 Task: Look for space in Alafaya, United States from 5th September, 2023 to 12th September, 2023 for 2 adults in price range Rs.10000 to Rs.15000.  With 1  bedroom having 1 bed and 1 bathroom. Property type can be house, flat, guest house, hotel. Booking option can be shelf check-in. Required host language is English.
Action: Mouse moved to (488, 108)
Screenshot: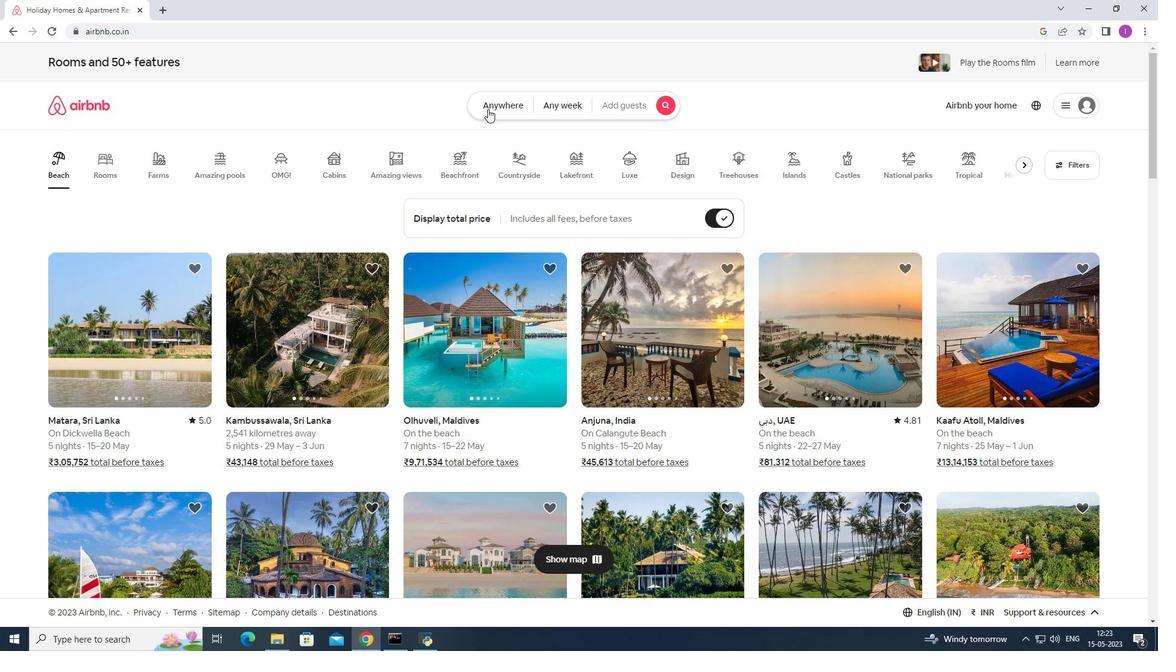 
Action: Mouse pressed left at (488, 108)
Screenshot: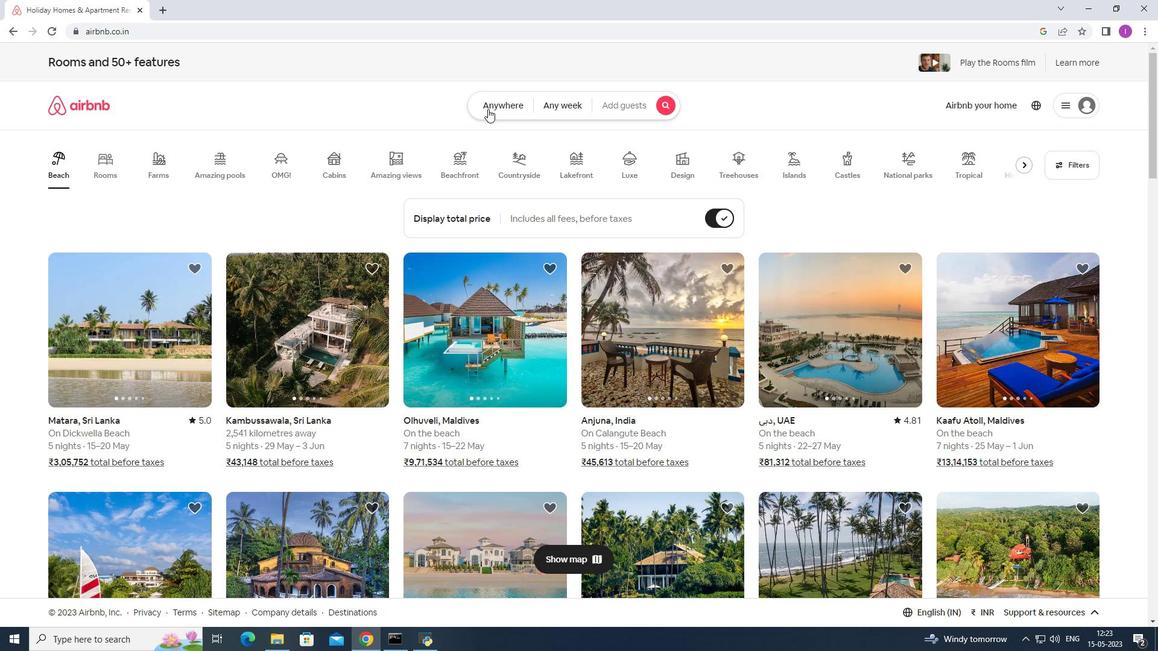 
Action: Mouse moved to (356, 158)
Screenshot: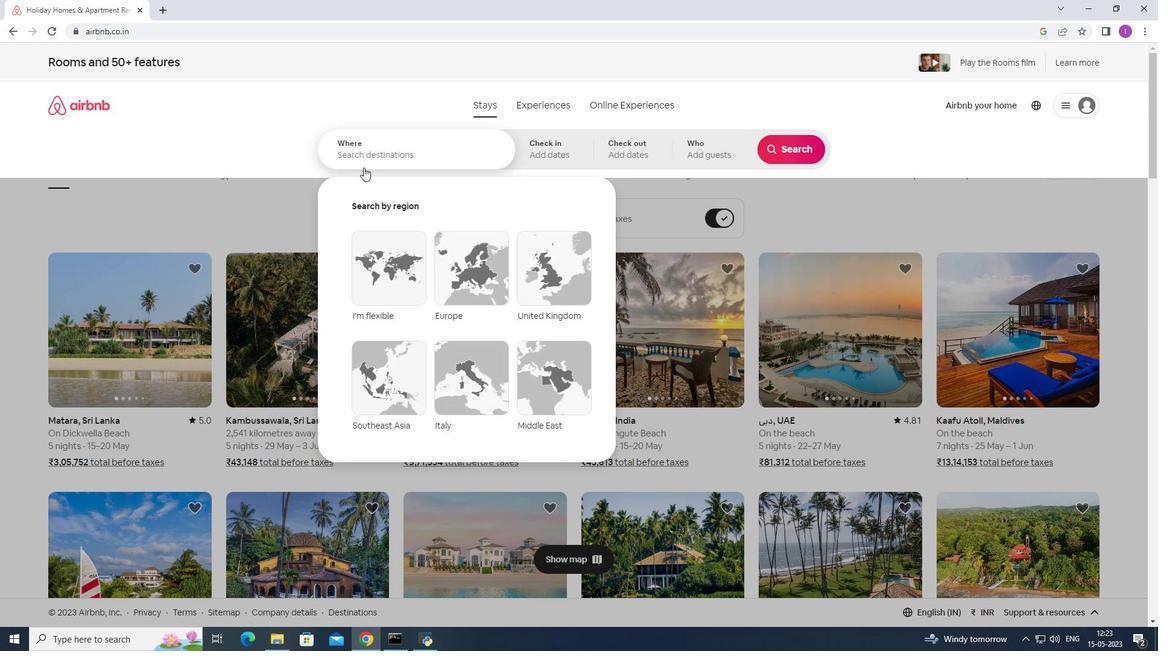 
Action: Mouse pressed left at (356, 158)
Screenshot: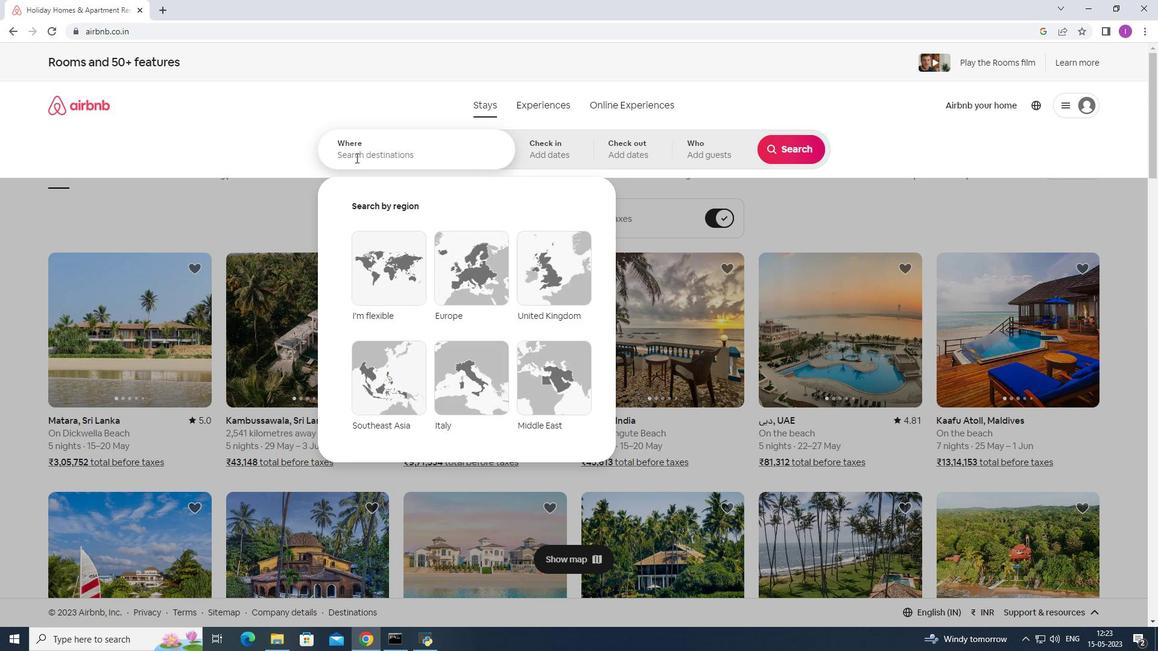 
Action: Mouse moved to (358, 155)
Screenshot: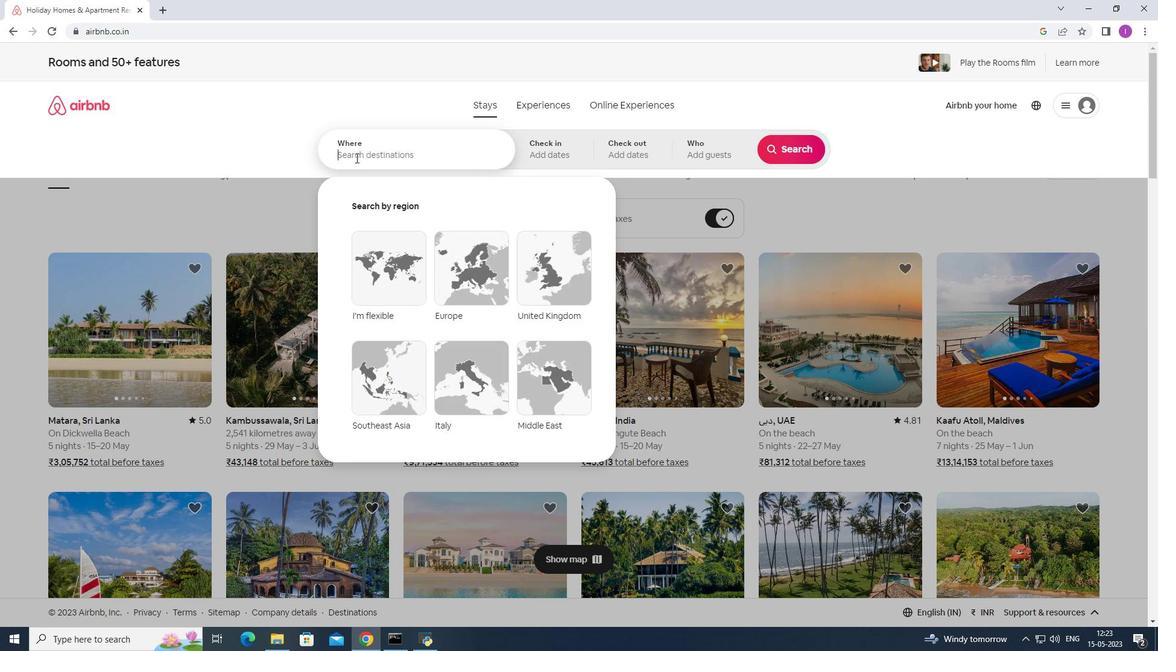 
Action: Key pressed <Key.shift>Alafaya,<Key.shift>United<Key.space>states
Screenshot: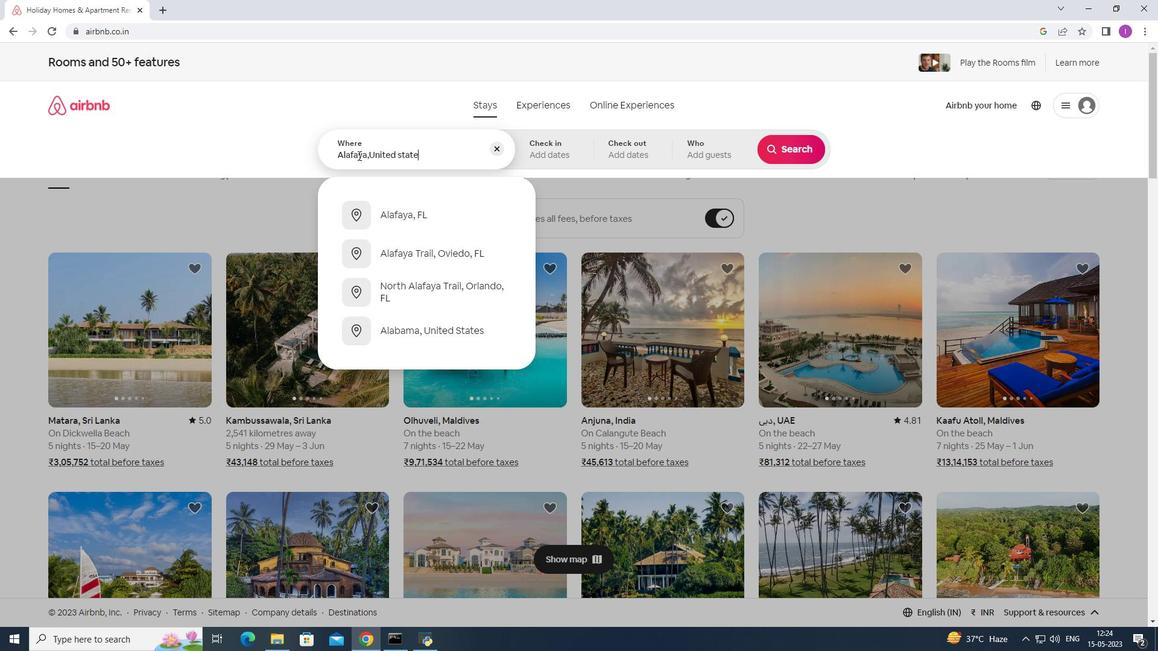 
Action: Mouse moved to (529, 152)
Screenshot: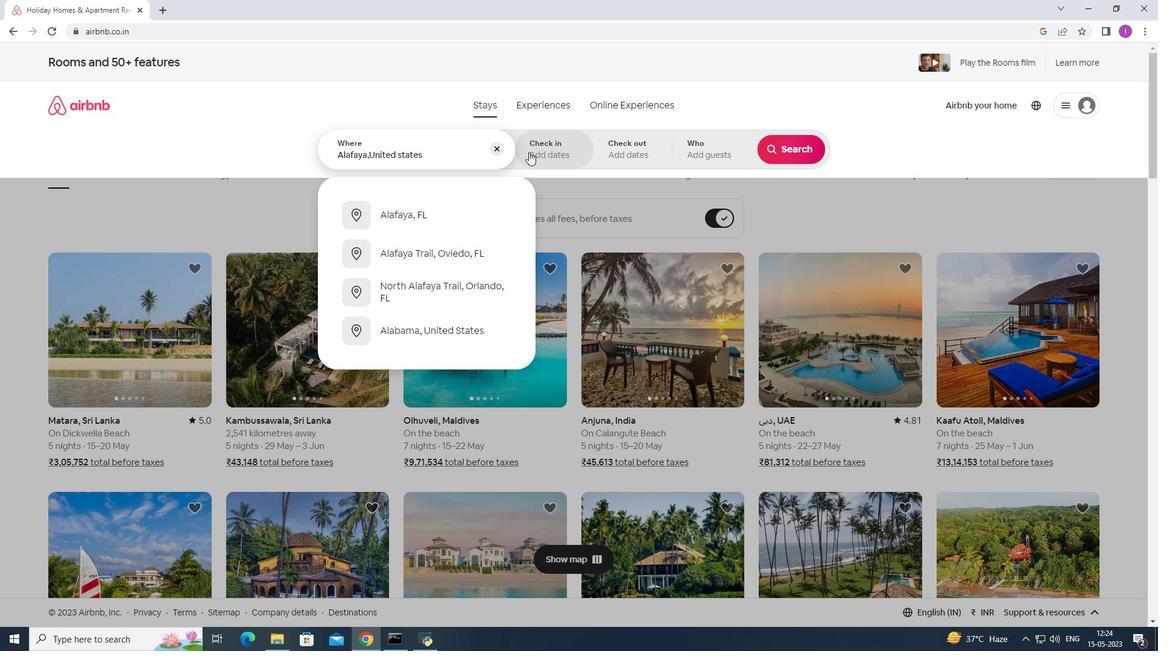 
Action: Mouse pressed left at (529, 152)
Screenshot: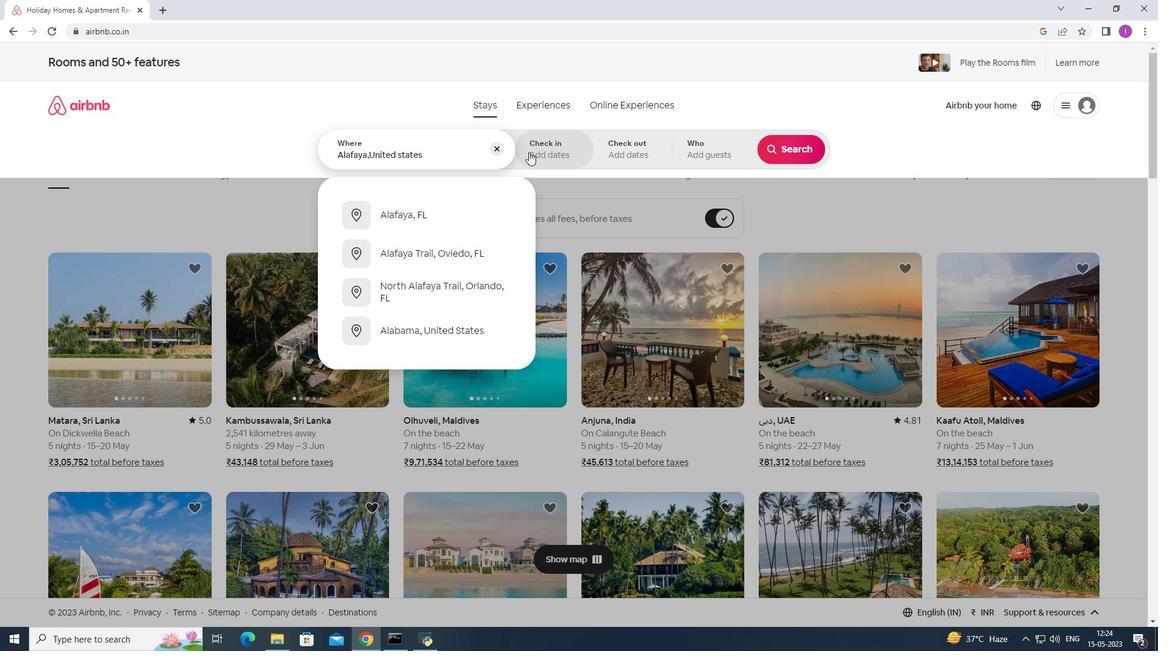 
Action: Mouse moved to (793, 240)
Screenshot: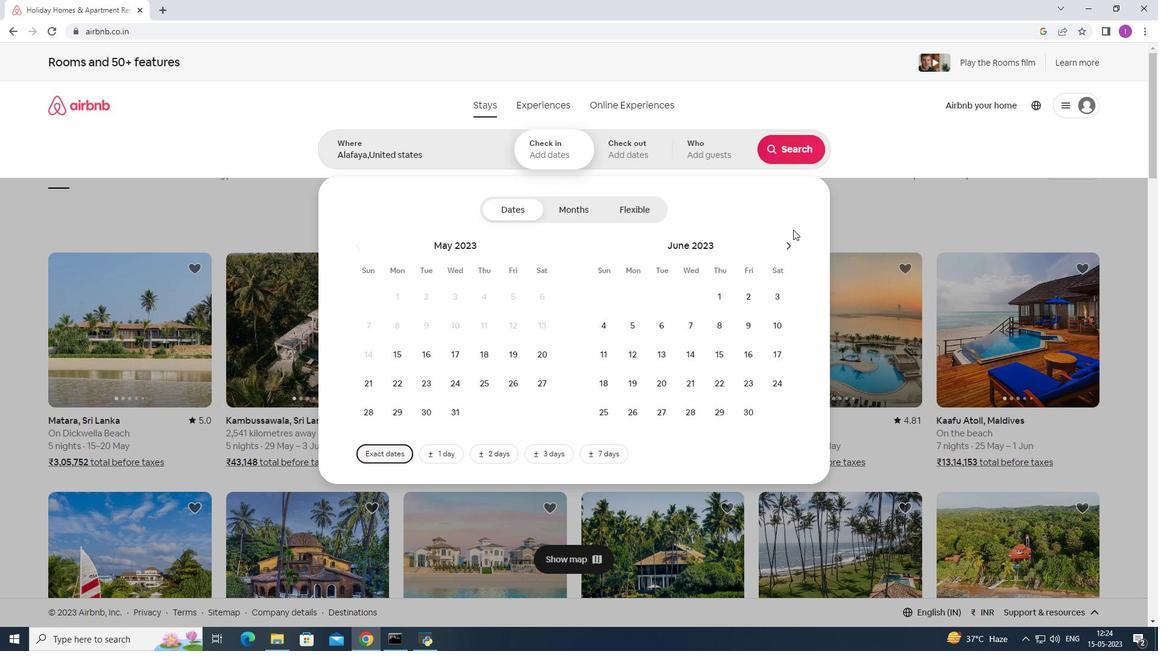 
Action: Mouse pressed left at (793, 240)
Screenshot: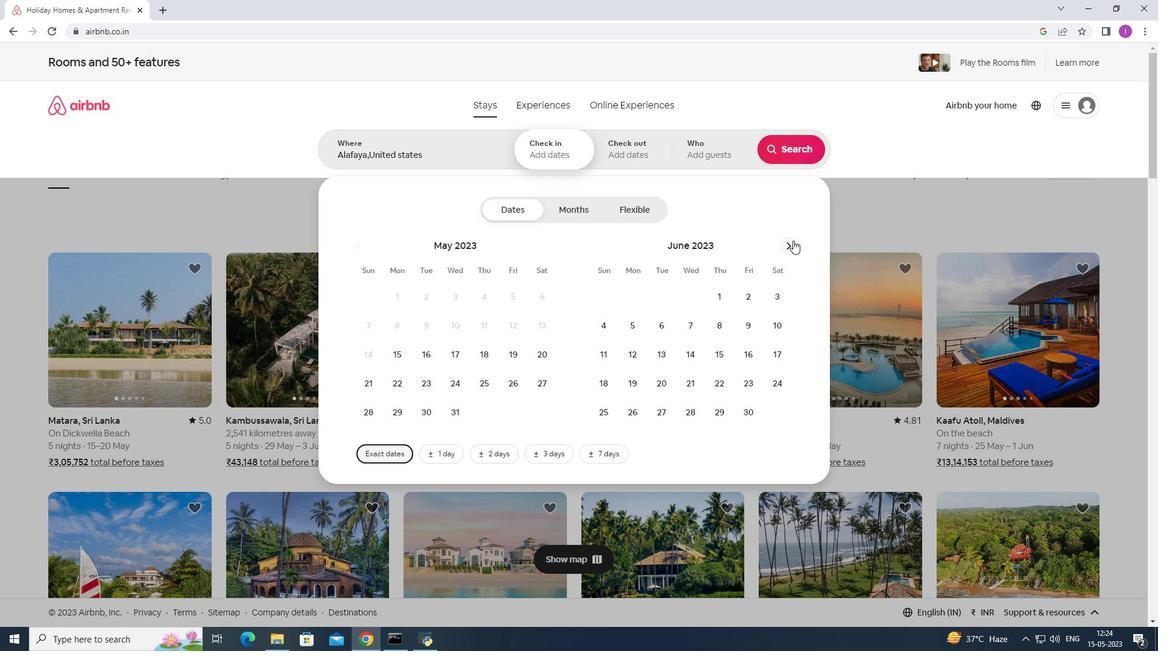 
Action: Mouse pressed left at (793, 240)
Screenshot: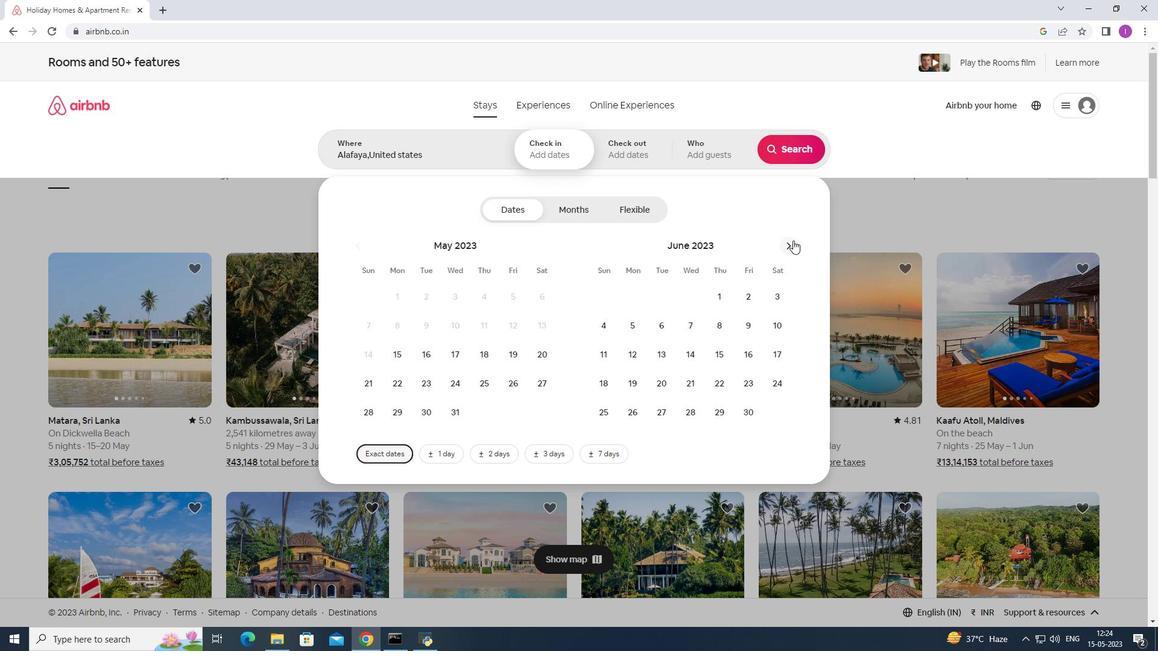 
Action: Mouse pressed left at (793, 240)
Screenshot: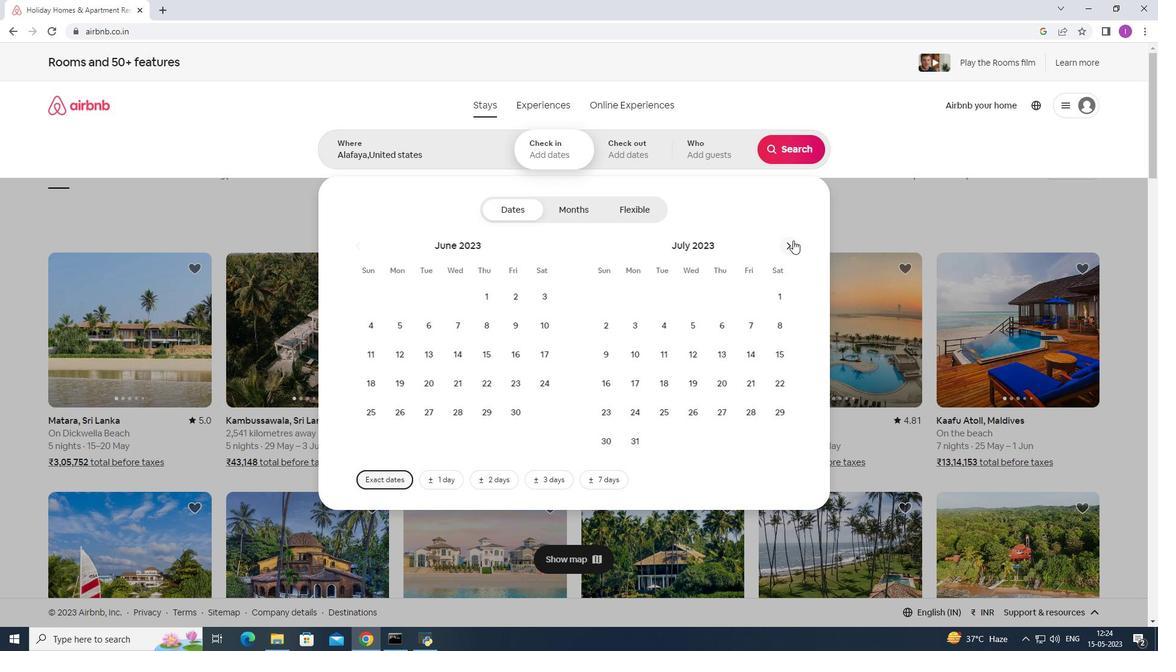 
Action: Mouse moved to (658, 331)
Screenshot: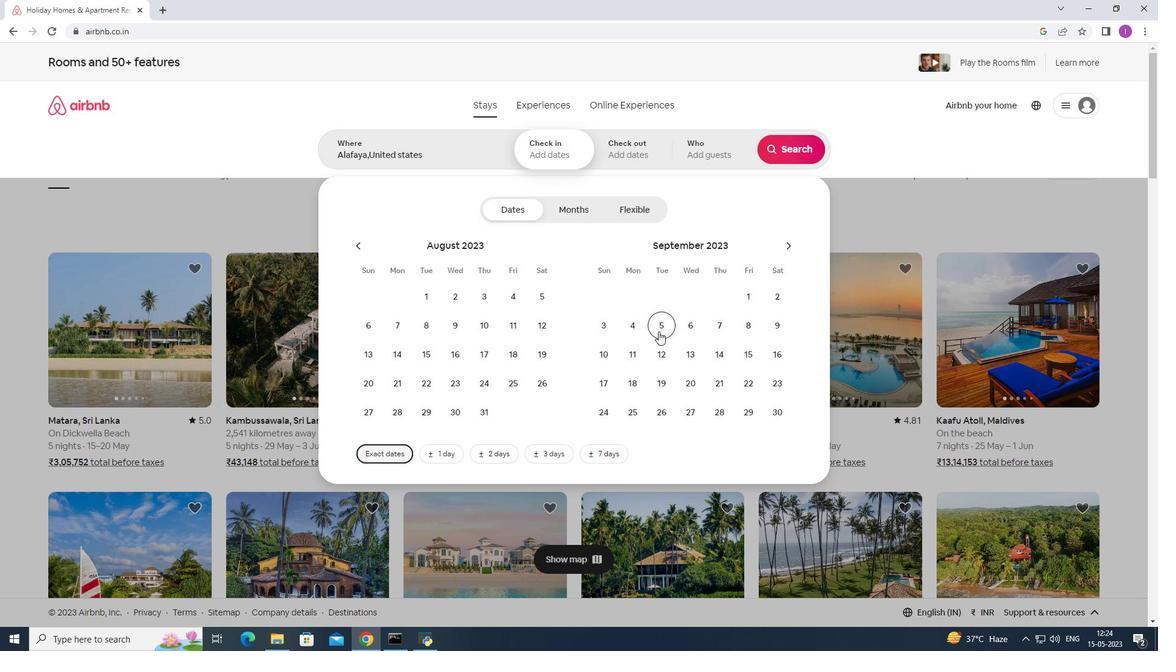 
Action: Mouse pressed left at (658, 331)
Screenshot: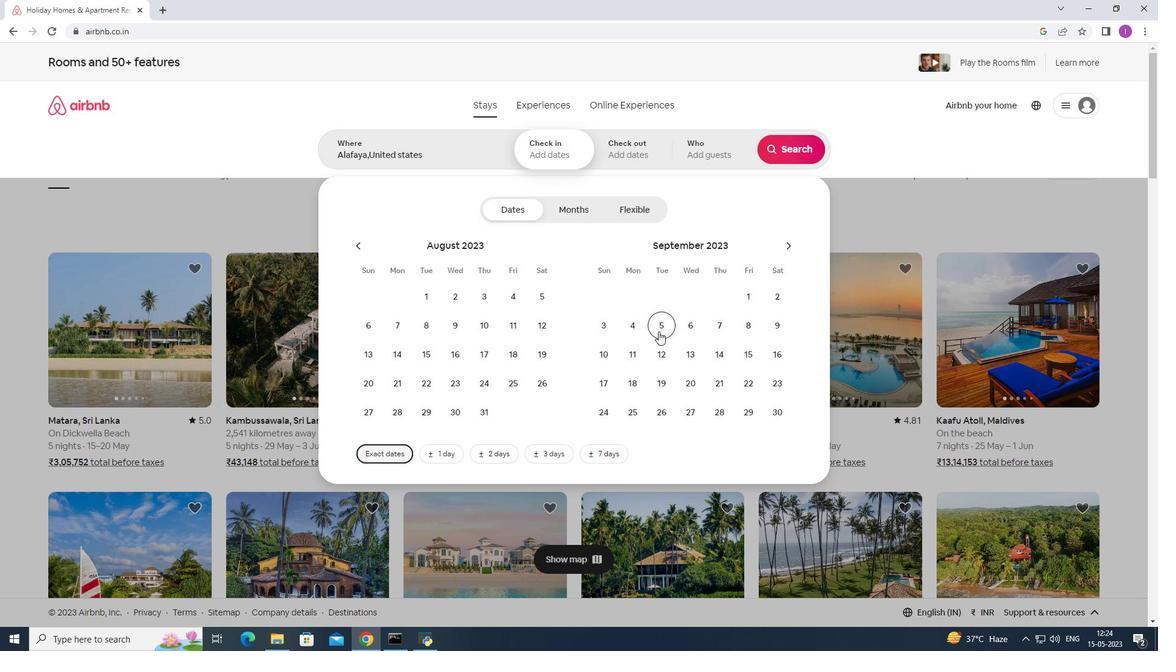 
Action: Mouse moved to (655, 357)
Screenshot: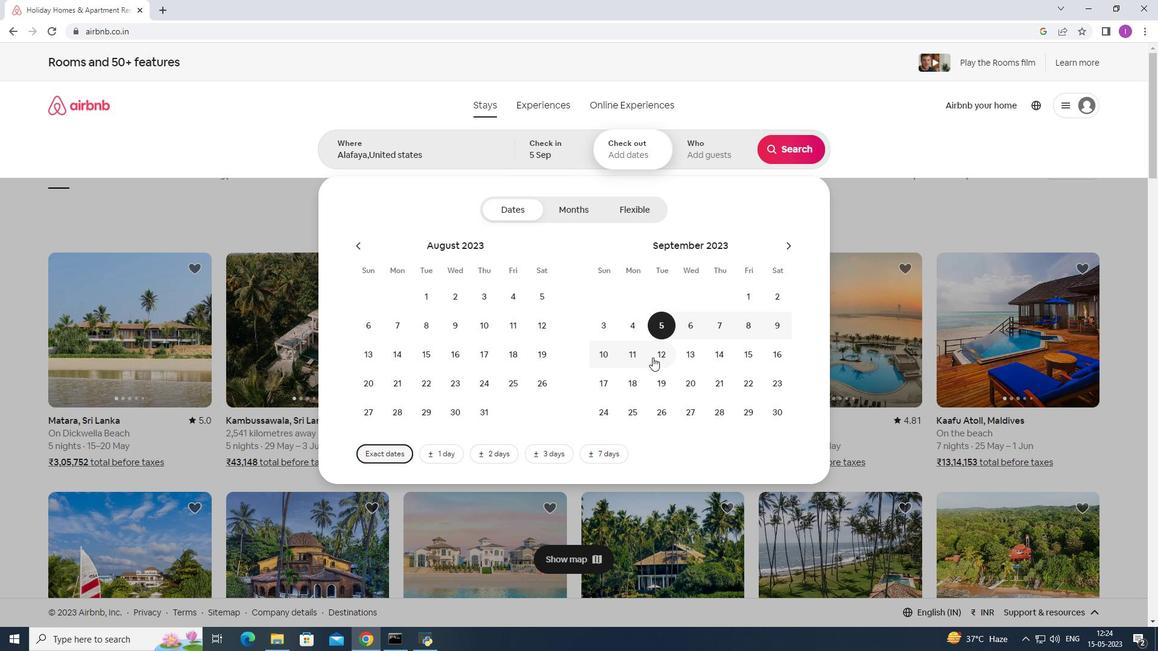
Action: Mouse pressed left at (655, 357)
Screenshot: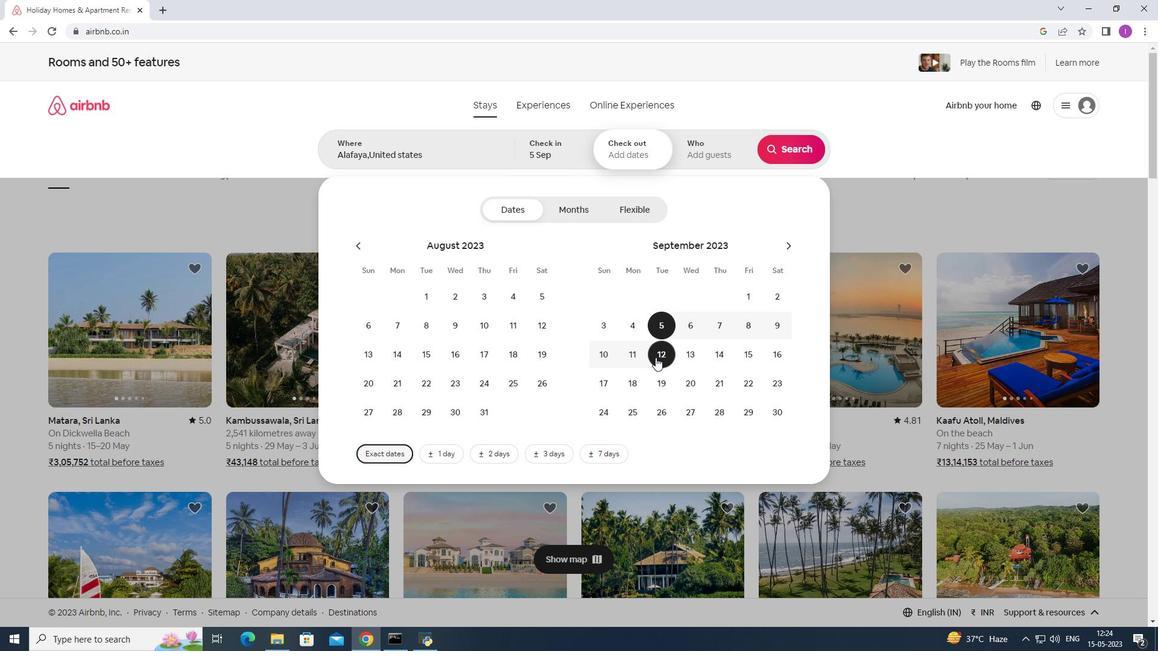 
Action: Mouse moved to (713, 152)
Screenshot: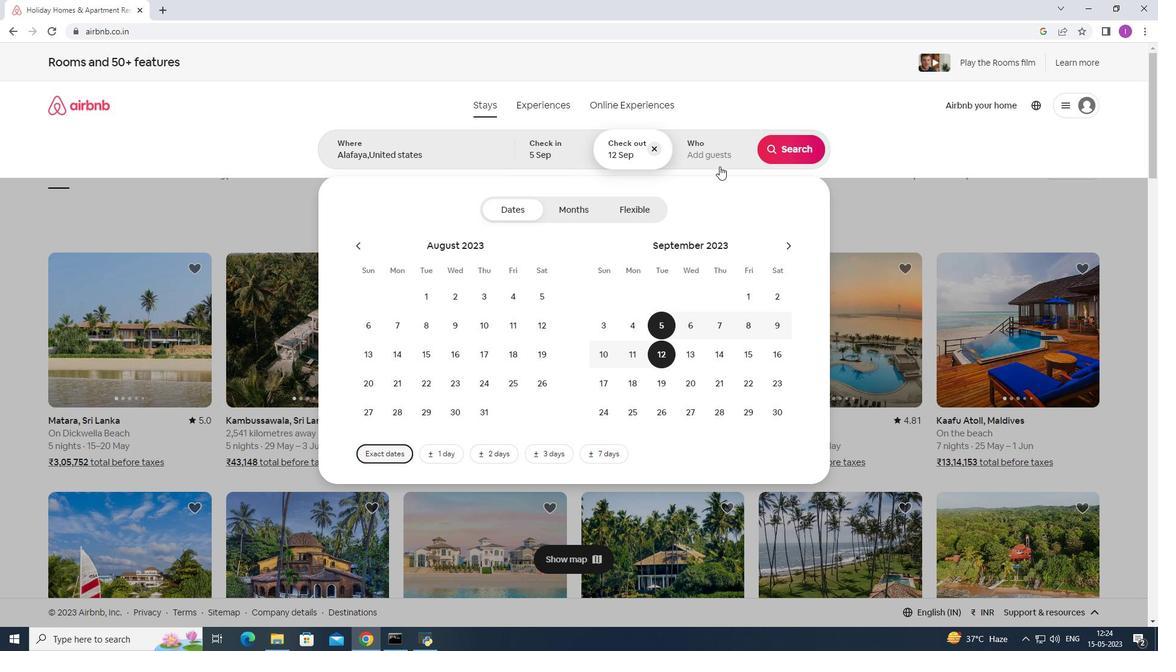 
Action: Mouse pressed left at (713, 152)
Screenshot: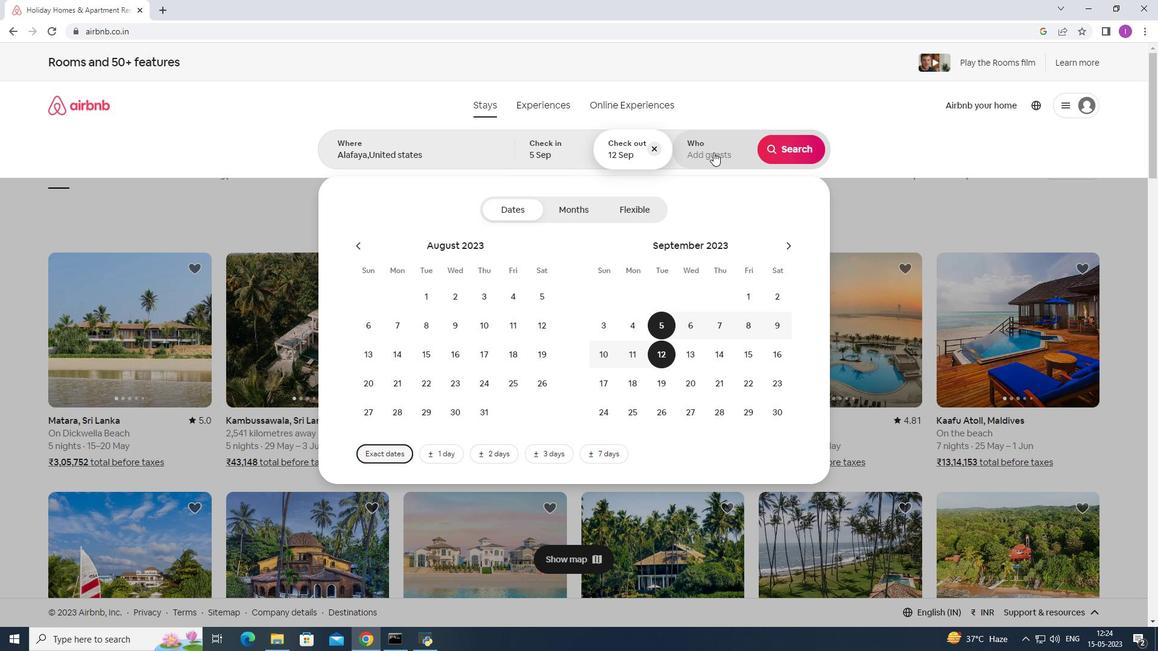 
Action: Mouse moved to (797, 211)
Screenshot: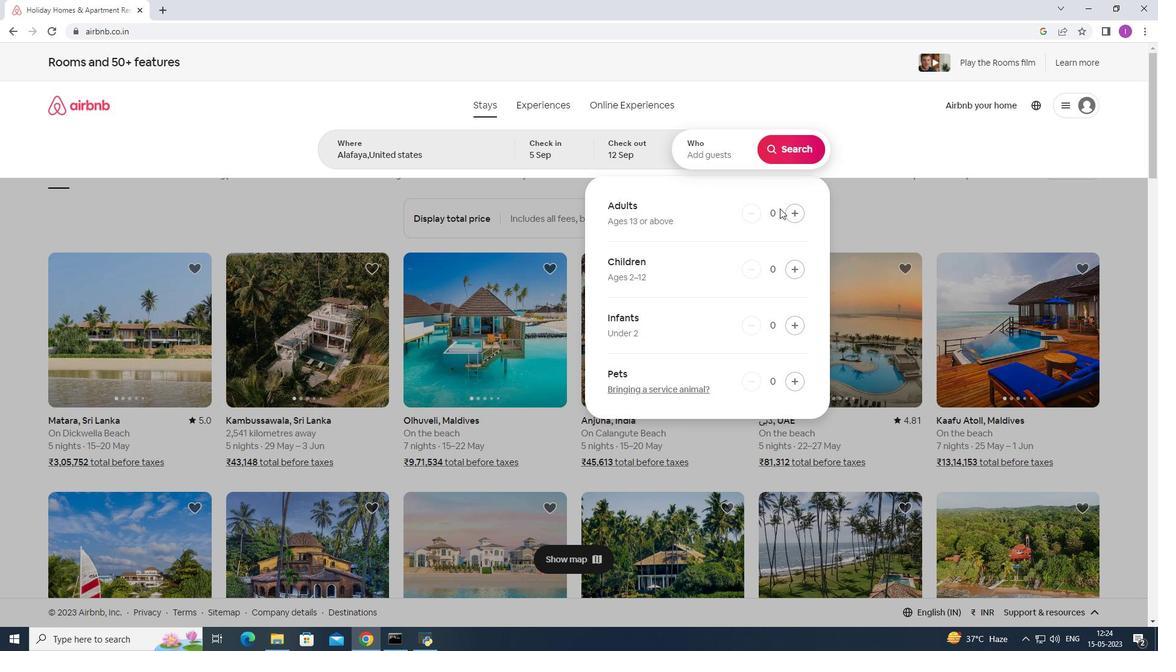 
Action: Mouse pressed left at (797, 211)
Screenshot: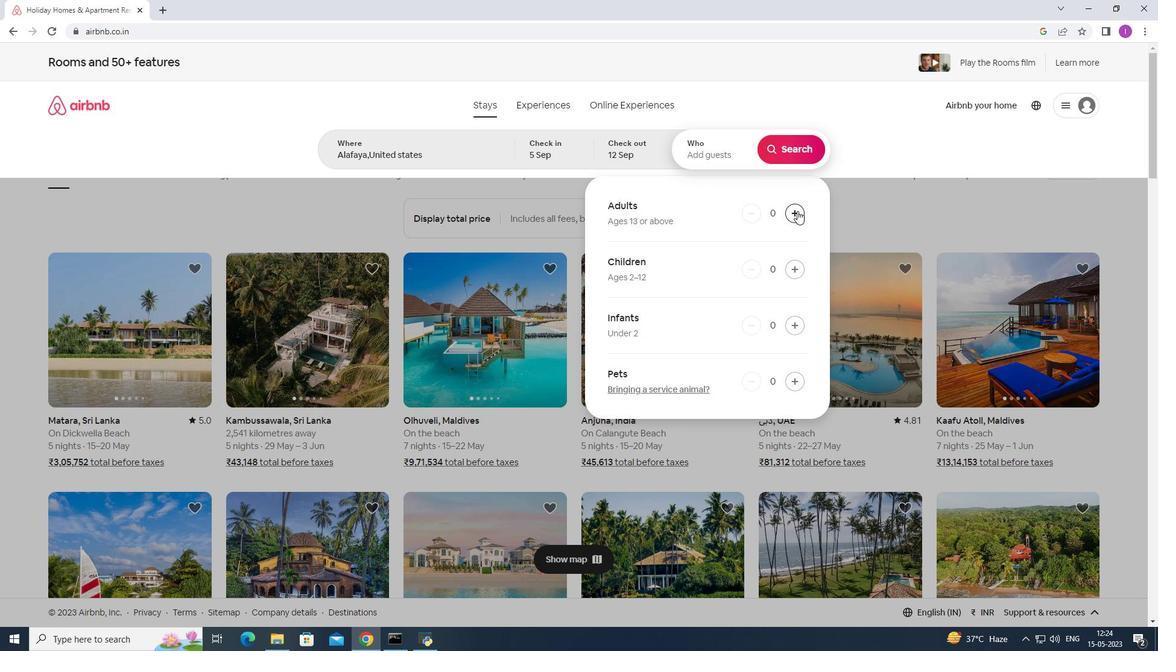 
Action: Mouse moved to (798, 211)
Screenshot: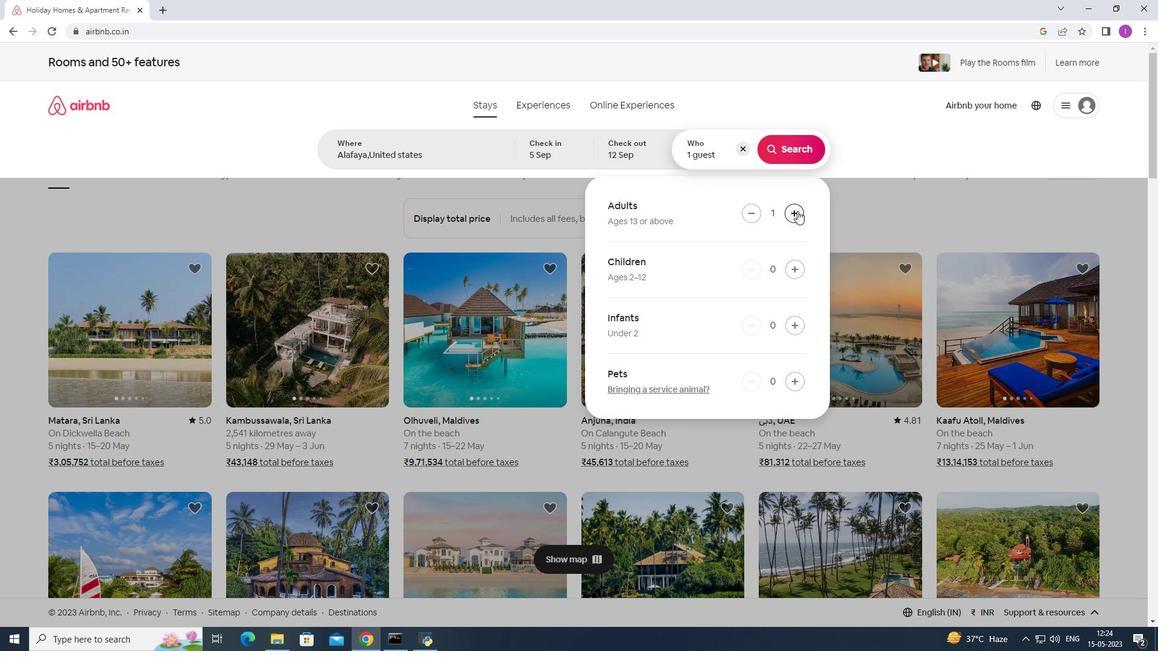 
Action: Mouse pressed left at (798, 211)
Screenshot: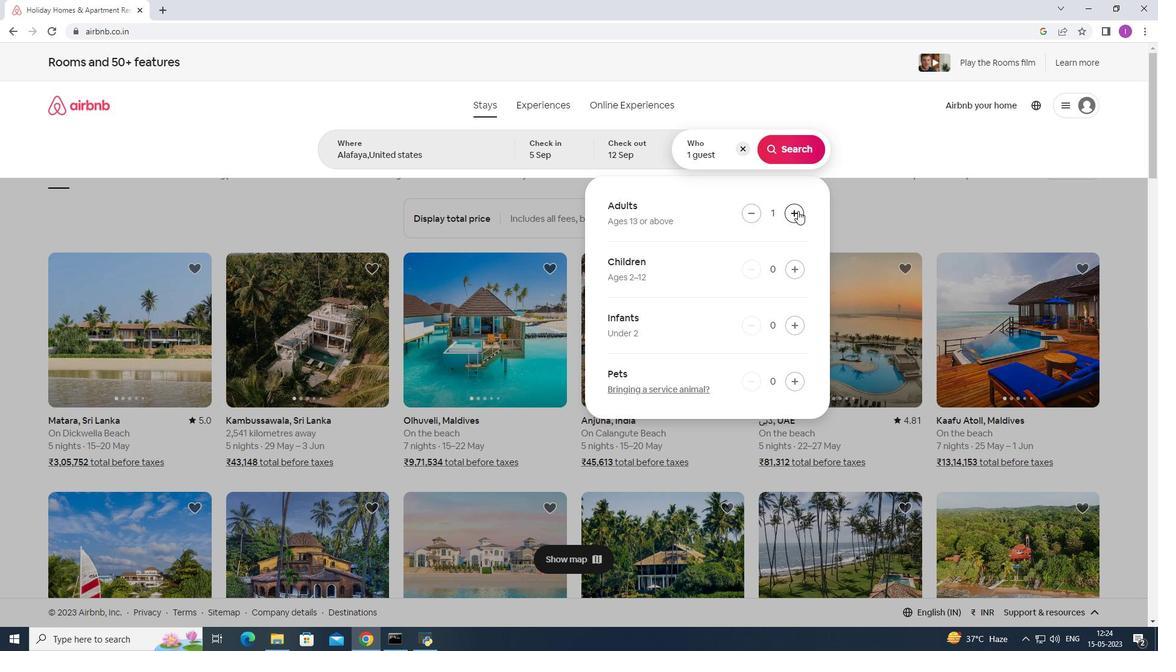 
Action: Mouse moved to (785, 144)
Screenshot: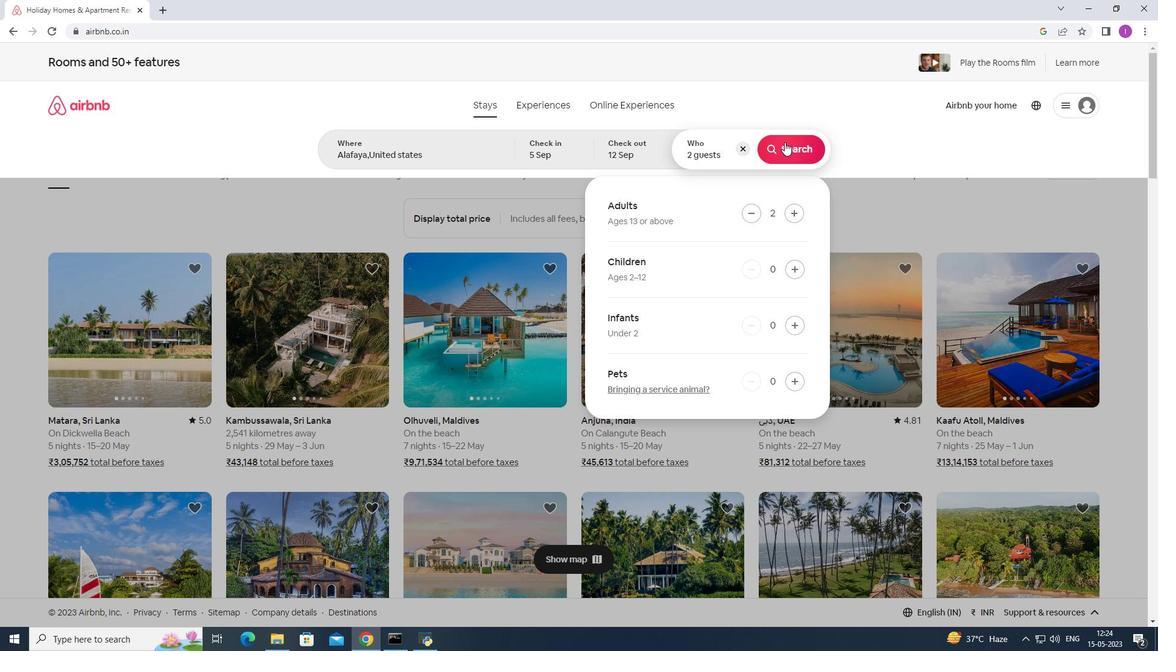 
Action: Mouse pressed left at (785, 144)
Screenshot: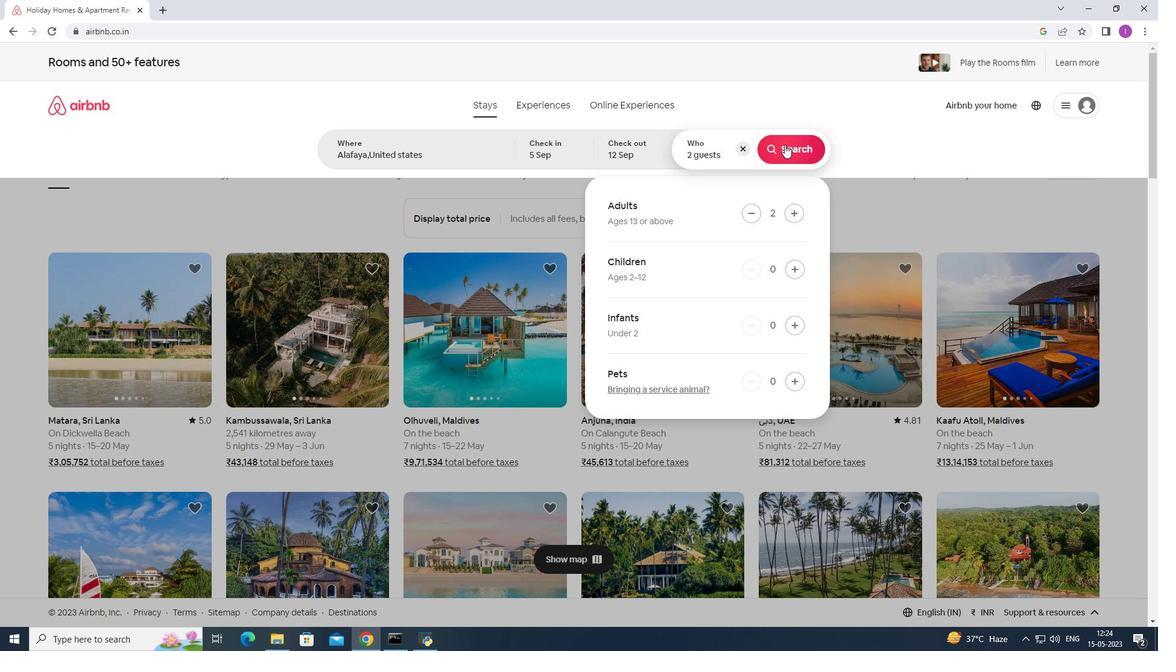 
Action: Mouse moved to (1110, 113)
Screenshot: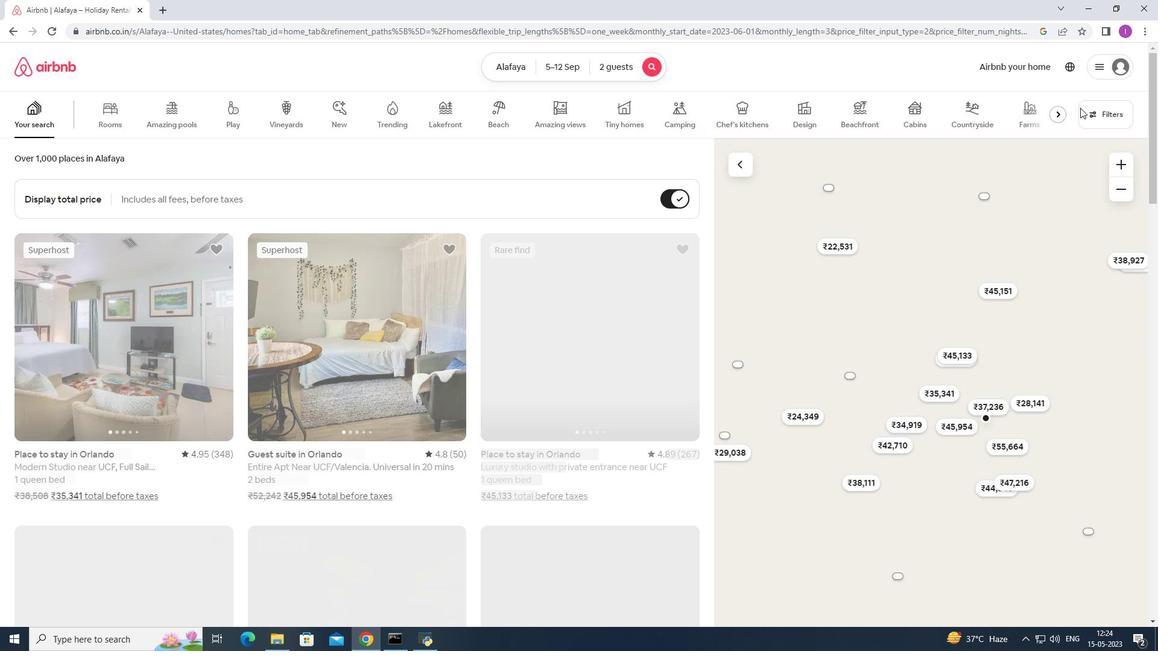 
Action: Mouse pressed left at (1110, 113)
Screenshot: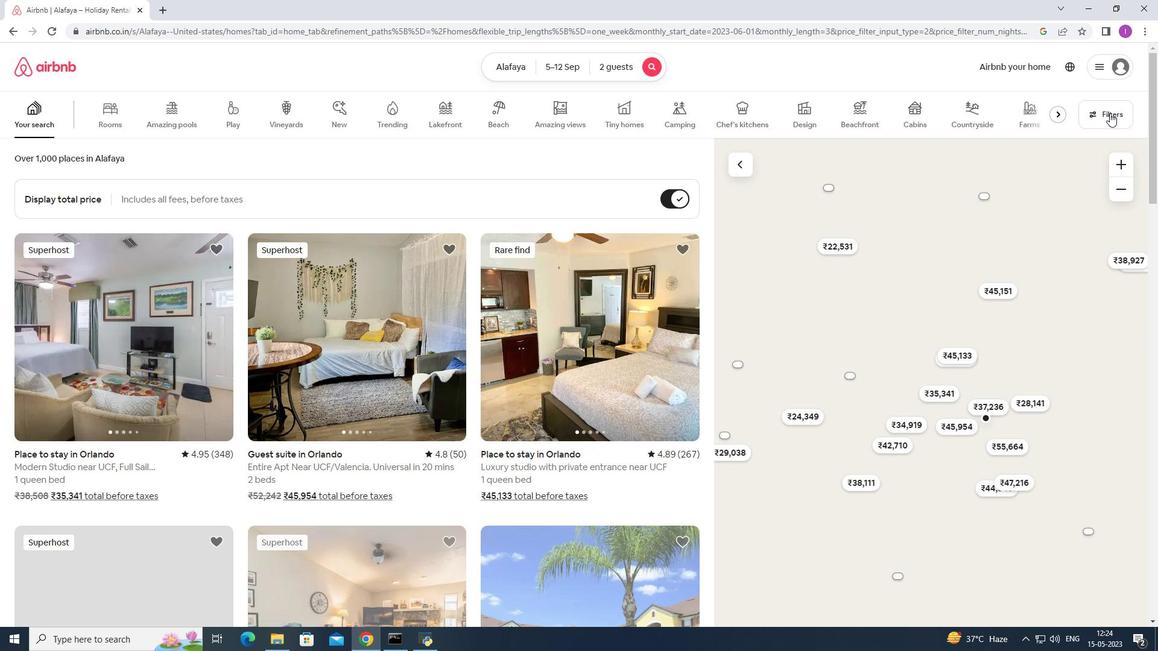 
Action: Mouse moved to (660, 409)
Screenshot: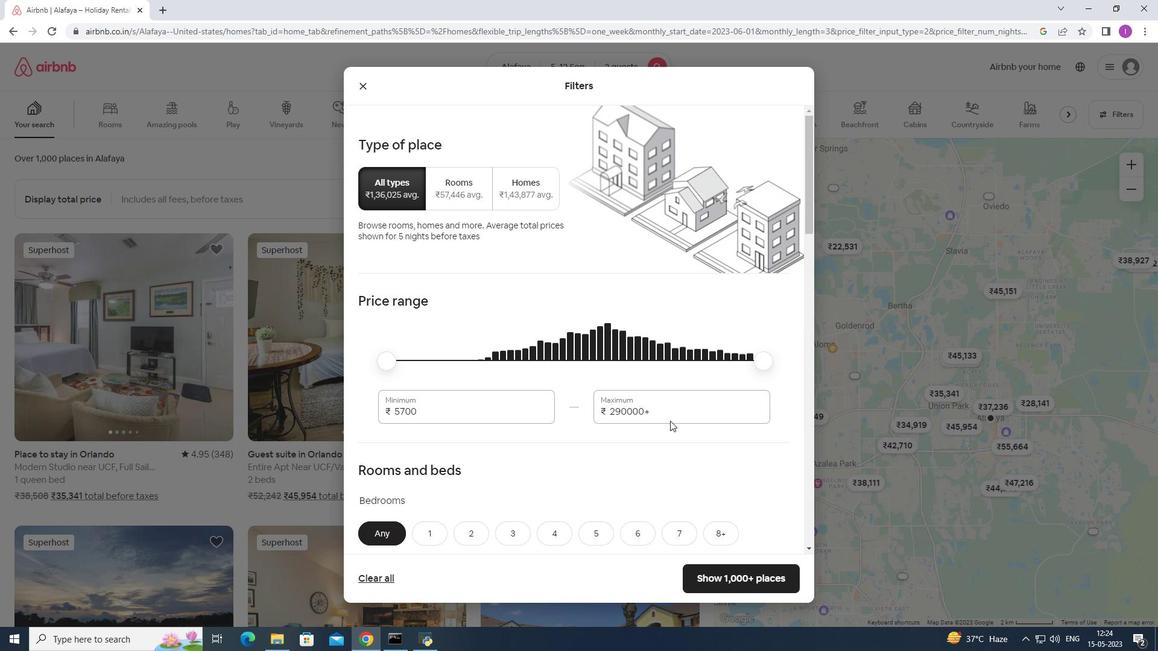 
Action: Mouse pressed left at (660, 409)
Screenshot: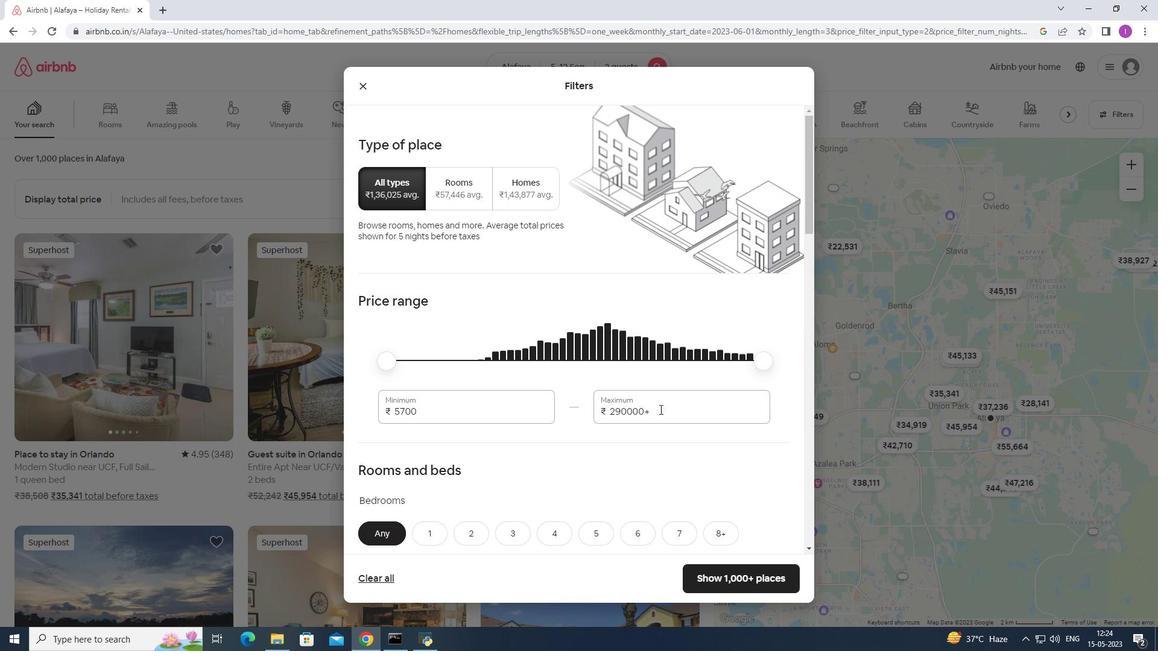
Action: Mouse moved to (580, 425)
Screenshot: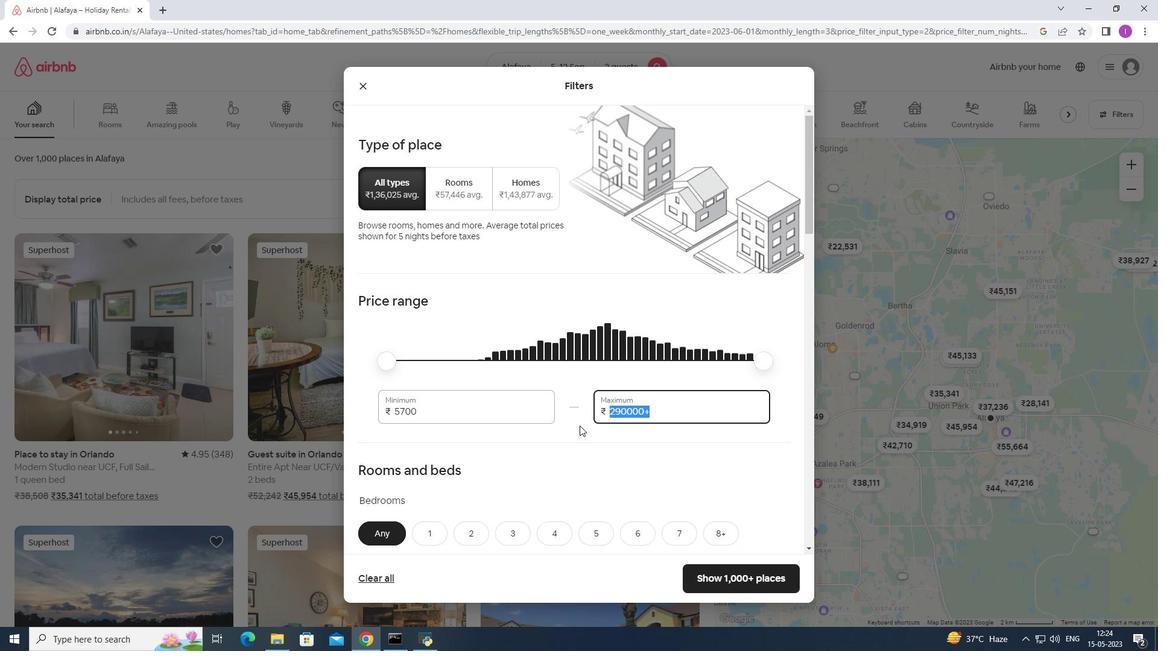 
Action: Key pressed 15000
Screenshot: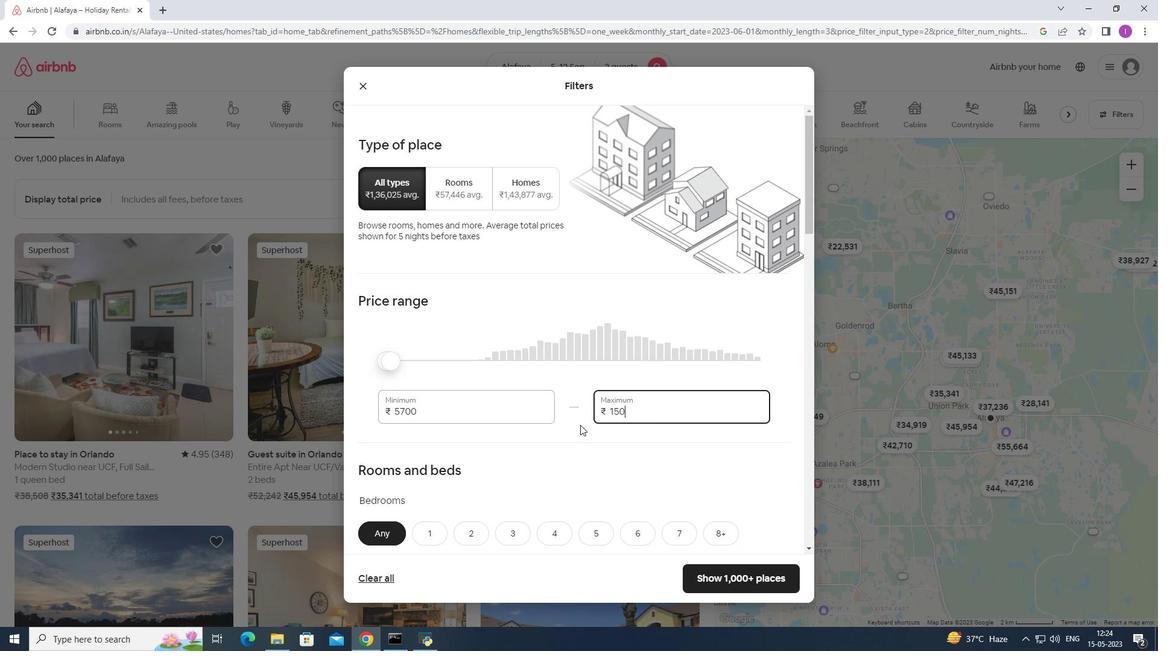 
Action: Mouse moved to (441, 412)
Screenshot: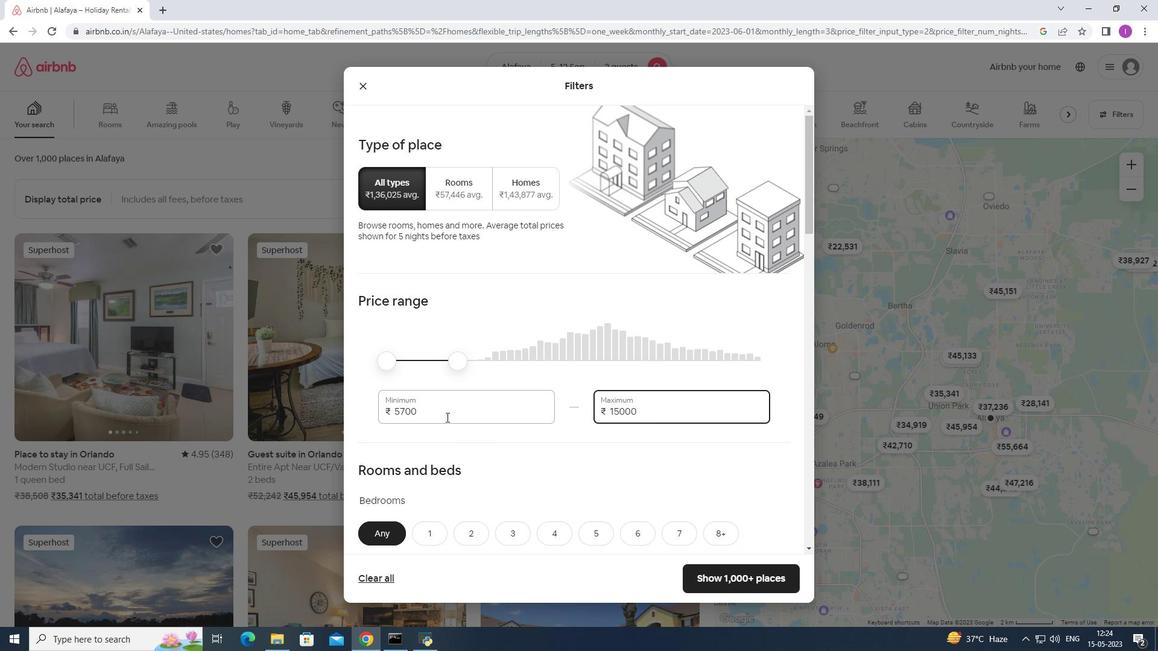 
Action: Mouse pressed left at (441, 412)
Screenshot: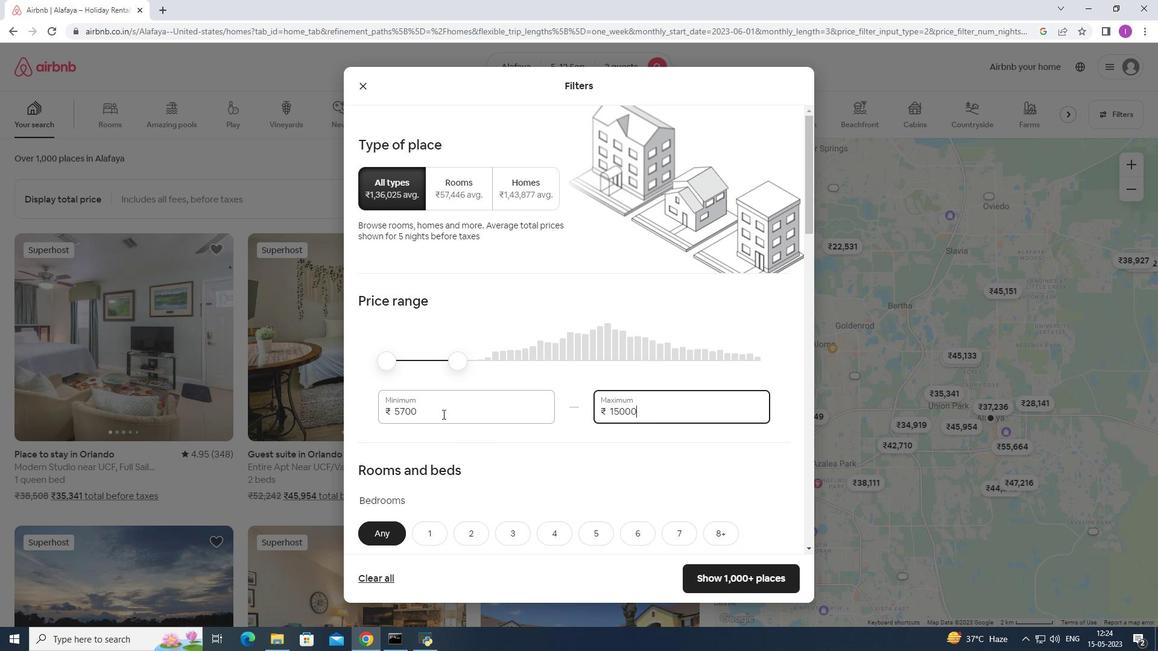 
Action: Mouse moved to (504, 416)
Screenshot: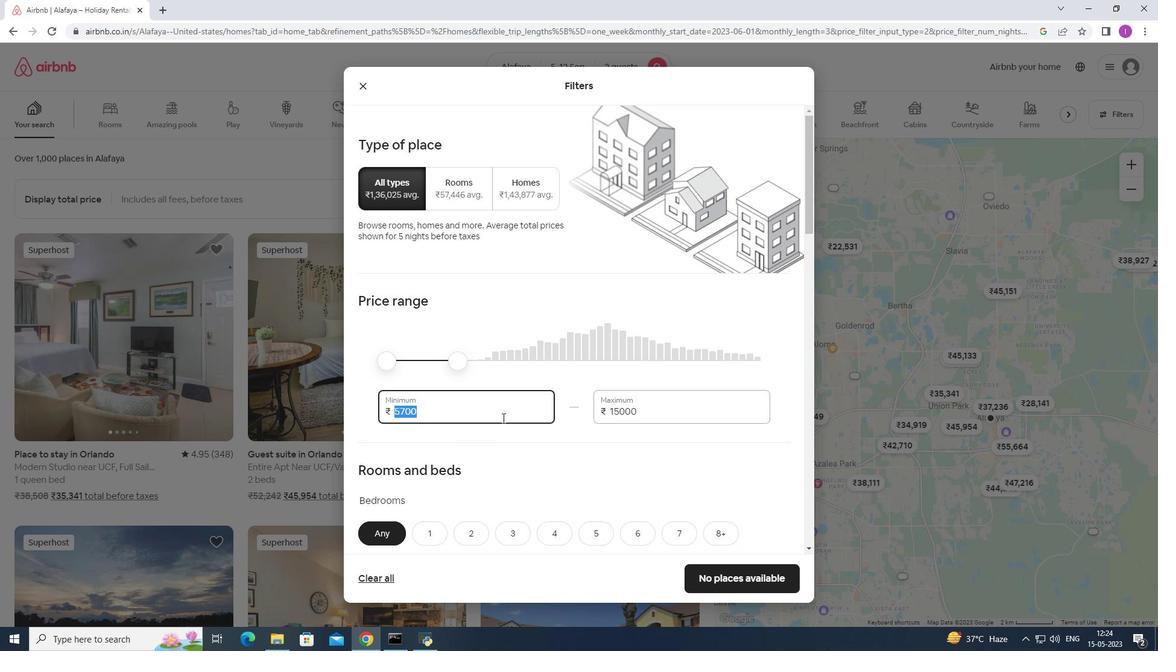 
Action: Key pressed 10000
Screenshot: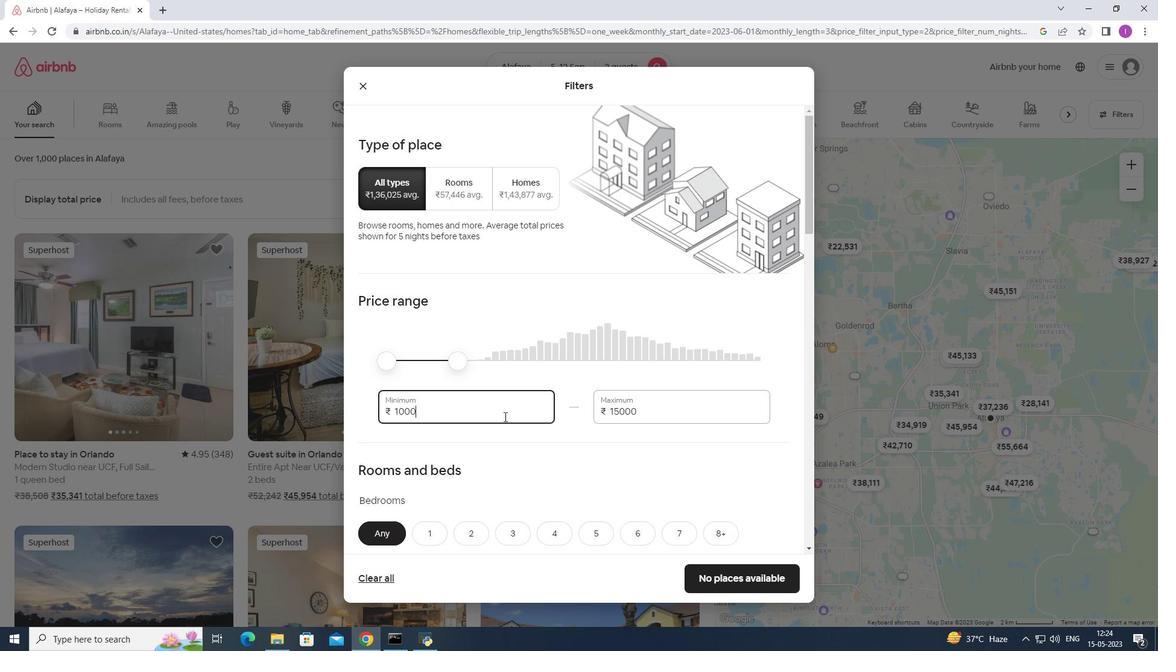 
Action: Mouse moved to (466, 456)
Screenshot: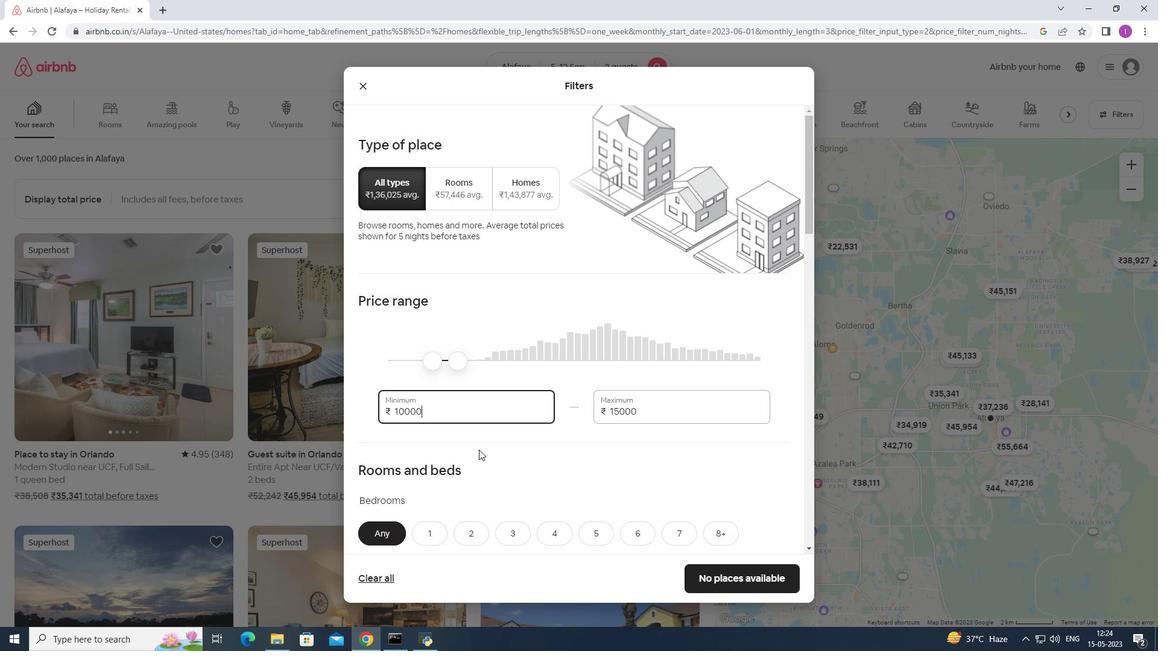 
Action: Mouse scrolled (466, 456) with delta (0, 0)
Screenshot: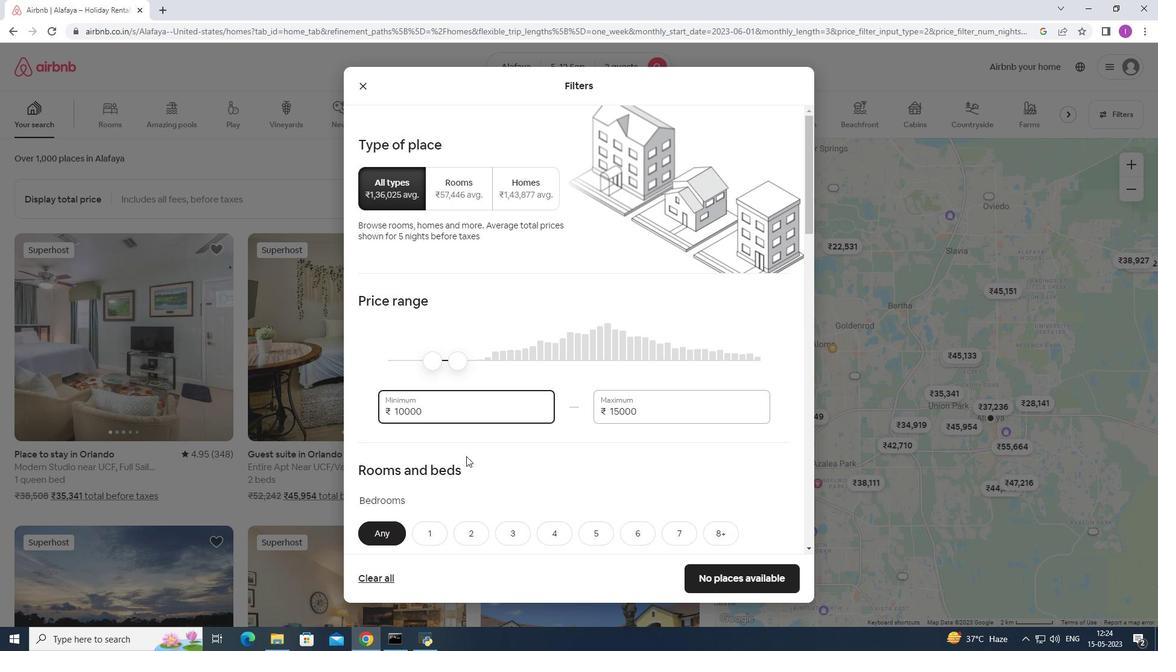 
Action: Mouse moved to (465, 453)
Screenshot: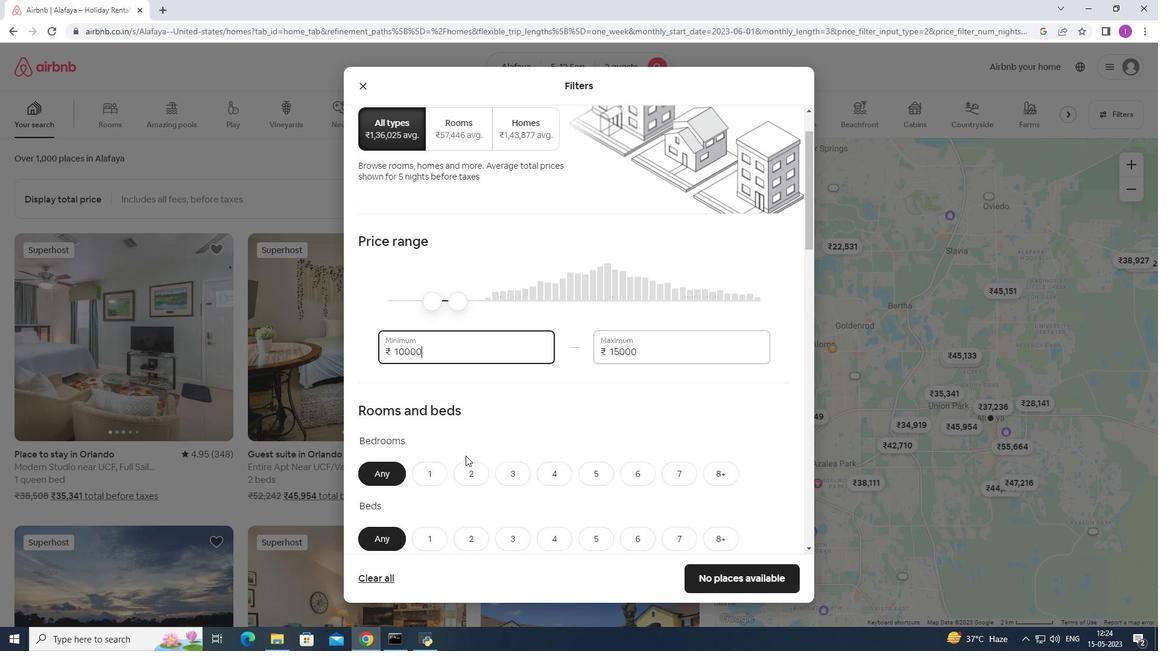 
Action: Mouse scrolled (465, 452) with delta (0, 0)
Screenshot: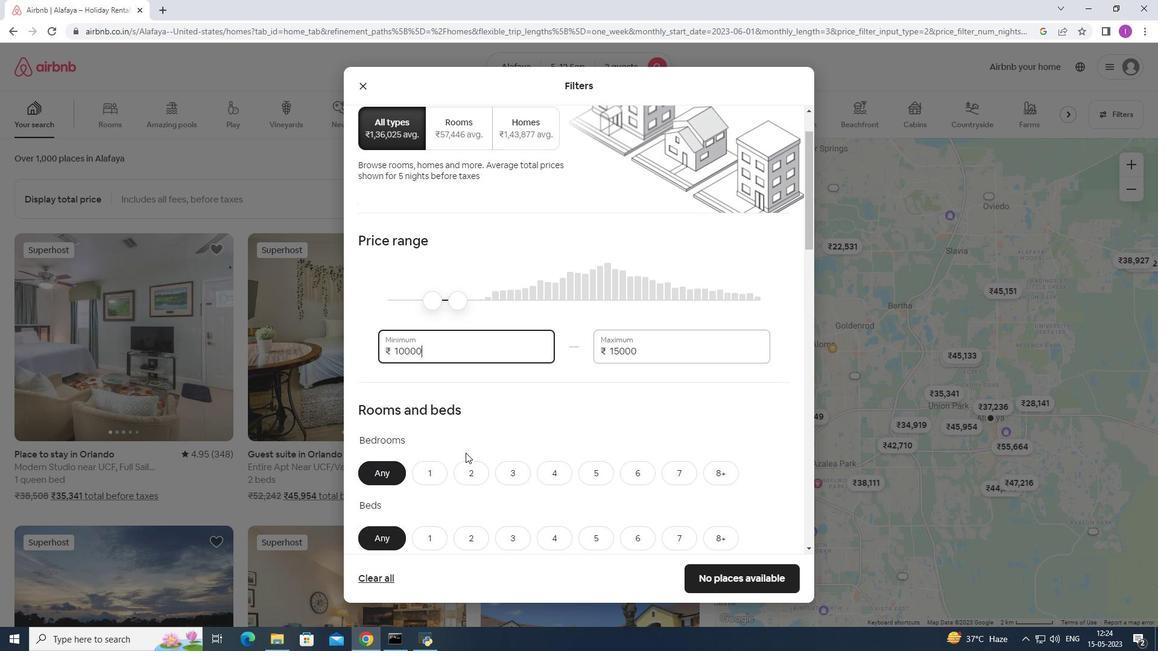 
Action: Mouse moved to (465, 438)
Screenshot: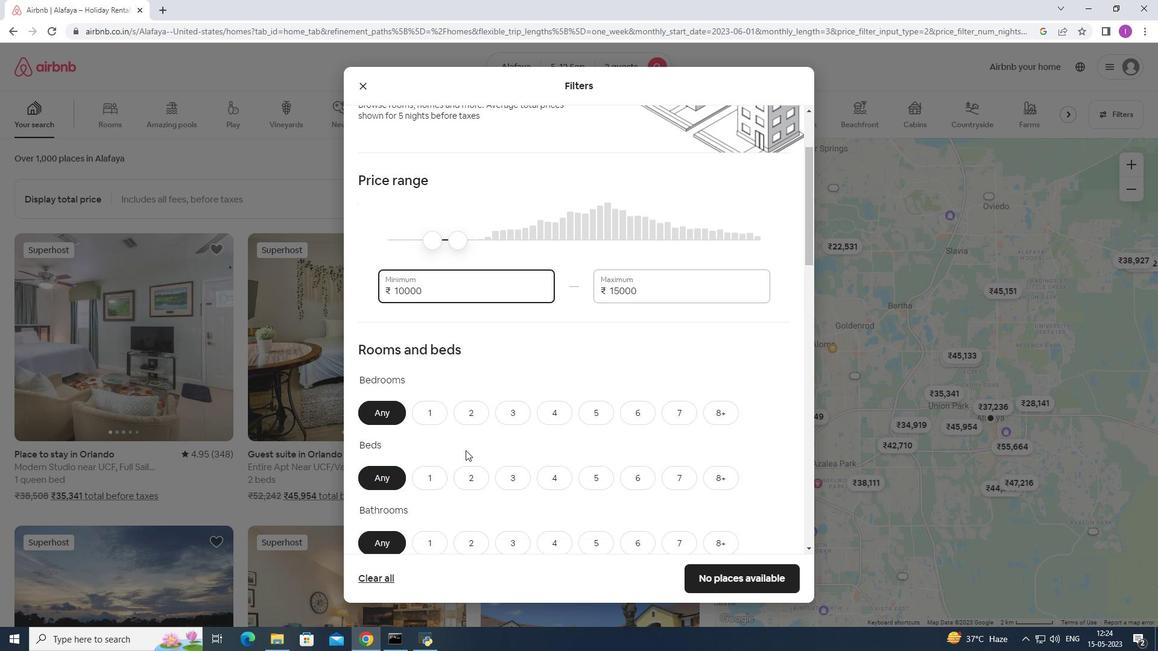 
Action: Mouse scrolled (465, 437) with delta (0, 0)
Screenshot: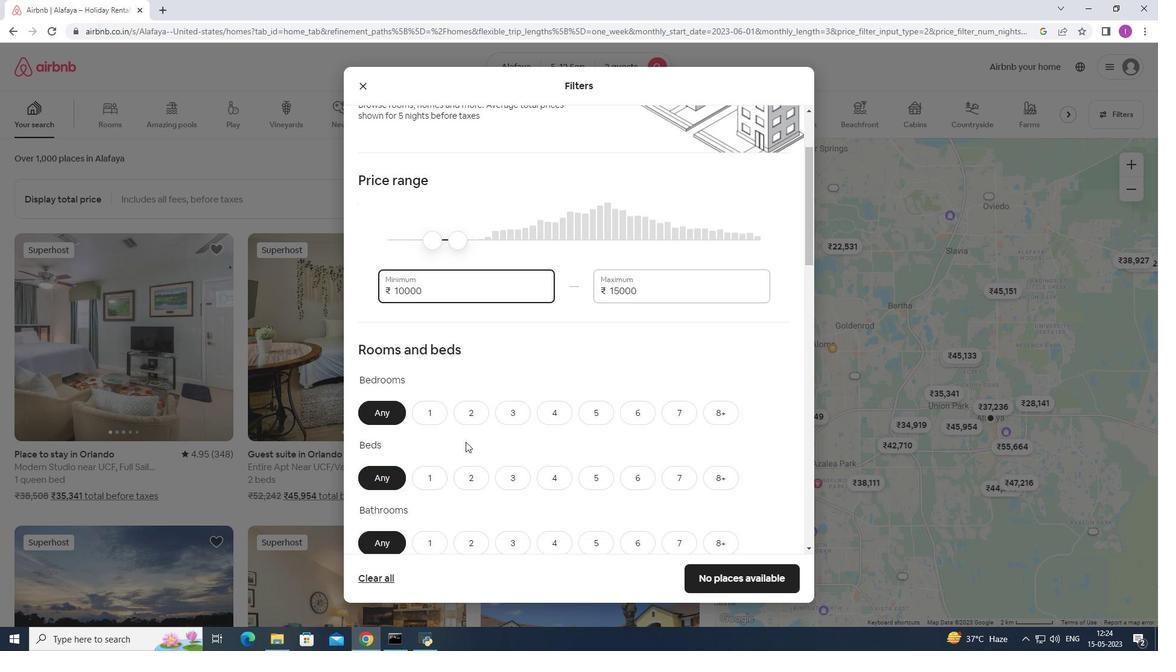 
Action: Mouse scrolled (465, 437) with delta (0, 0)
Screenshot: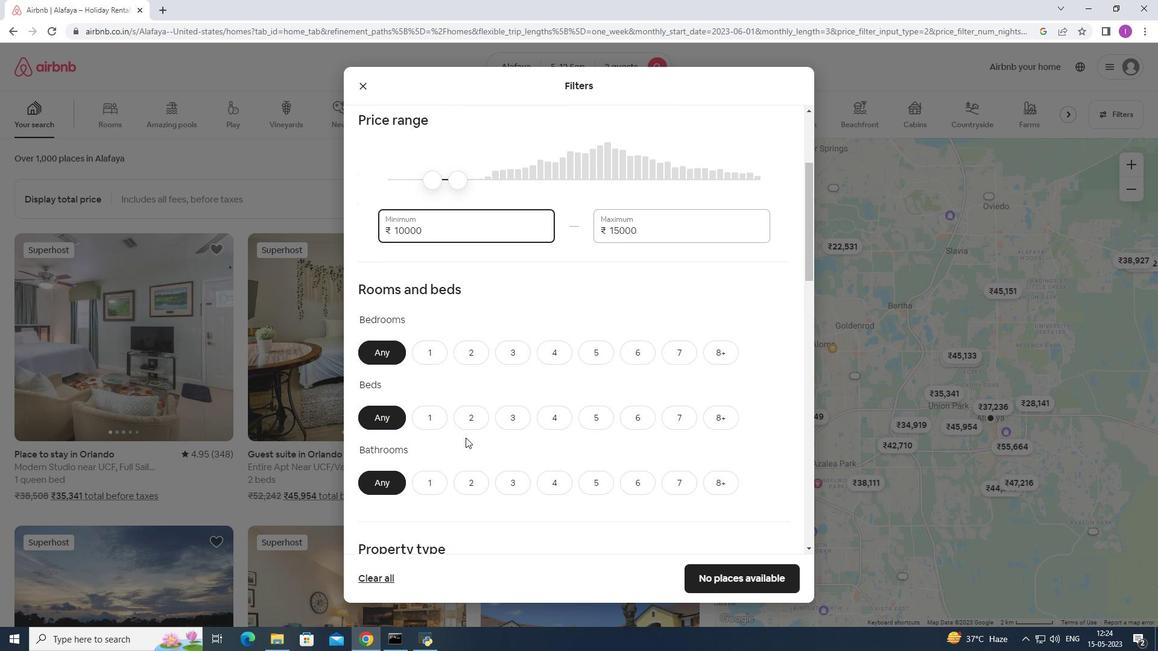 
Action: Mouse moved to (442, 292)
Screenshot: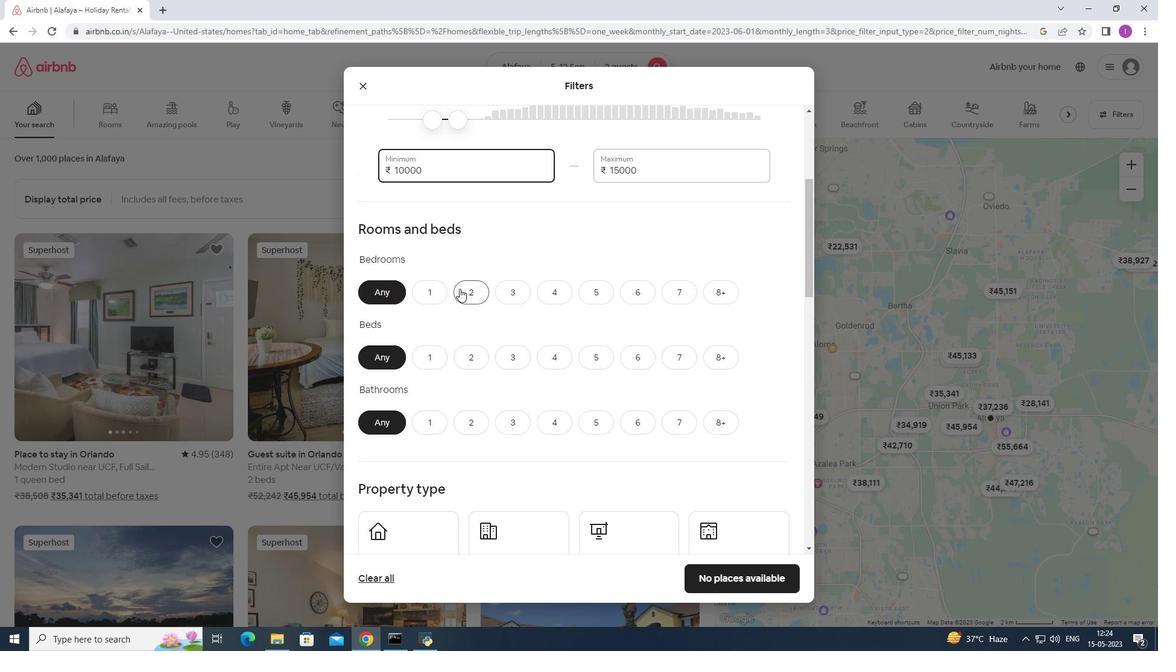 
Action: Mouse pressed left at (442, 292)
Screenshot: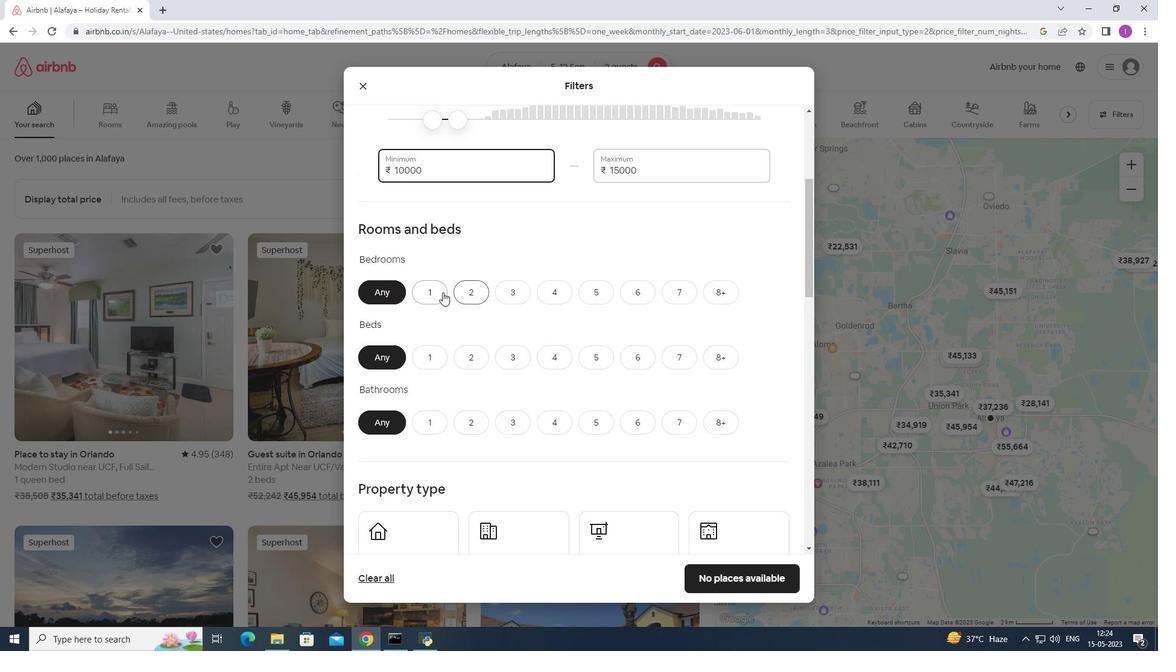 
Action: Mouse moved to (436, 357)
Screenshot: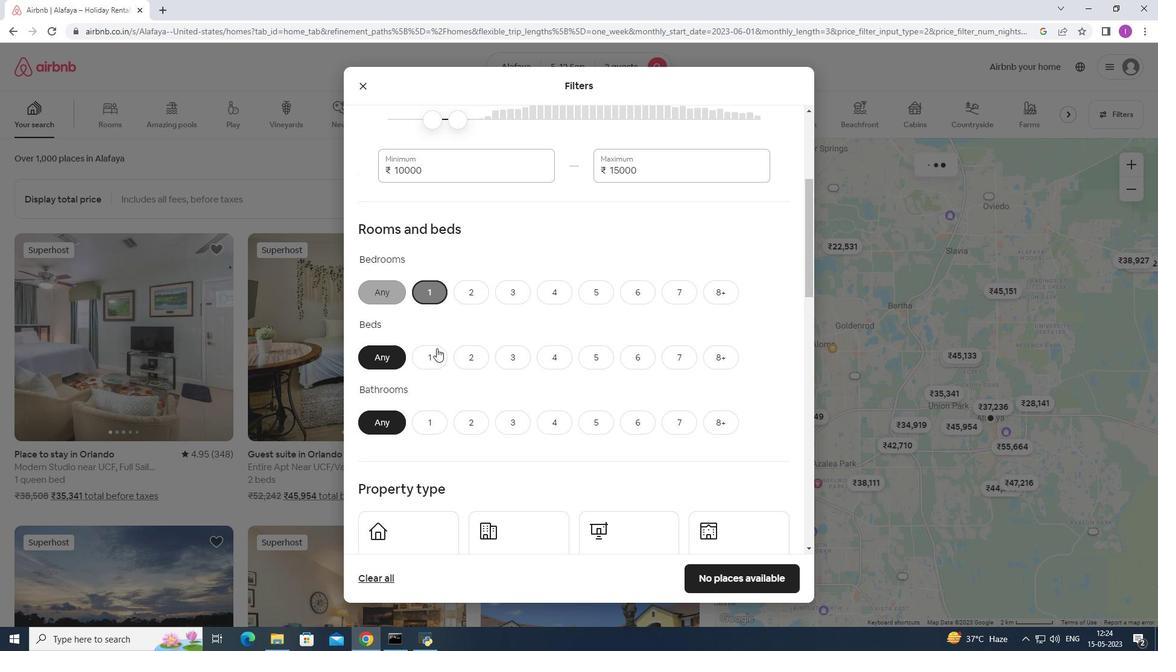 
Action: Mouse pressed left at (436, 357)
Screenshot: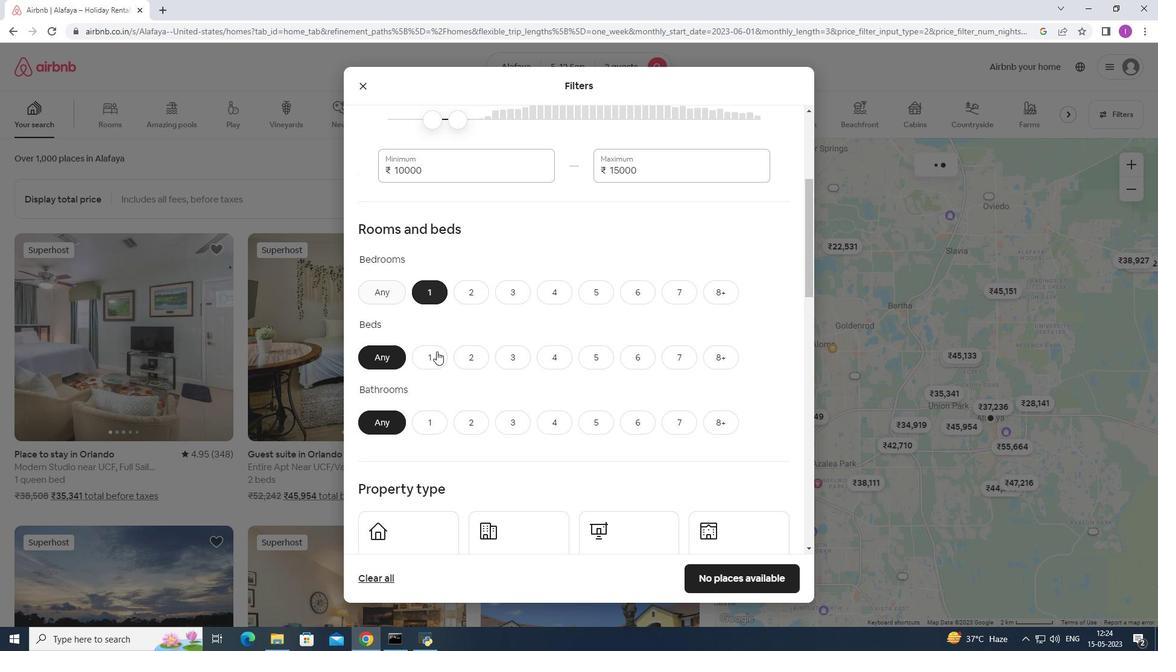 
Action: Mouse moved to (439, 420)
Screenshot: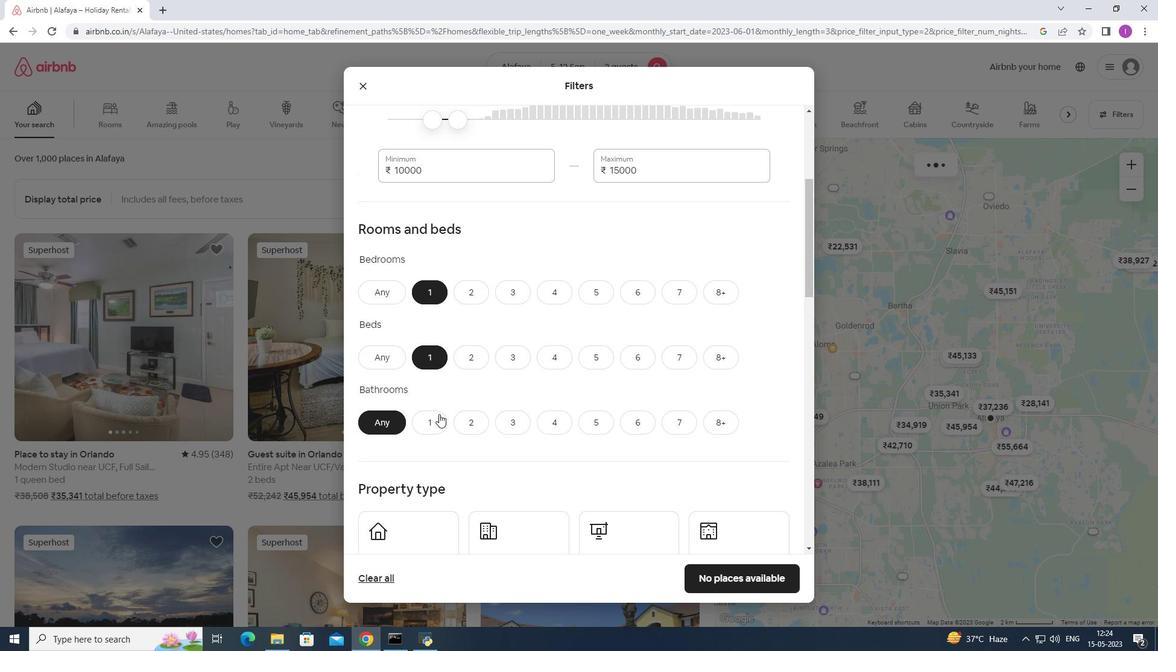 
Action: Mouse pressed left at (439, 420)
Screenshot: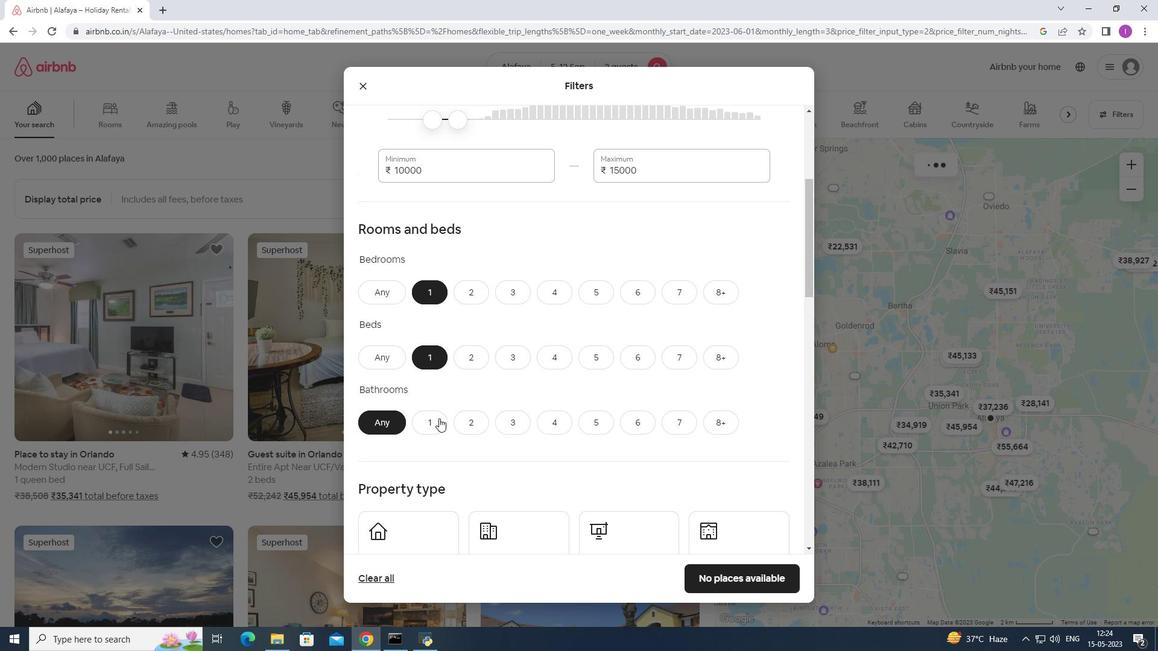 
Action: Mouse moved to (487, 383)
Screenshot: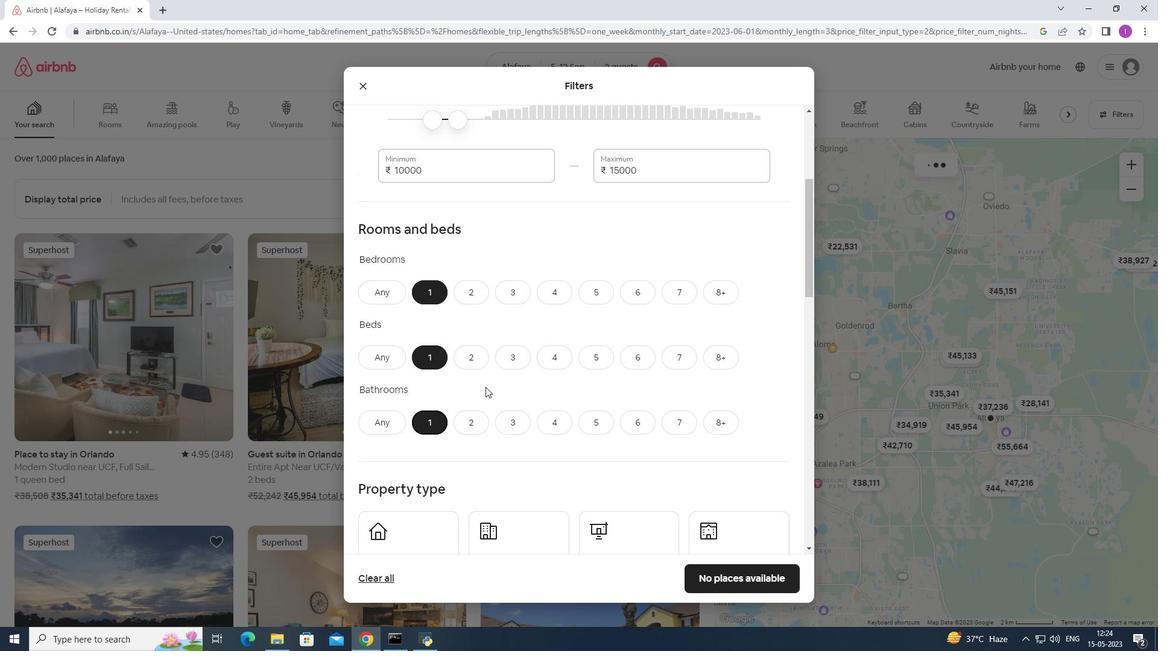 
Action: Mouse scrolled (487, 382) with delta (0, 0)
Screenshot: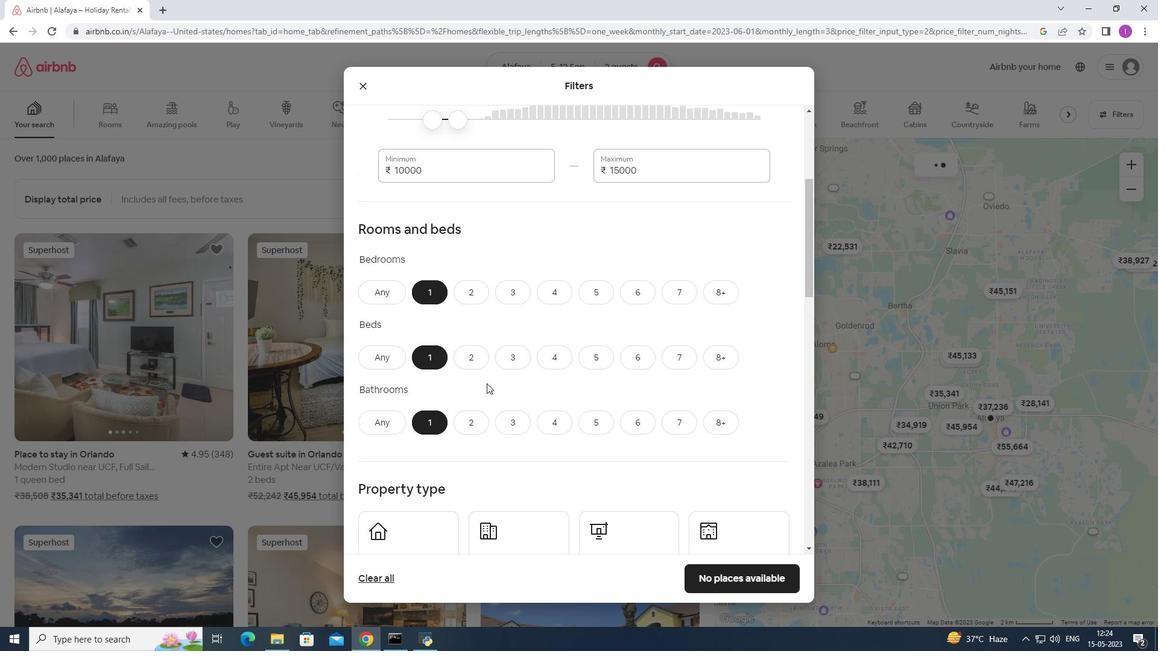 
Action: Mouse scrolled (487, 382) with delta (0, 0)
Screenshot: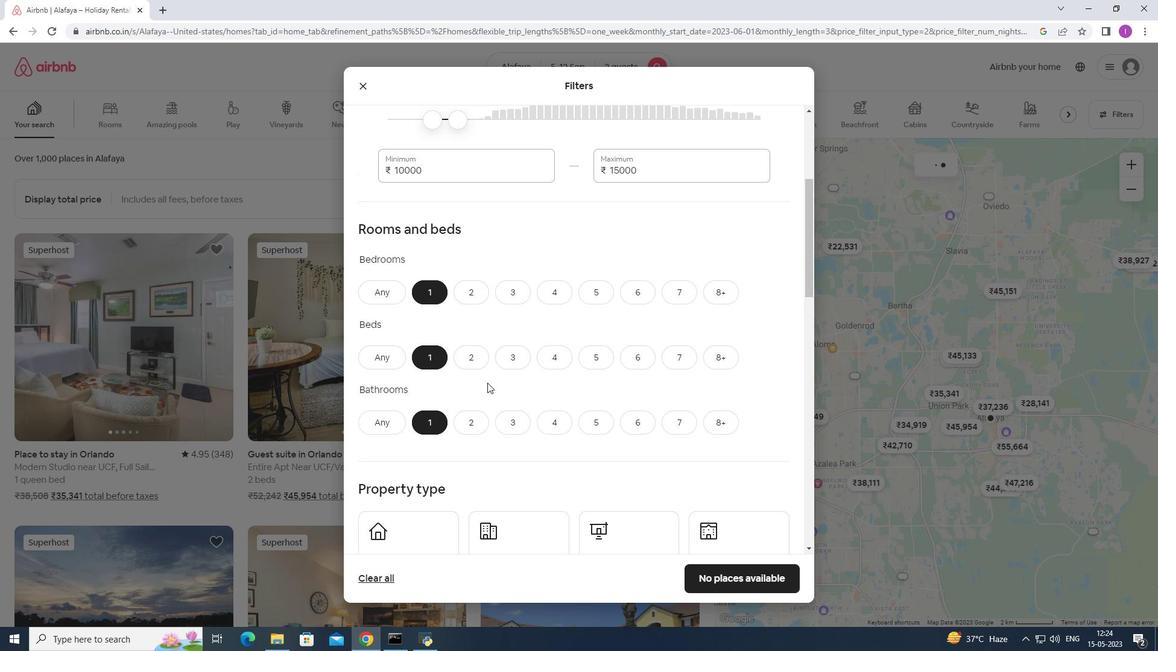 
Action: Mouse scrolled (487, 382) with delta (0, 0)
Screenshot: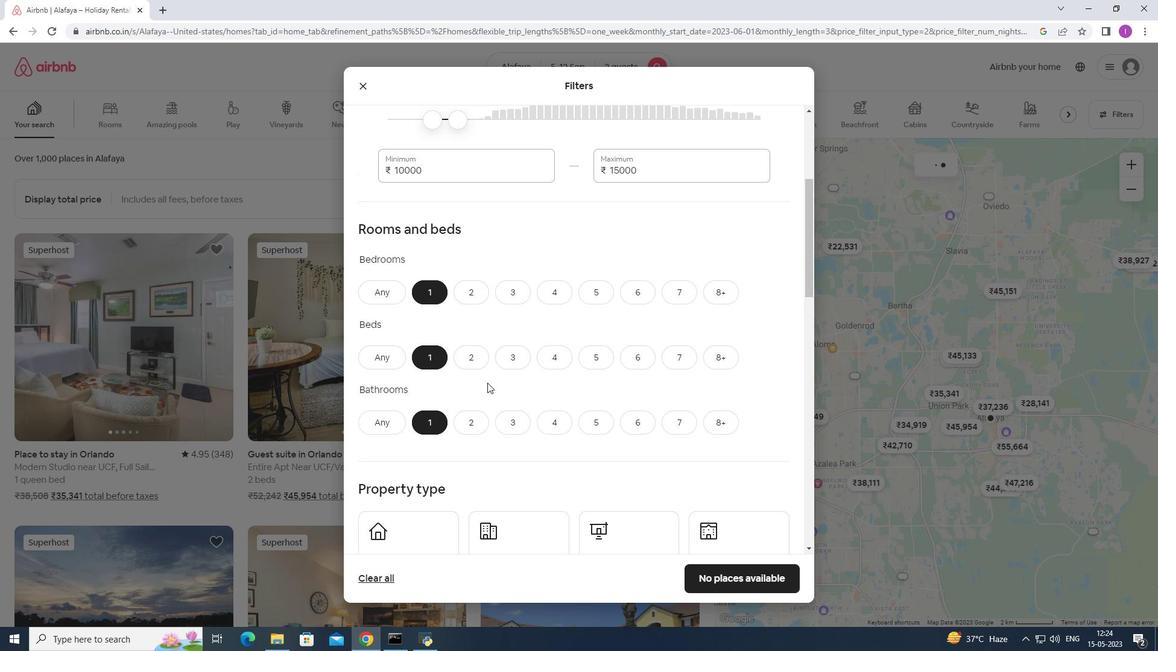 
Action: Mouse moved to (427, 386)
Screenshot: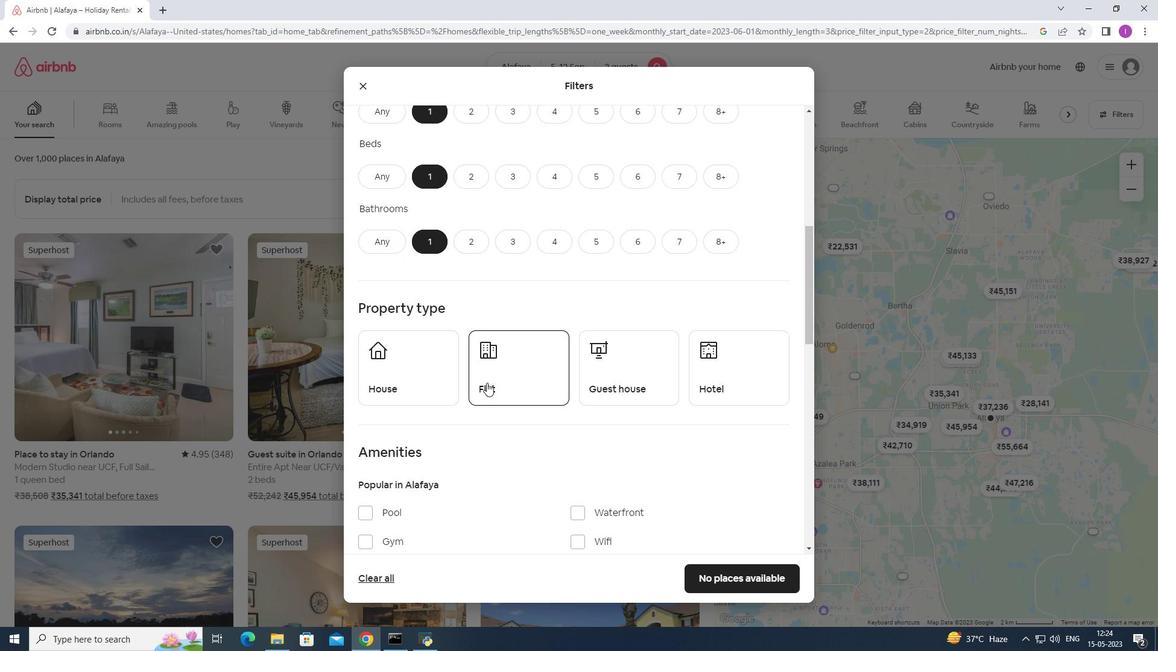 
Action: Mouse pressed left at (427, 386)
Screenshot: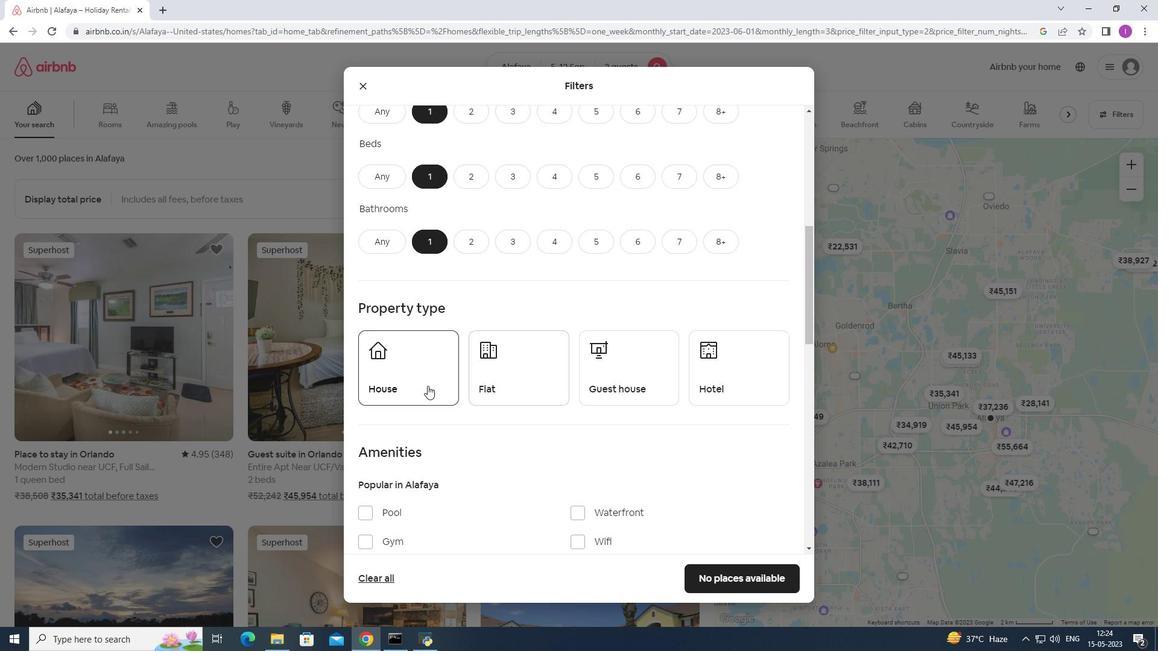 
Action: Mouse moved to (490, 384)
Screenshot: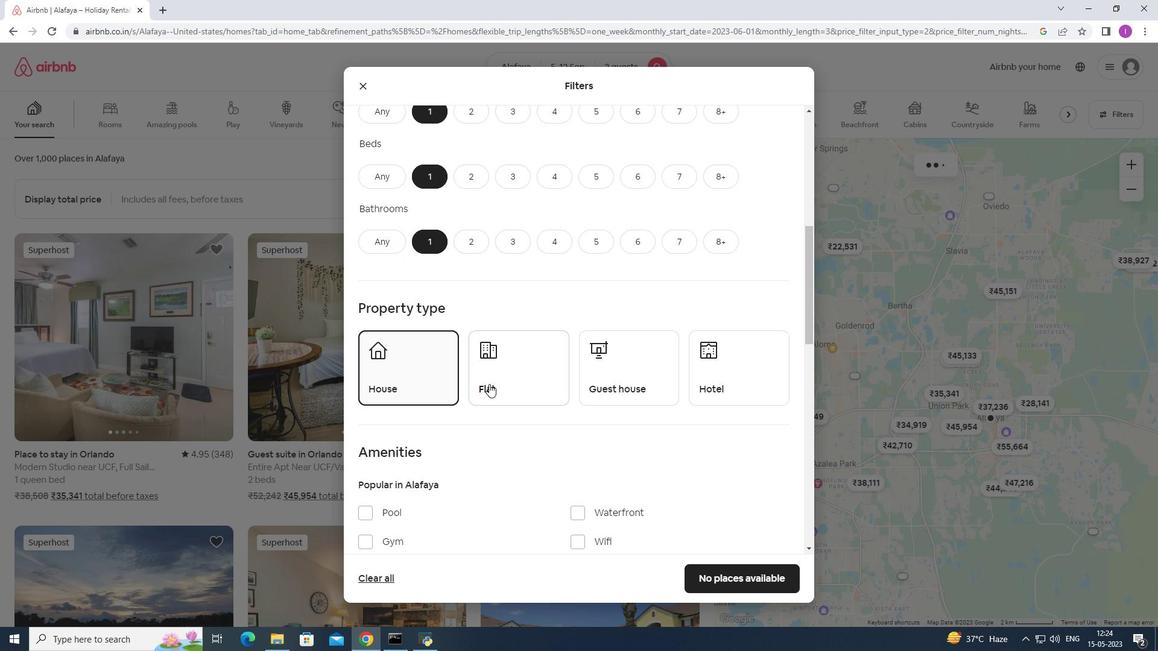 
Action: Mouse pressed left at (490, 384)
Screenshot: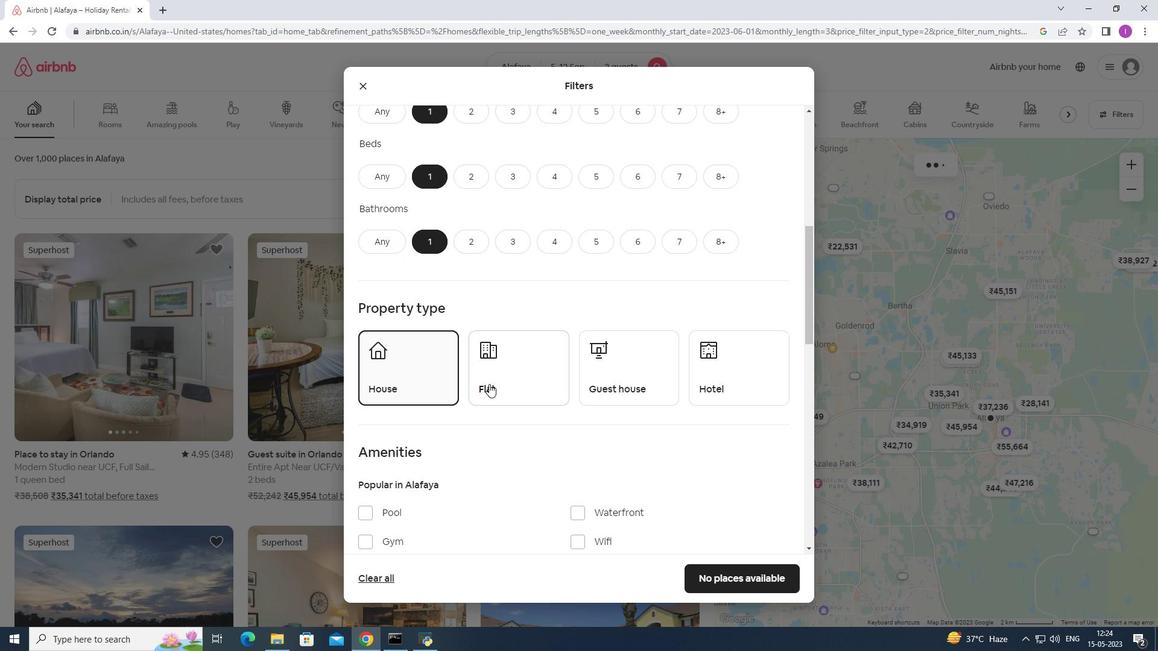 
Action: Mouse moved to (620, 378)
Screenshot: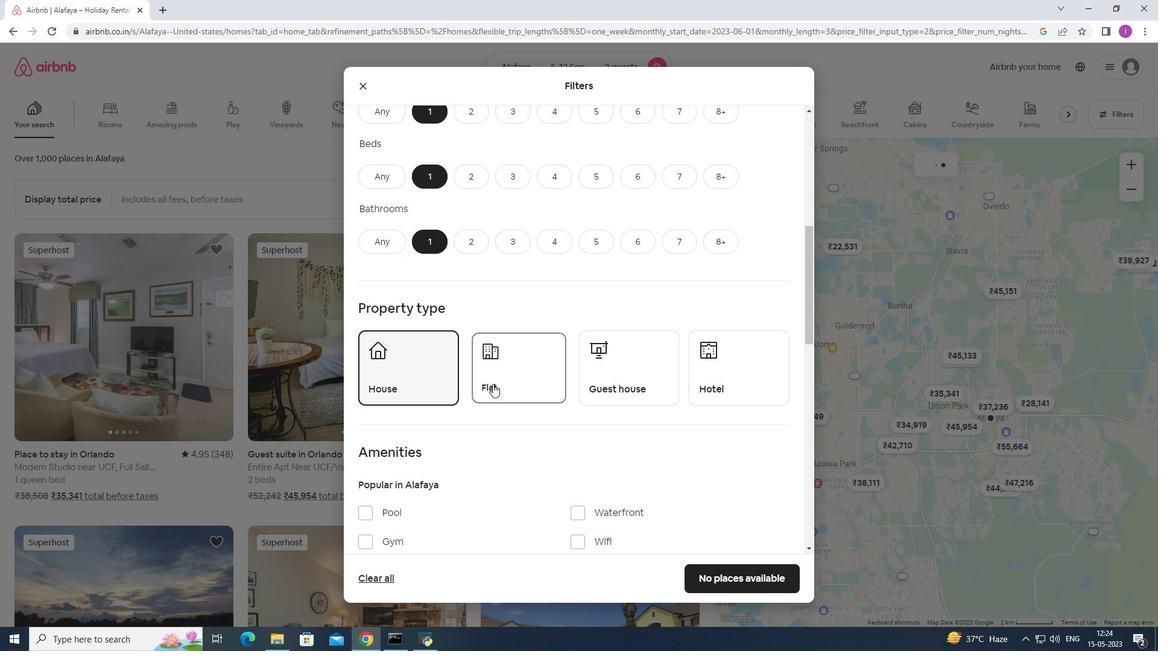 
Action: Mouse pressed left at (620, 378)
Screenshot: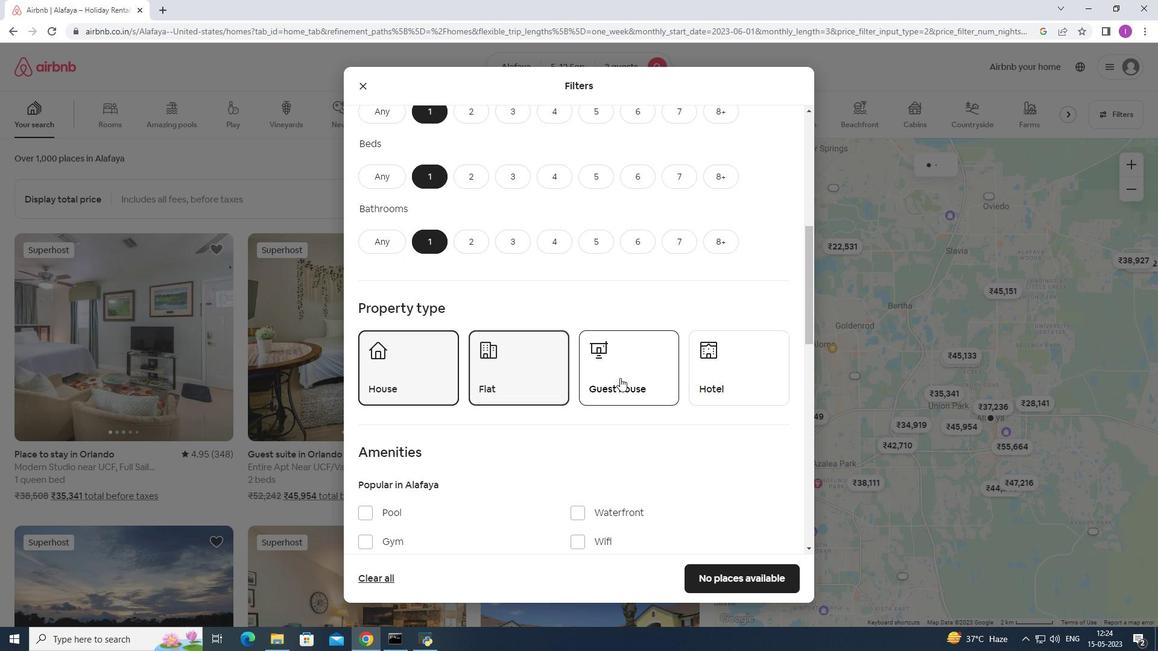 
Action: Mouse scrolled (620, 377) with delta (0, 0)
Screenshot: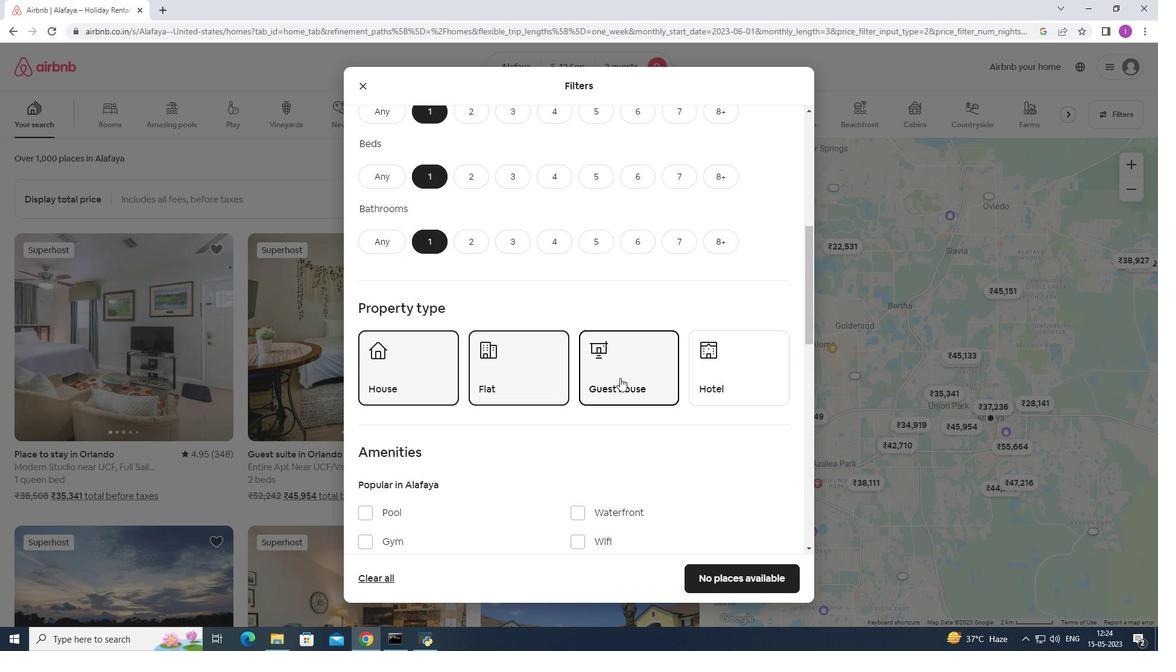 
Action: Mouse moved to (713, 304)
Screenshot: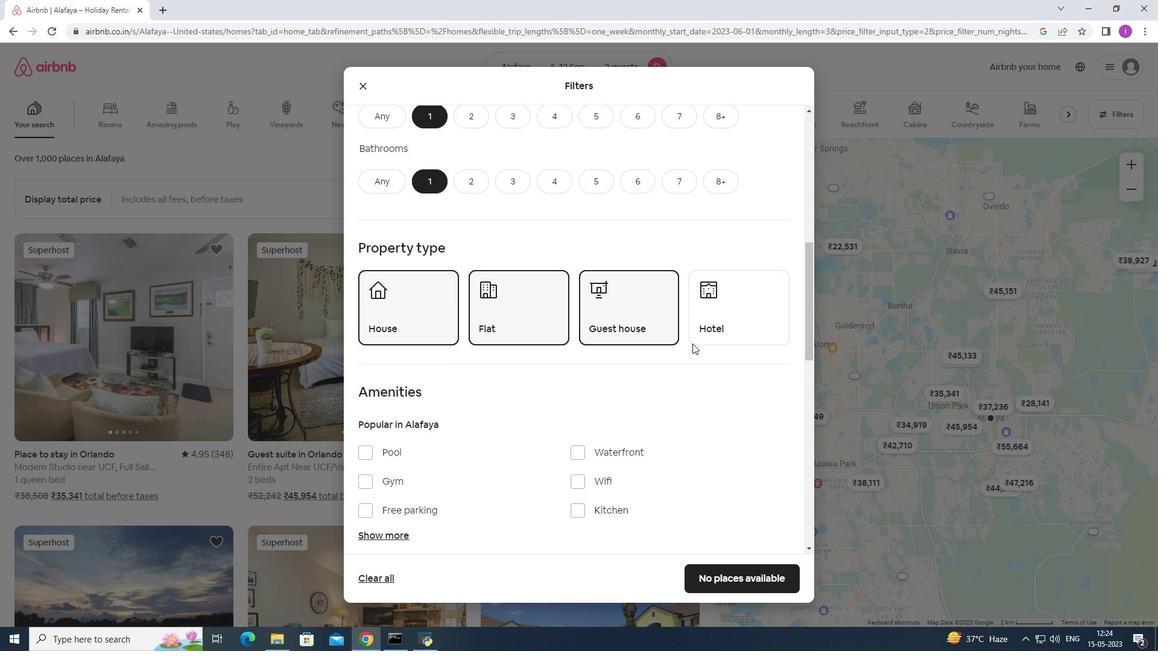 
Action: Mouse pressed left at (713, 304)
Screenshot: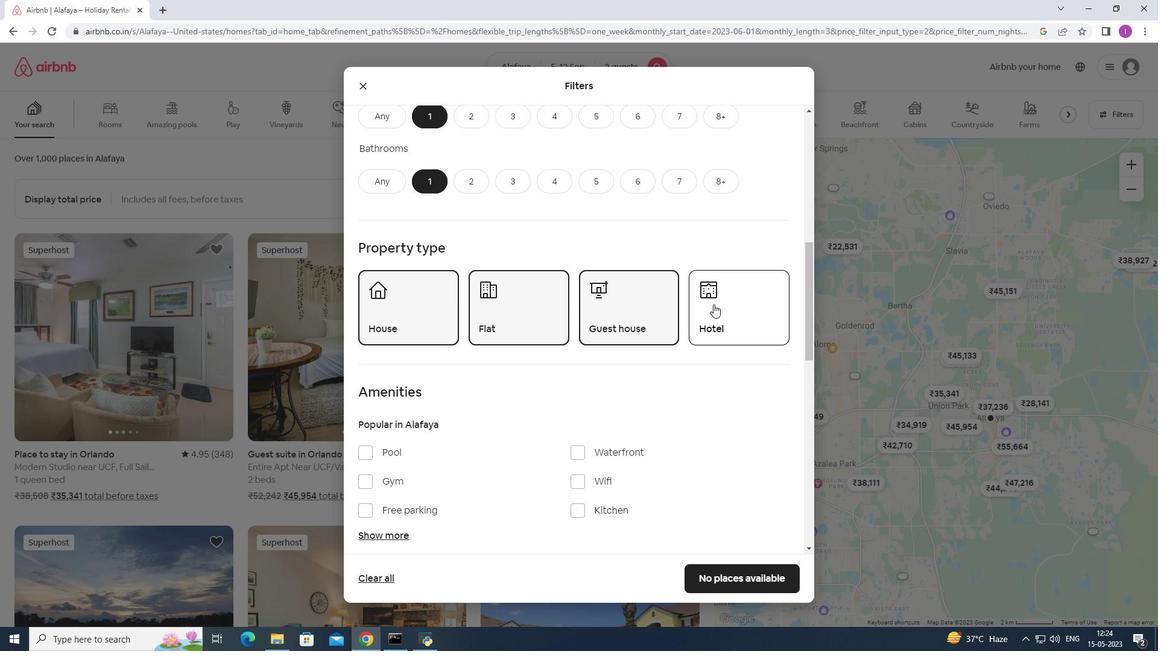 
Action: Mouse moved to (622, 388)
Screenshot: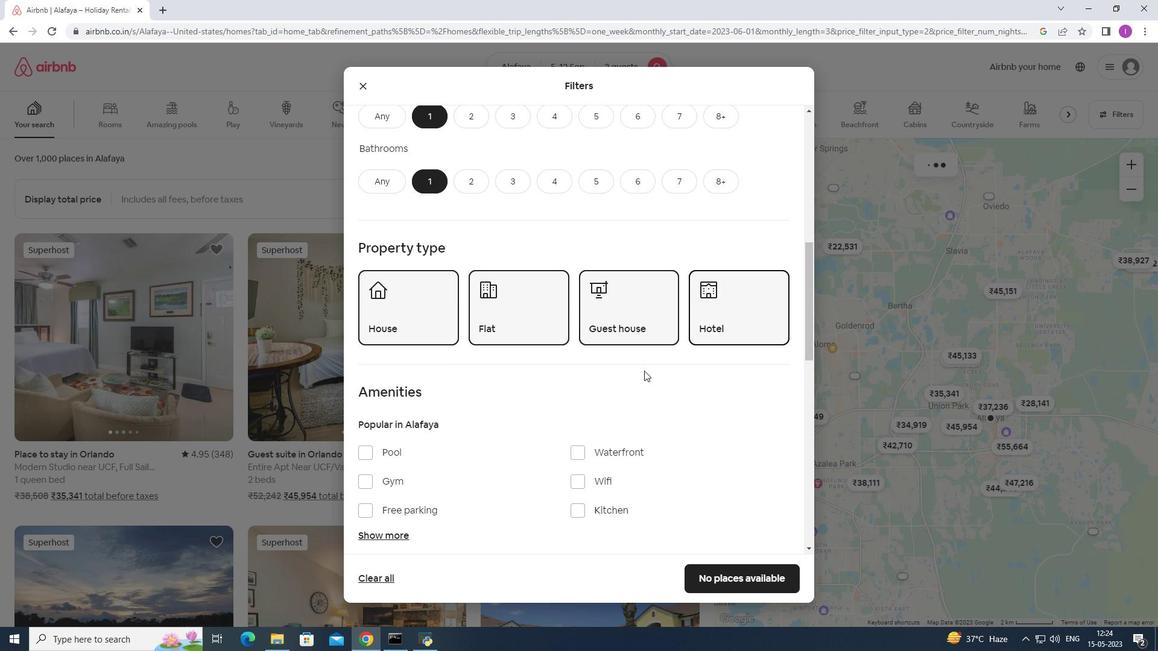
Action: Mouse scrolled (622, 388) with delta (0, 0)
Screenshot: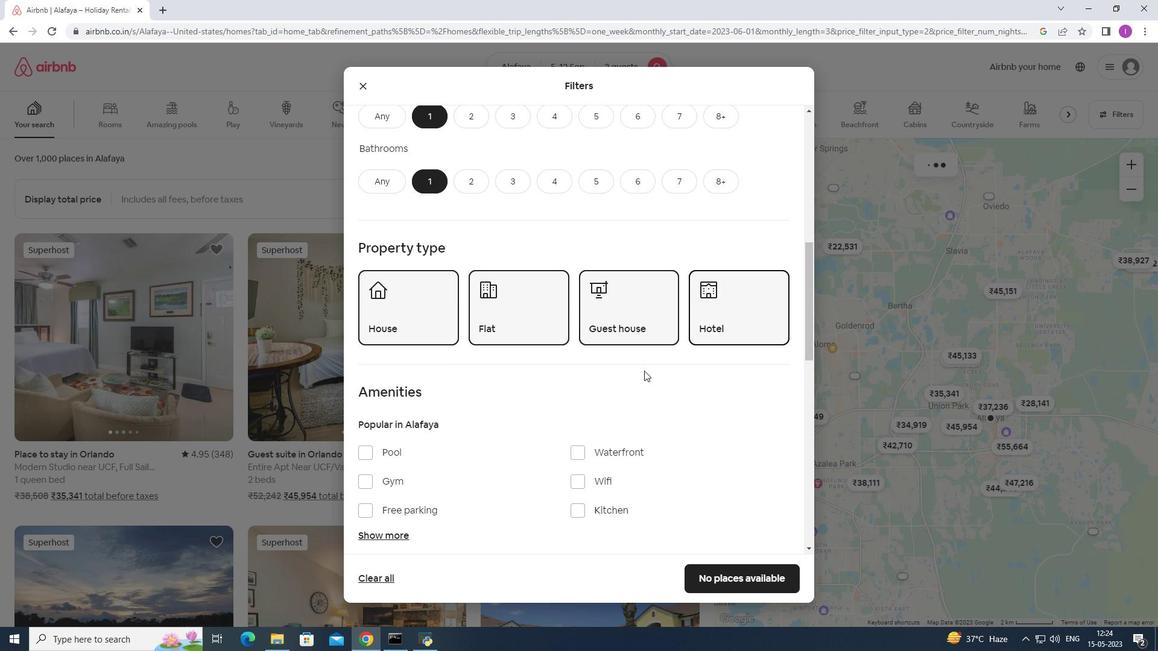 
Action: Mouse moved to (622, 389)
Screenshot: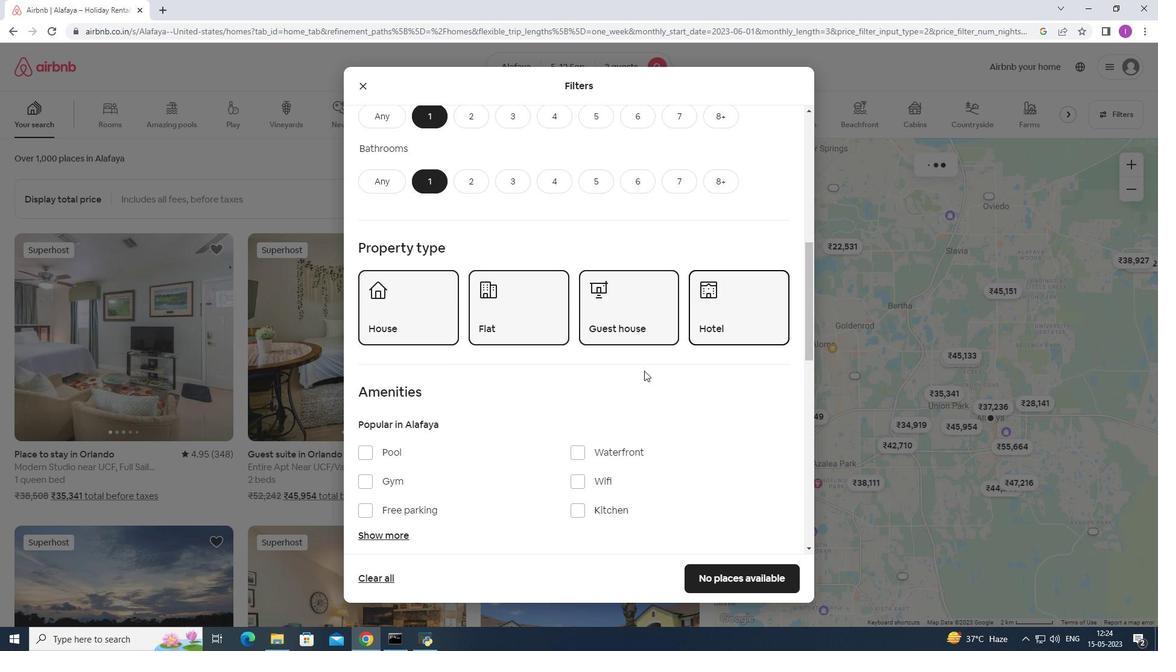 
Action: Mouse scrolled (622, 388) with delta (0, 0)
Screenshot: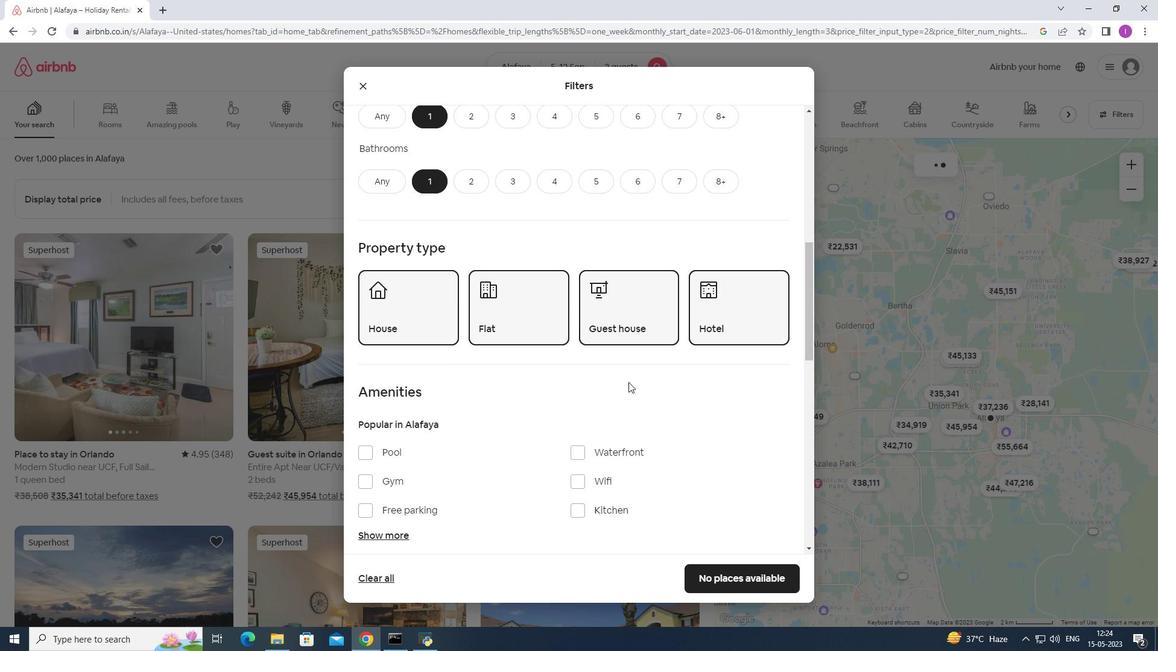 
Action: Mouse moved to (622, 389)
Screenshot: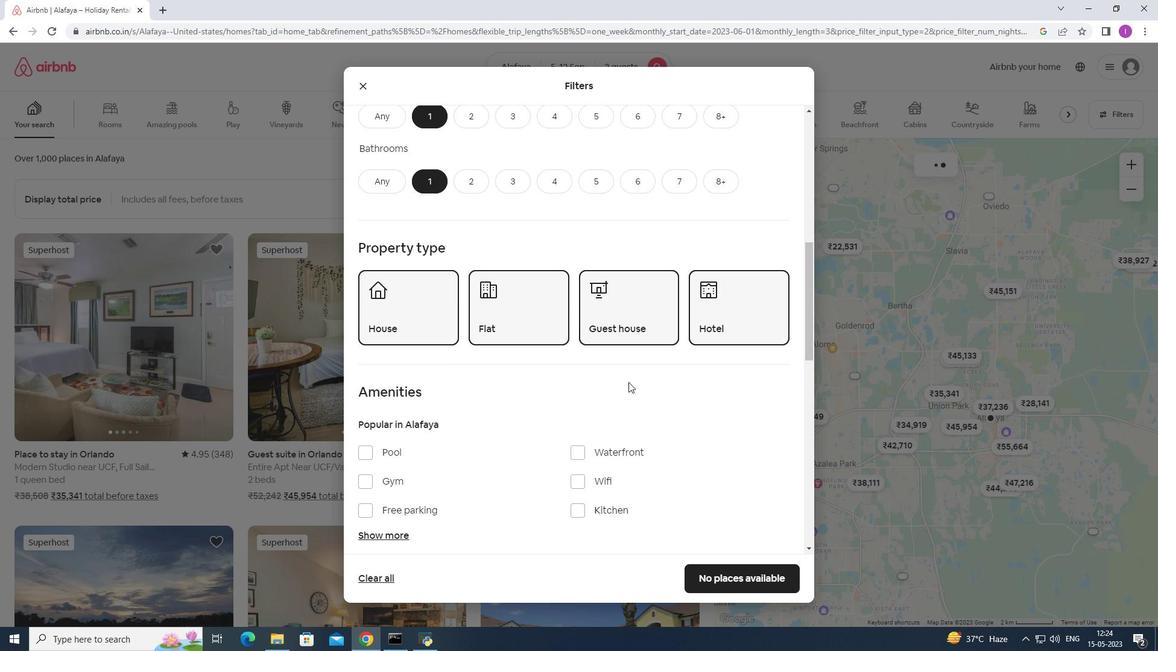 
Action: Mouse scrolled (622, 389) with delta (0, 0)
Screenshot: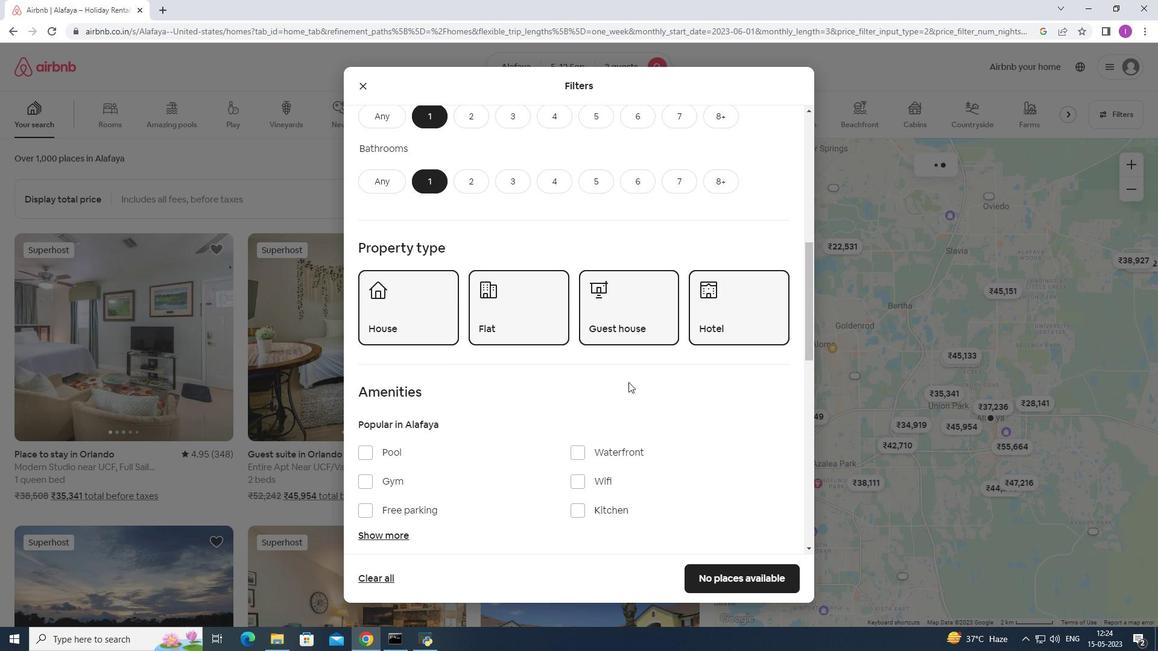 
Action: Mouse moved to (622, 389)
Screenshot: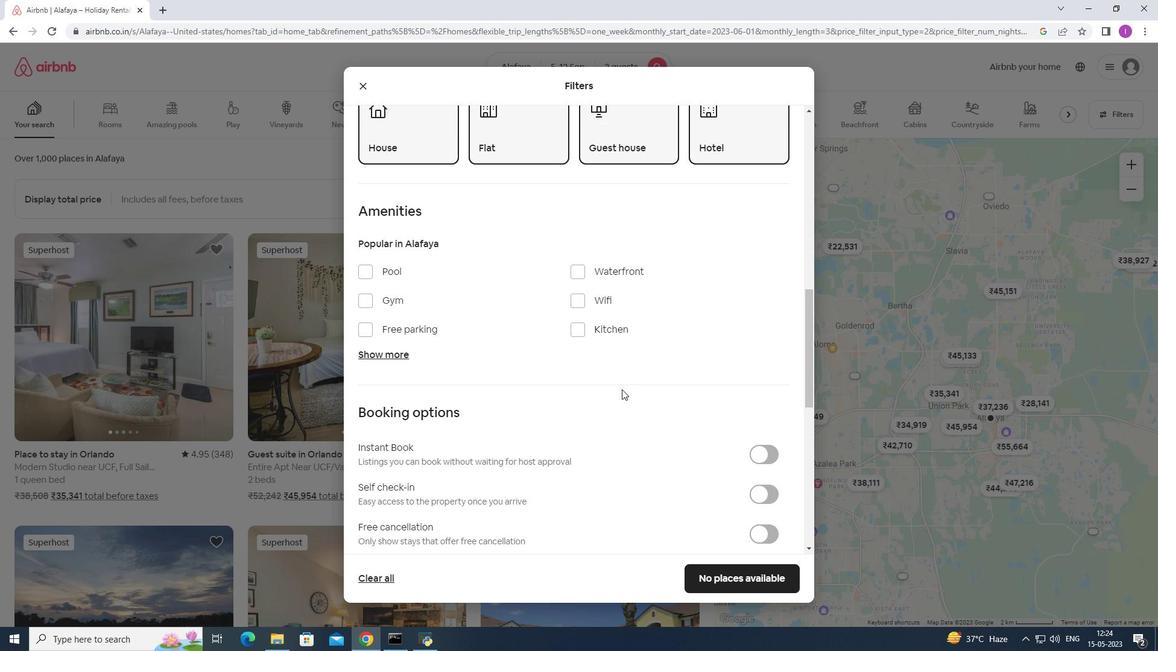 
Action: Mouse scrolled (622, 388) with delta (0, 0)
Screenshot: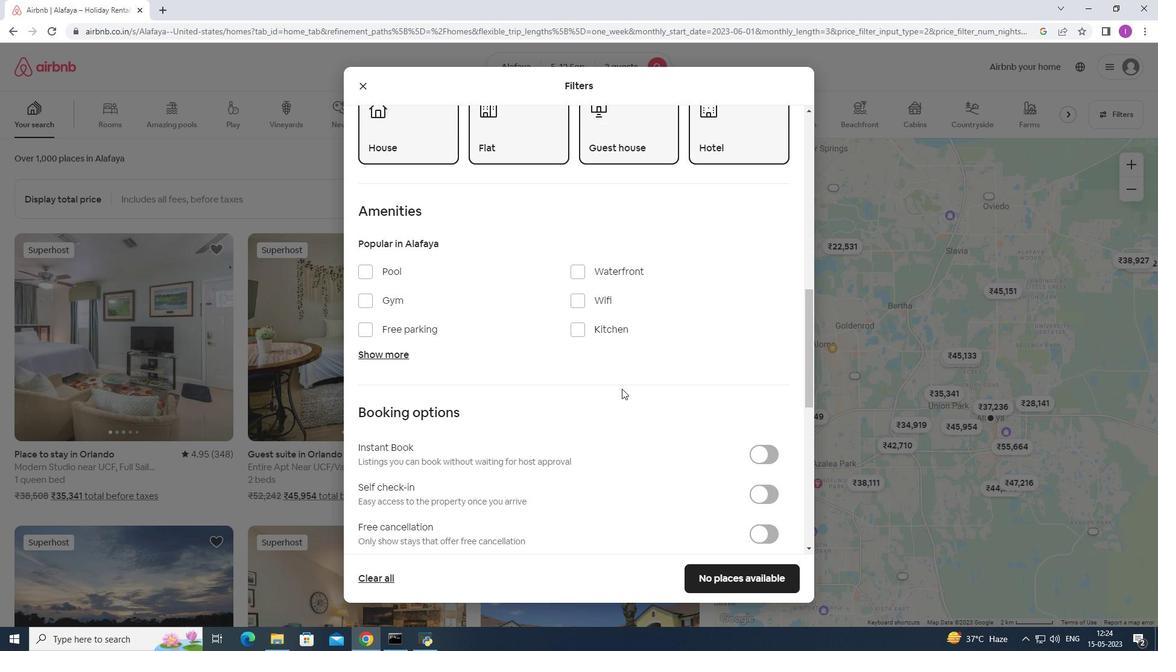 
Action: Mouse scrolled (622, 388) with delta (0, 0)
Screenshot: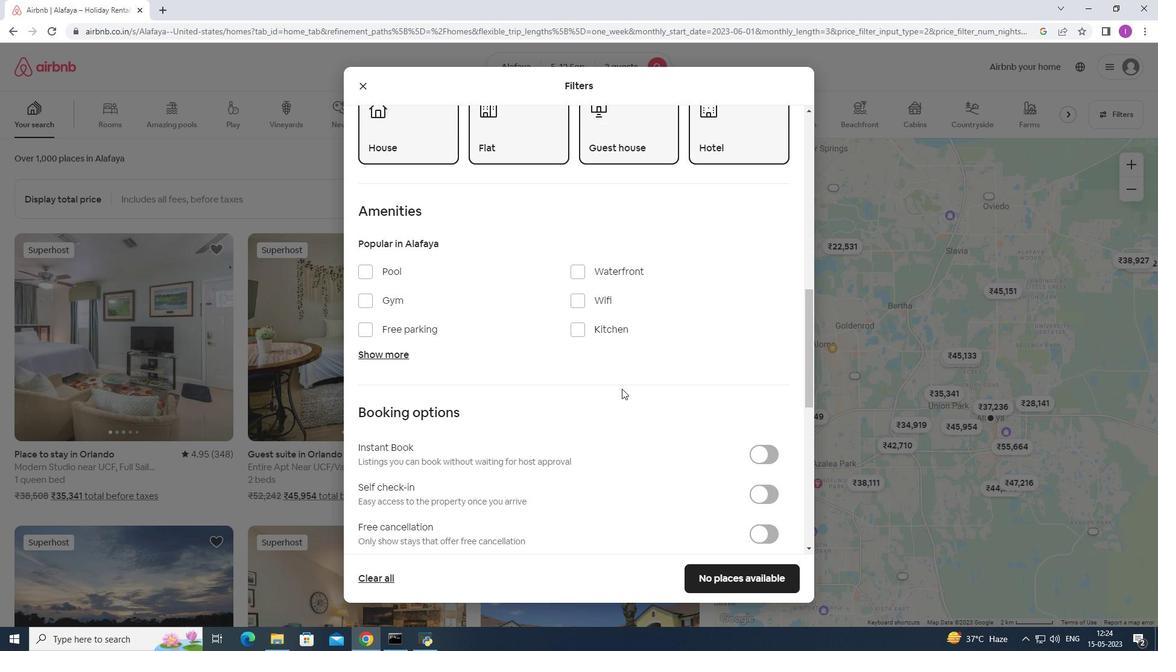 
Action: Mouse scrolled (622, 388) with delta (0, 0)
Screenshot: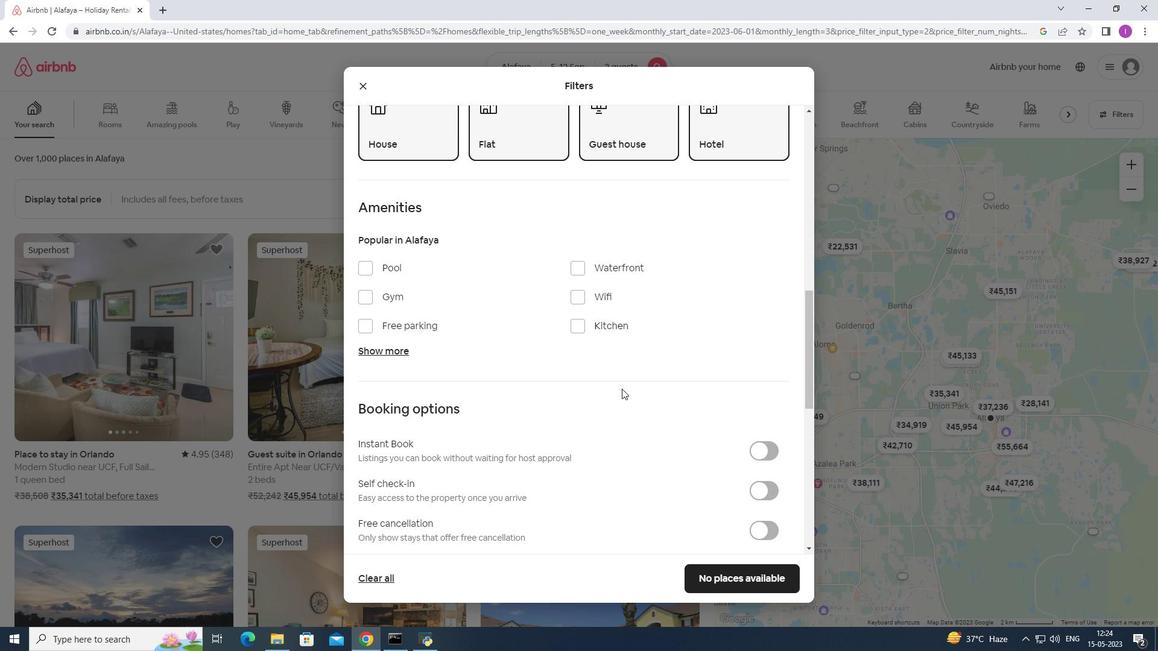 
Action: Mouse moved to (769, 311)
Screenshot: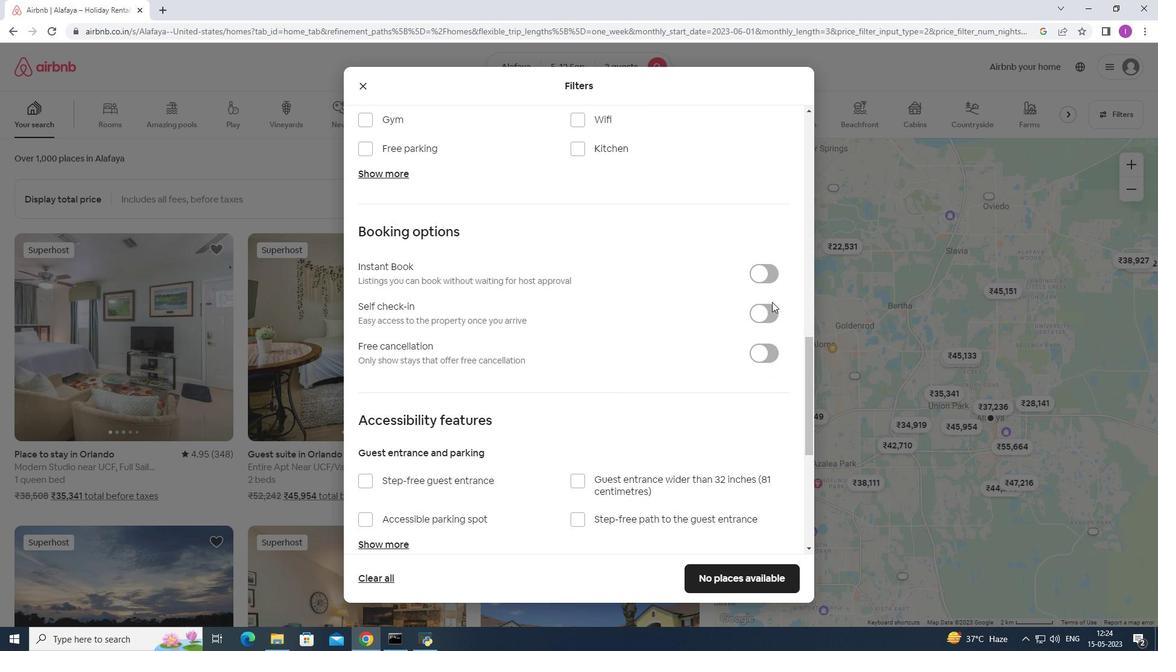 
Action: Mouse pressed left at (769, 311)
Screenshot: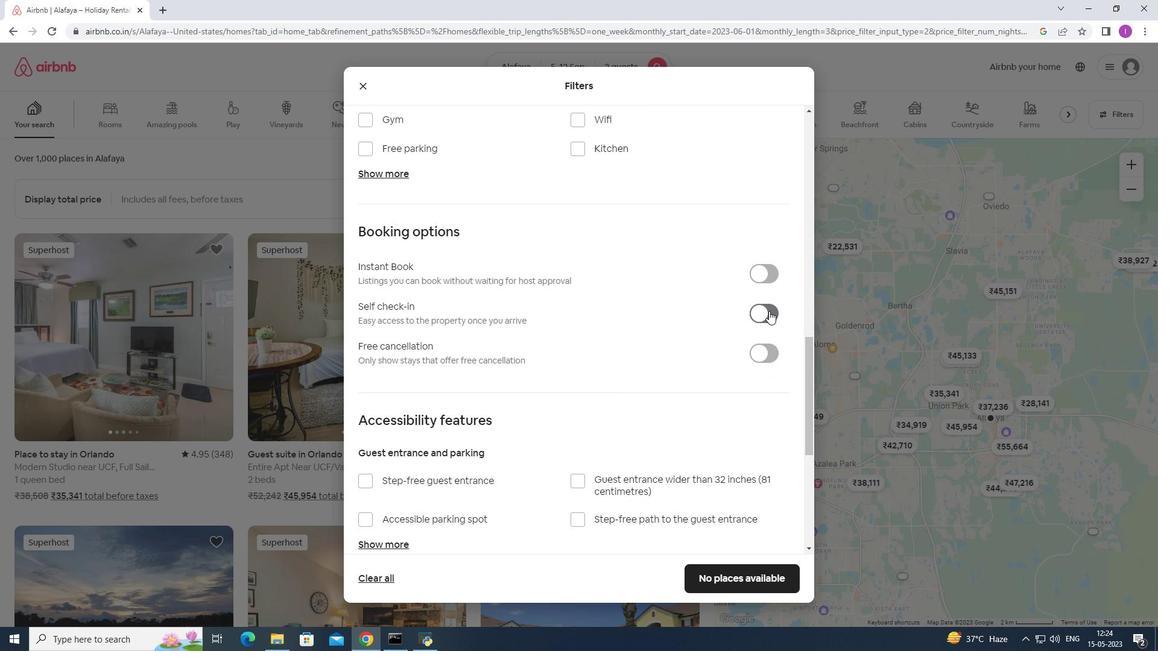 
Action: Mouse moved to (531, 384)
Screenshot: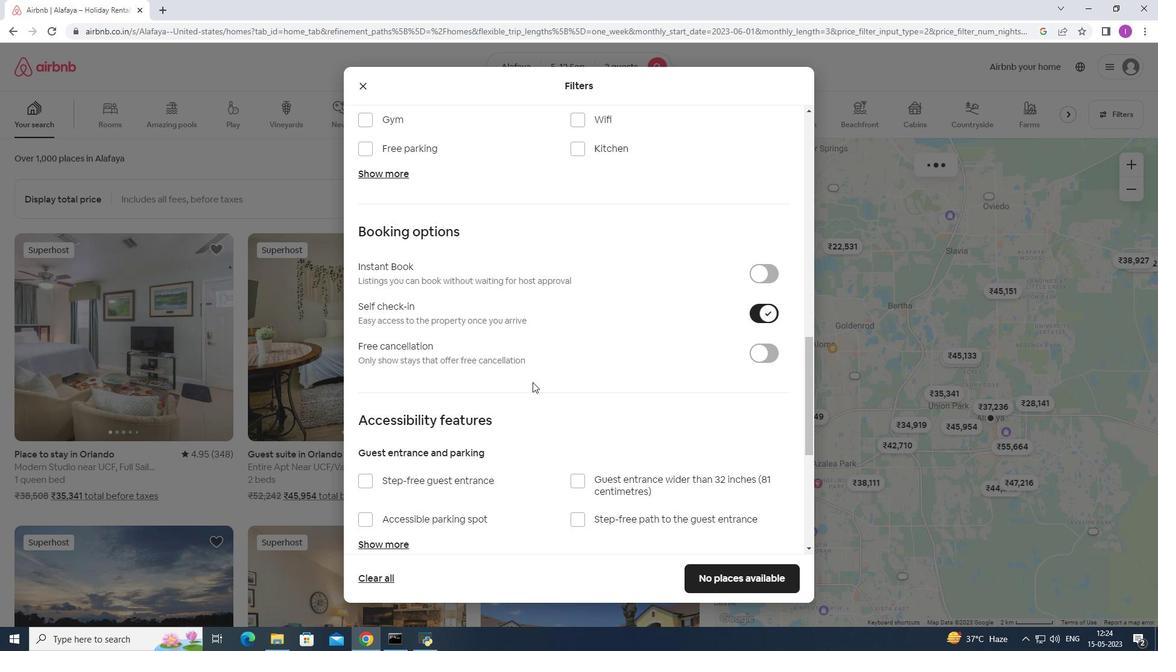 
Action: Mouse scrolled (531, 383) with delta (0, 0)
Screenshot: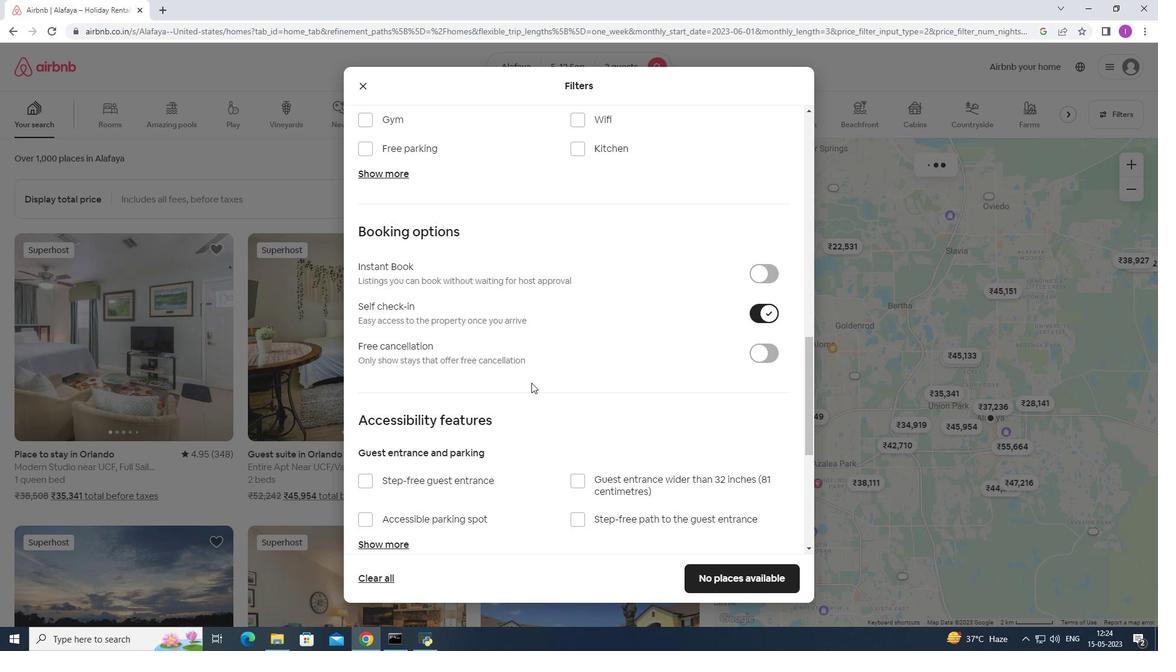 
Action: Mouse moved to (531, 384)
Screenshot: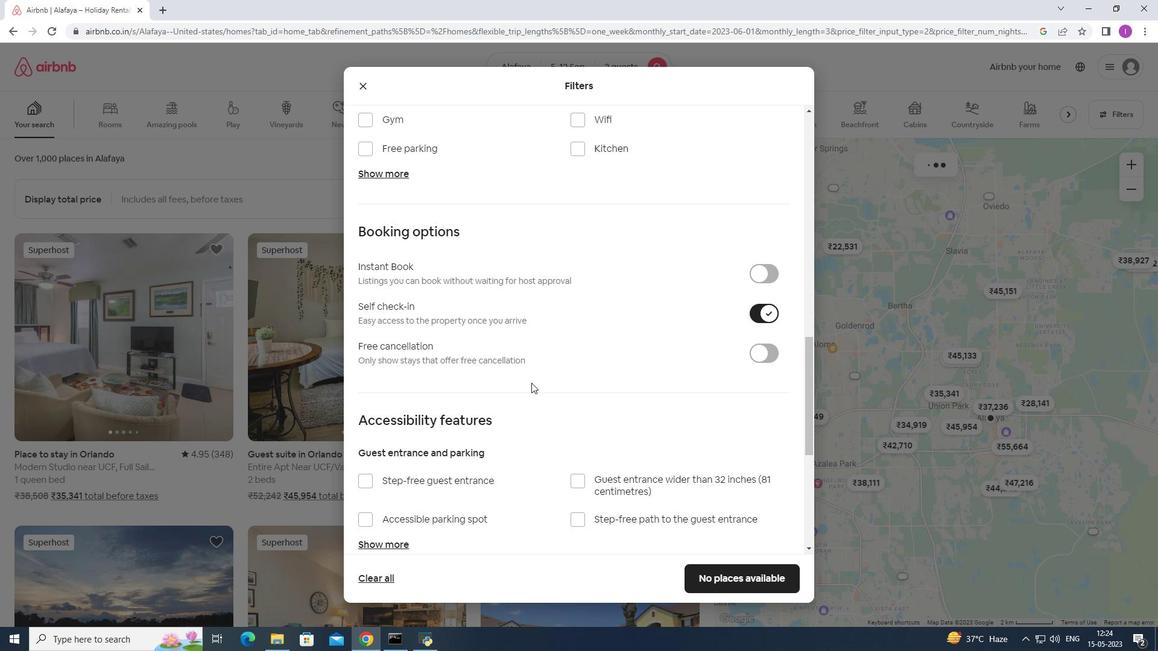 
Action: Mouse scrolled (531, 383) with delta (0, 0)
Screenshot: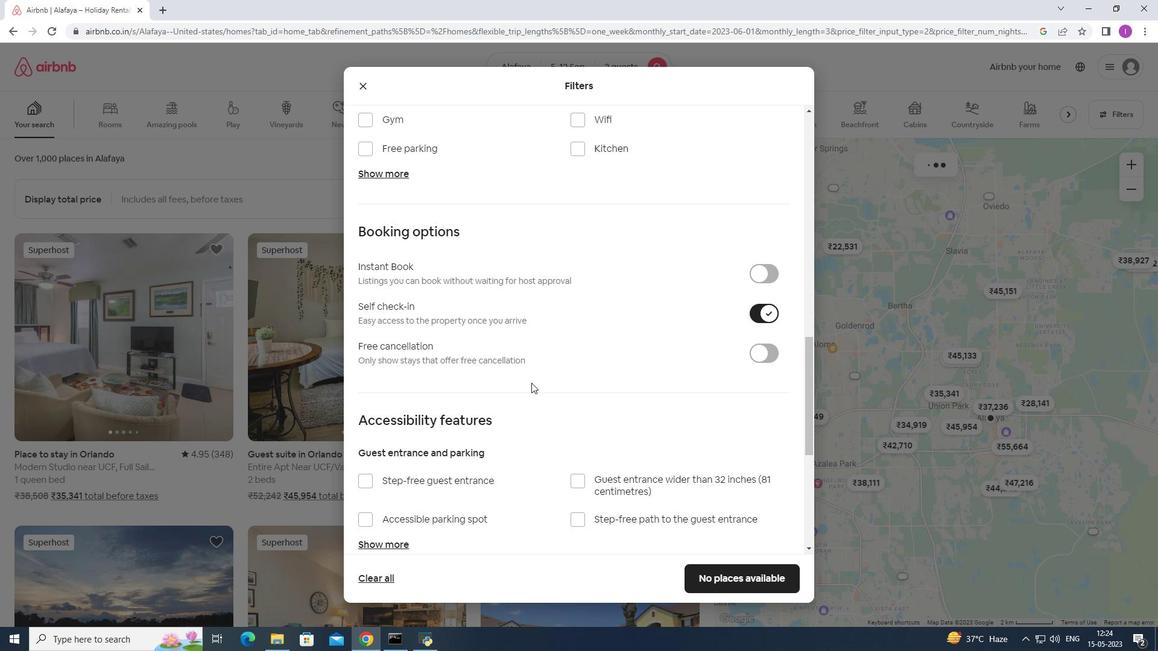 
Action: Mouse moved to (531, 385)
Screenshot: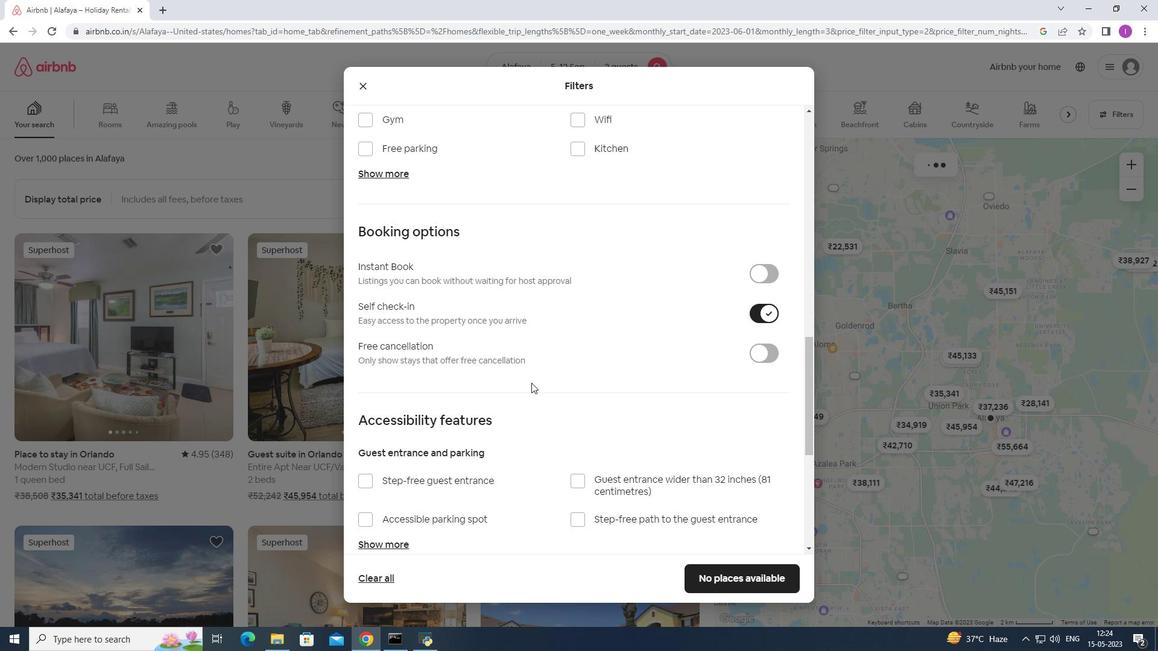 
Action: Mouse scrolled (531, 384) with delta (0, 0)
Screenshot: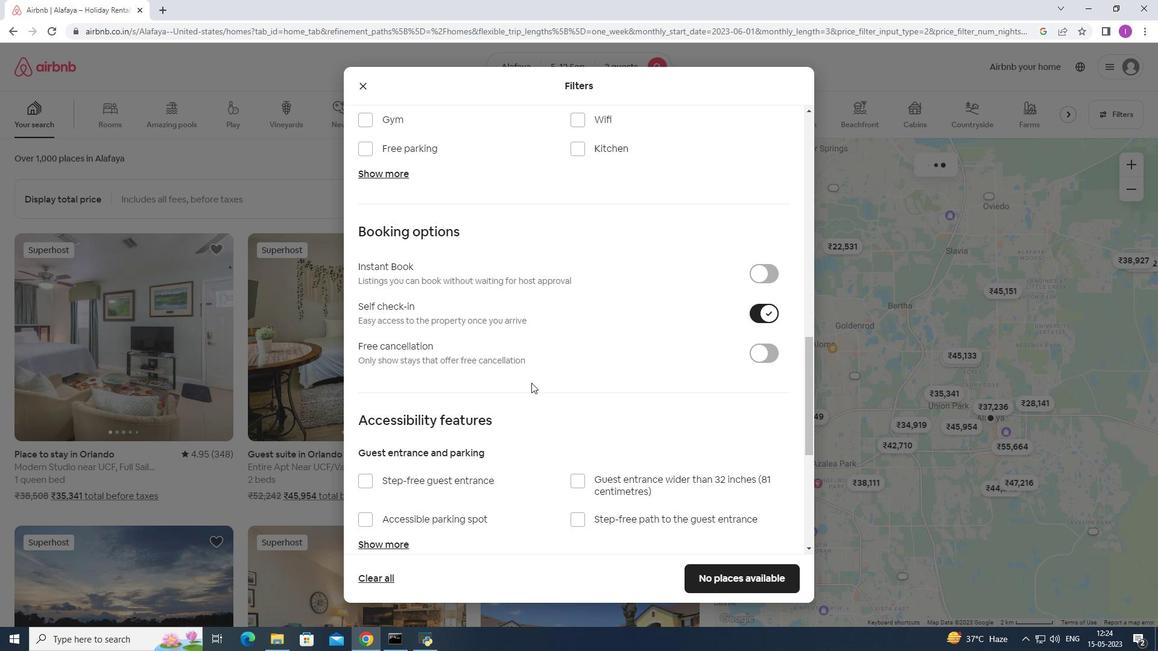 
Action: Mouse moved to (531, 385)
Screenshot: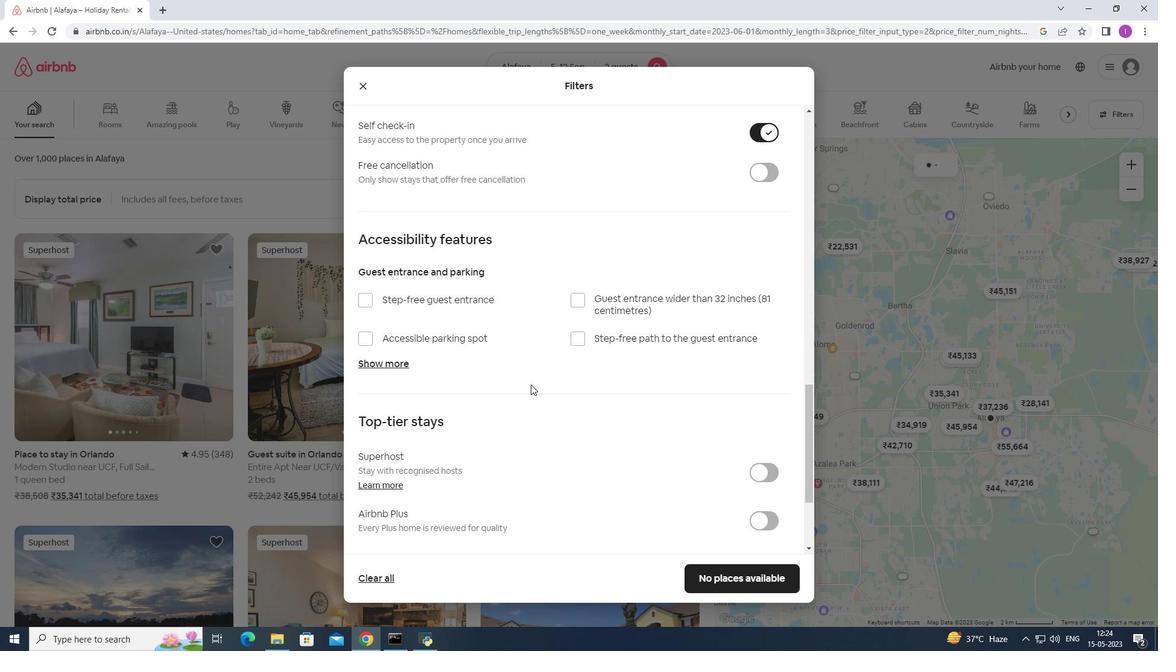 
Action: Mouse scrolled (531, 385) with delta (0, 0)
Screenshot: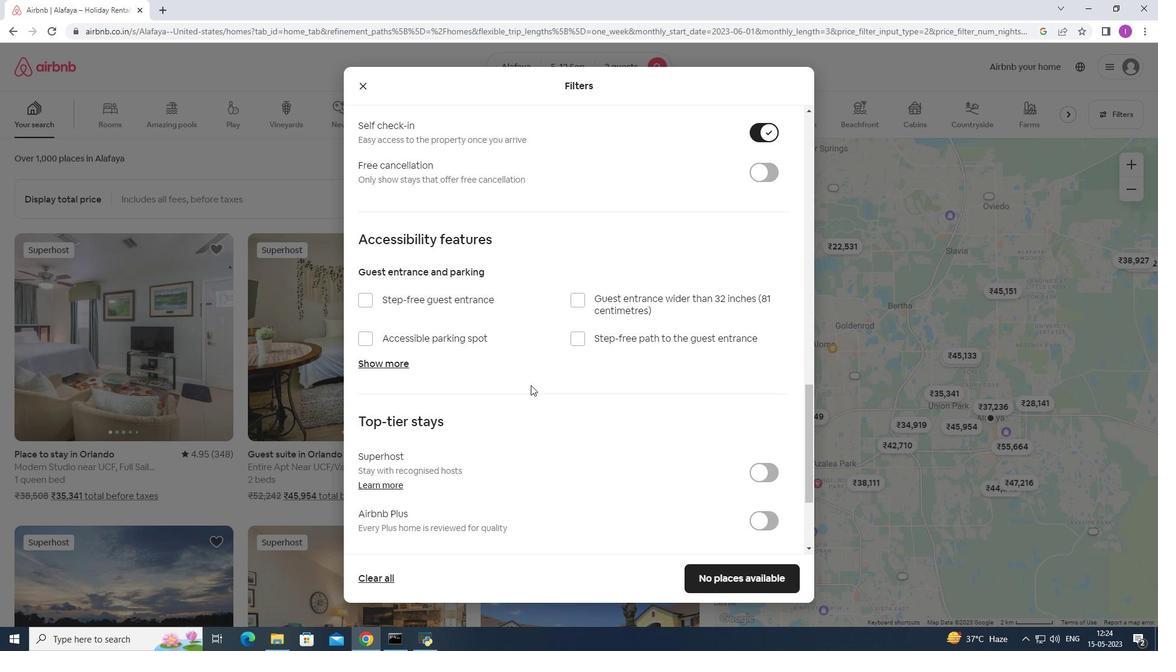 
Action: Mouse scrolled (531, 385) with delta (0, 0)
Screenshot: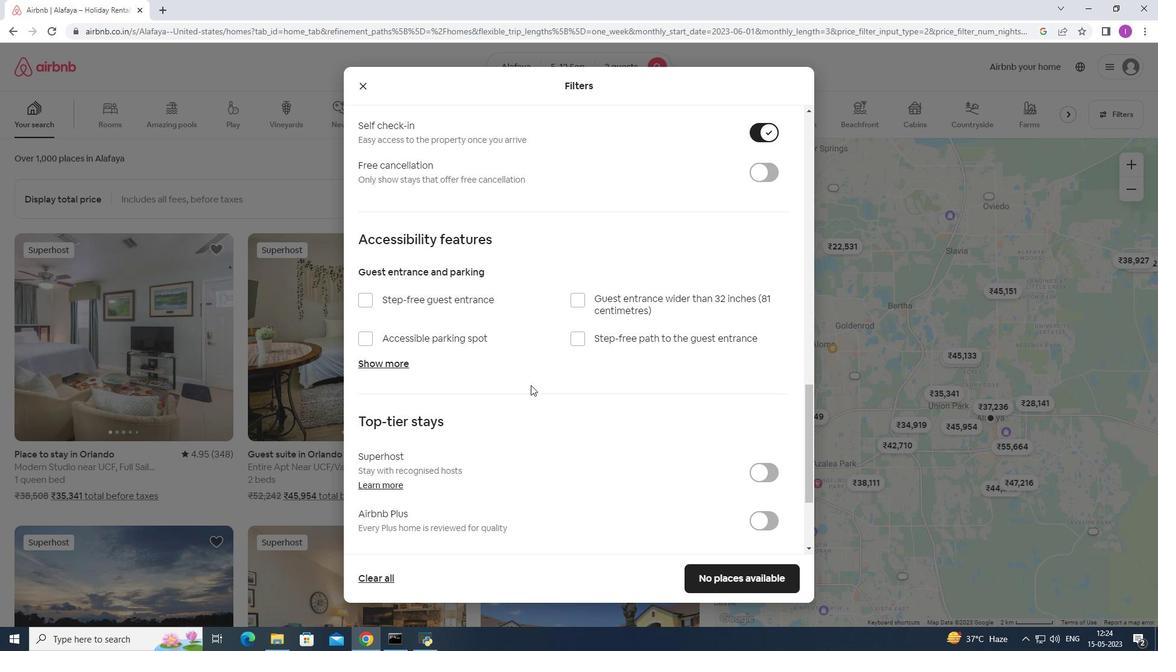 
Action: Mouse moved to (538, 382)
Screenshot: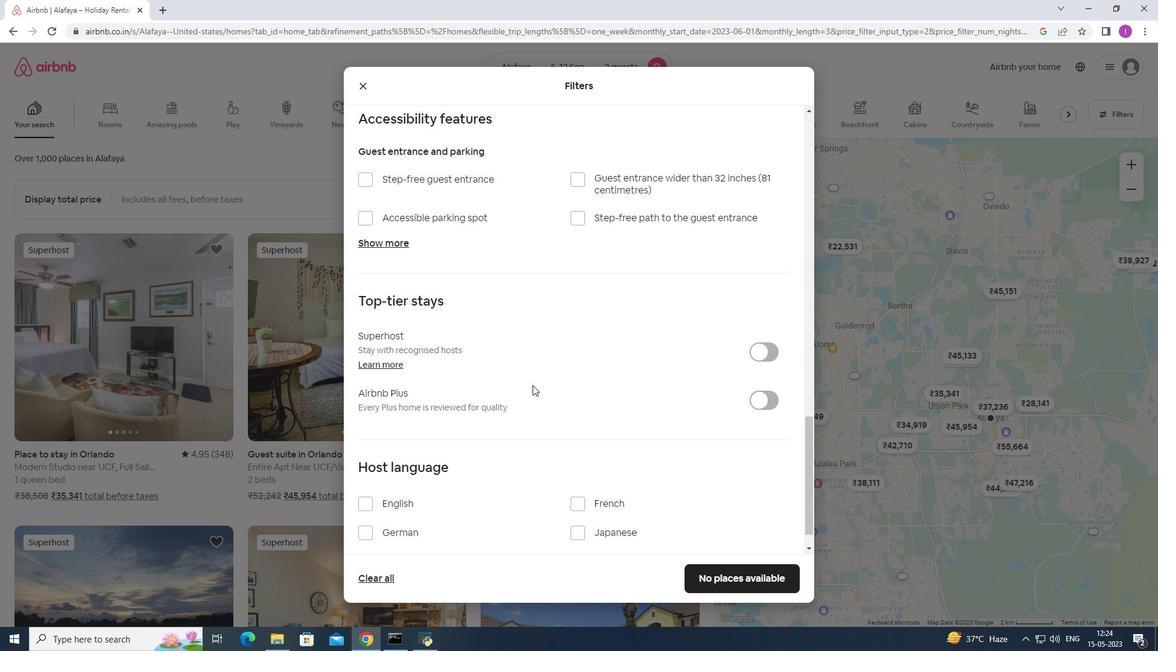 
Action: Mouse scrolled (538, 381) with delta (0, 0)
Screenshot: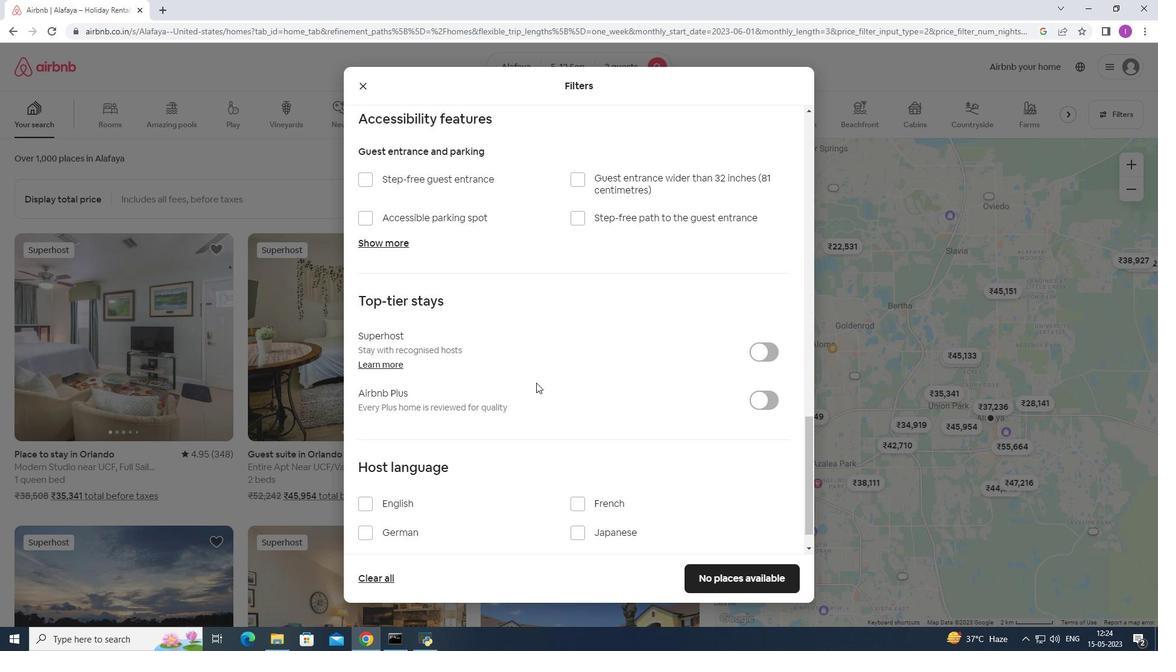 
Action: Mouse scrolled (538, 381) with delta (0, 0)
Screenshot: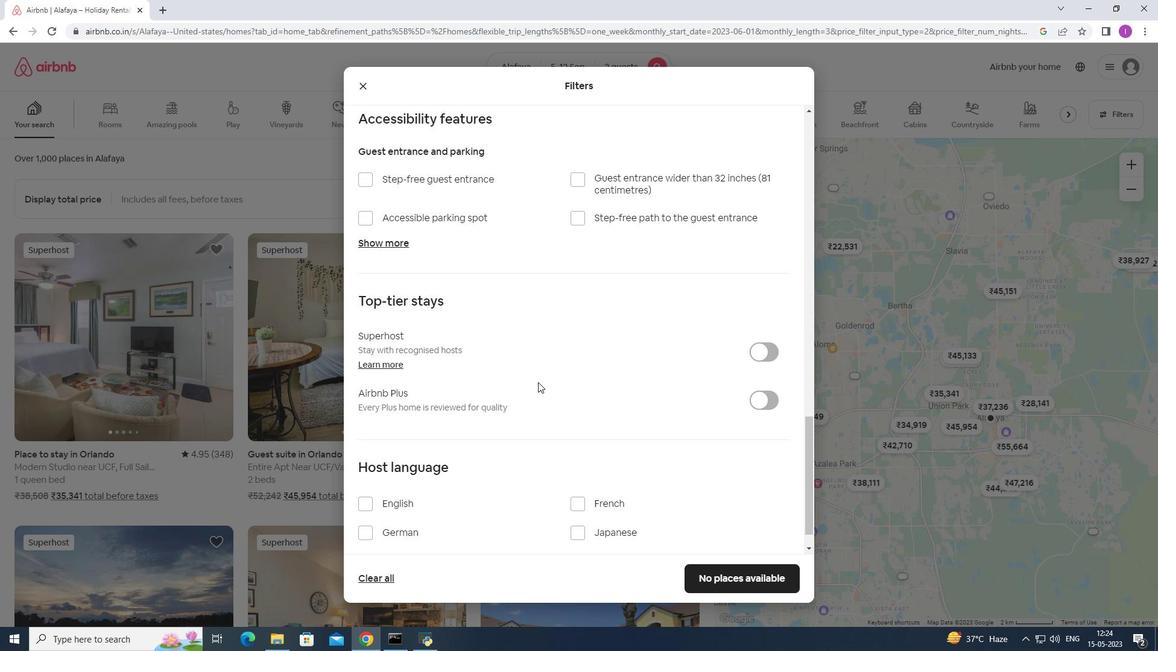 
Action: Mouse scrolled (538, 381) with delta (0, 0)
Screenshot: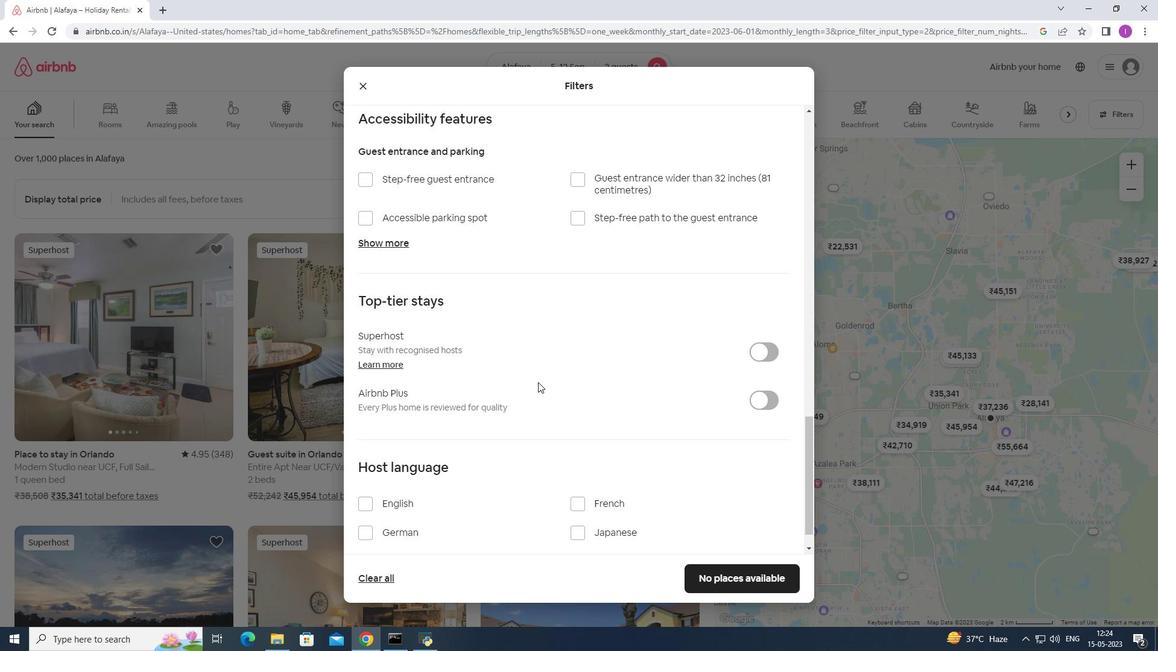 
Action: Mouse moved to (442, 418)
Screenshot: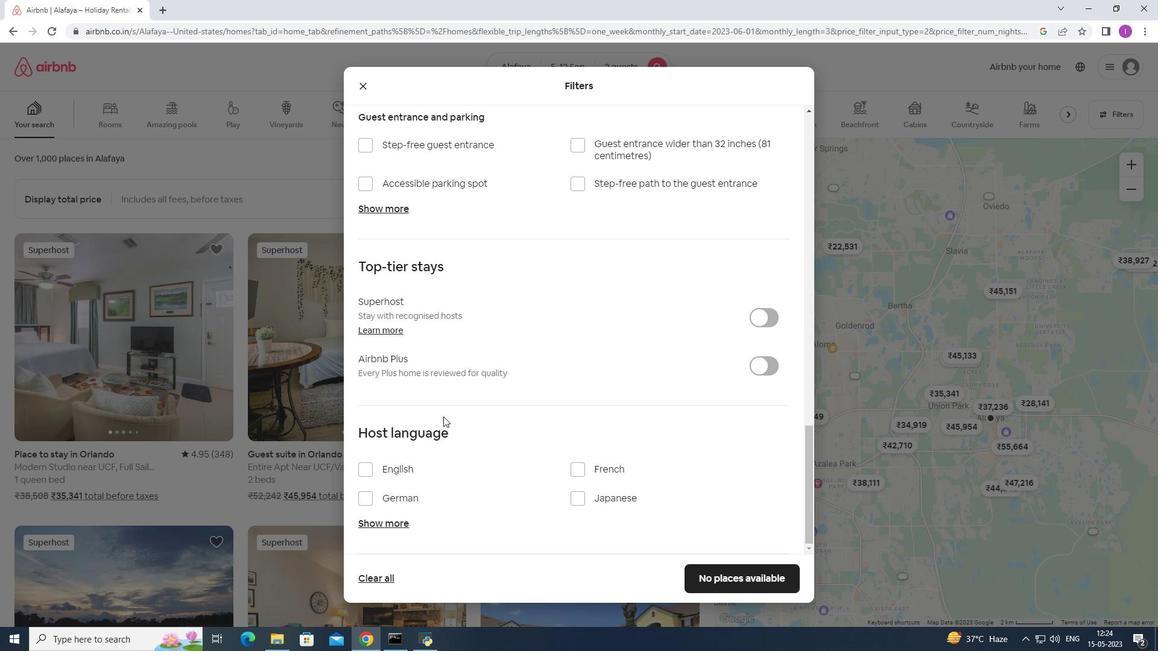 
Action: Mouse scrolled (442, 418) with delta (0, 0)
Screenshot: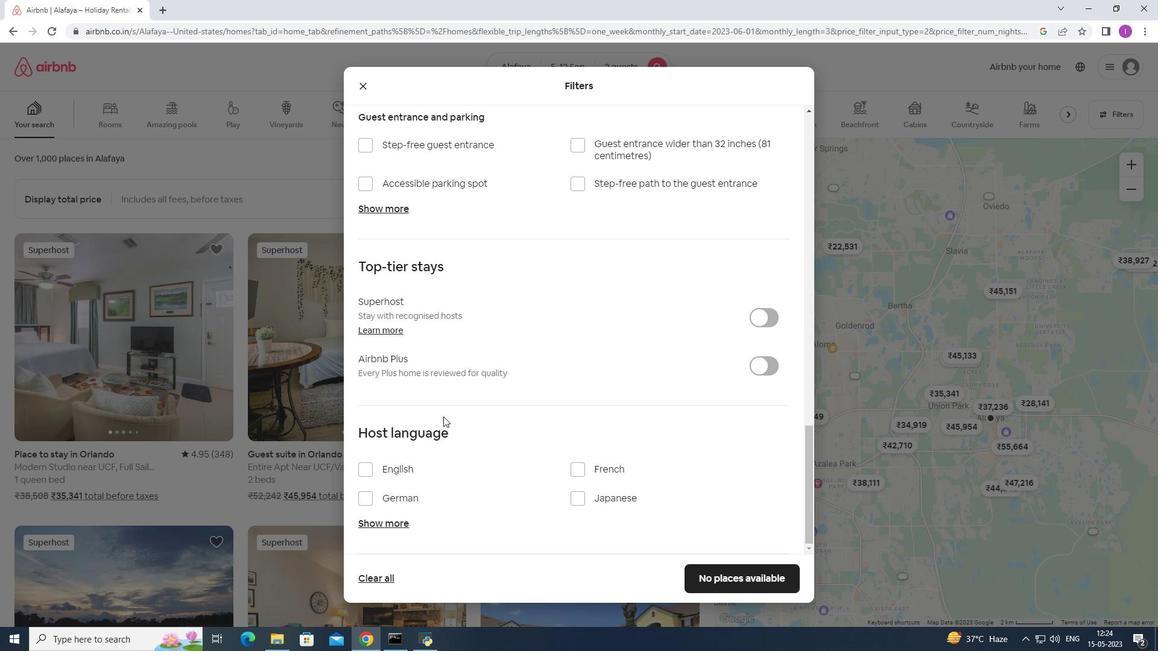 
Action: Mouse moved to (437, 436)
Screenshot: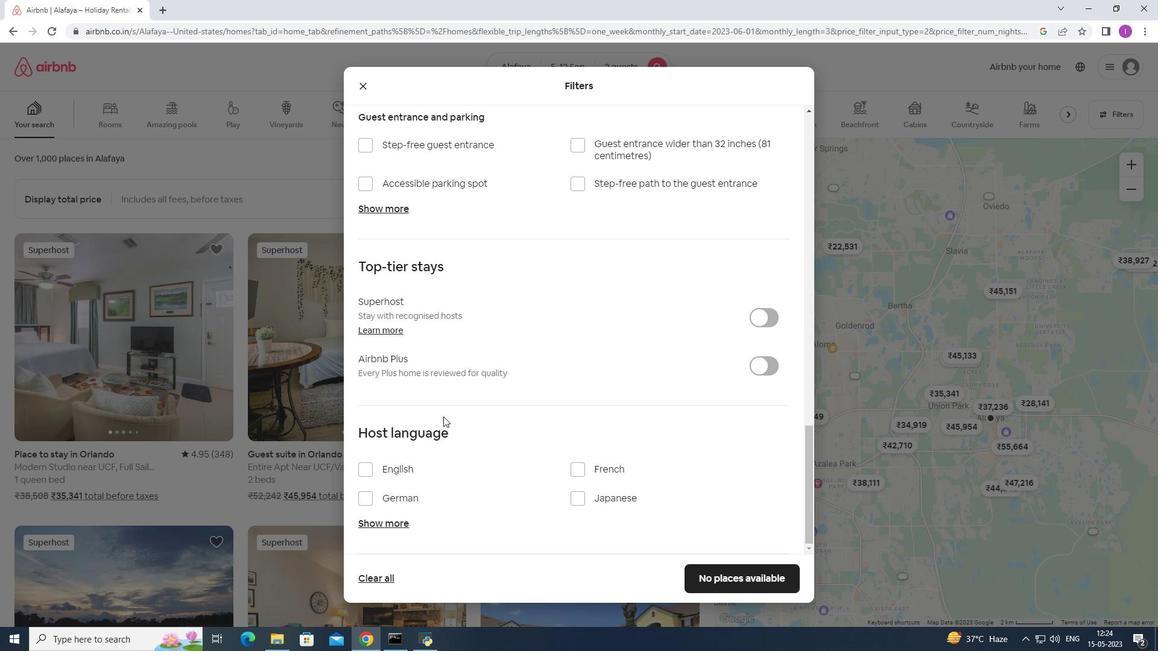 
Action: Mouse scrolled (437, 435) with delta (0, 0)
Screenshot: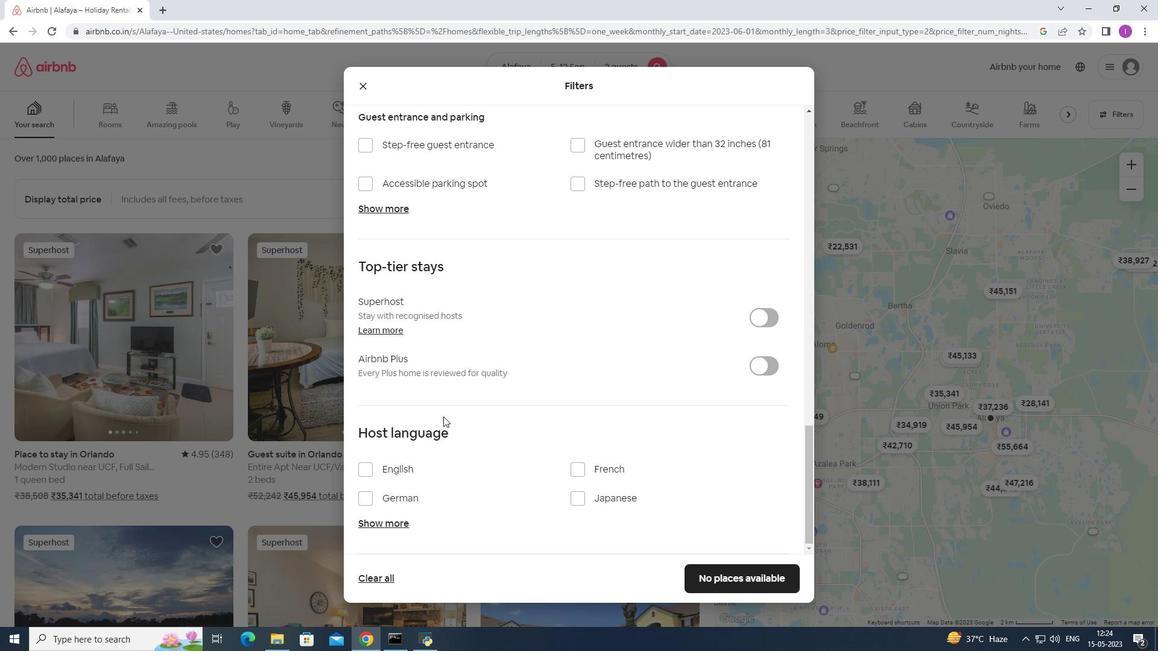
Action: Mouse moved to (366, 470)
Screenshot: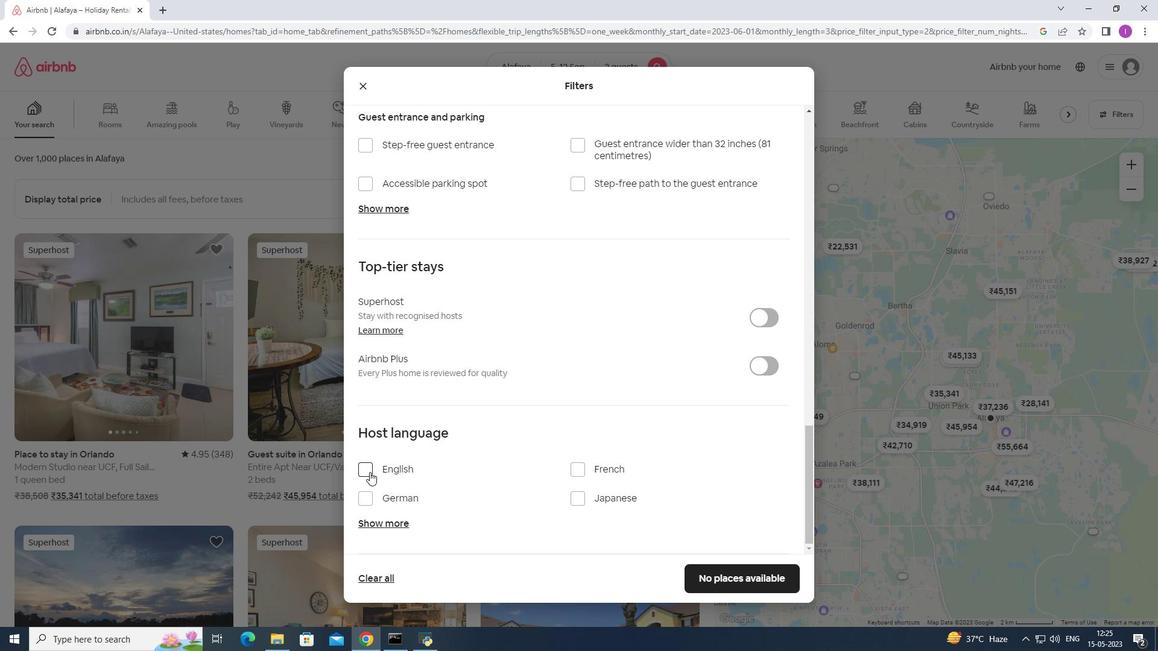 
Action: Mouse pressed left at (366, 470)
Screenshot: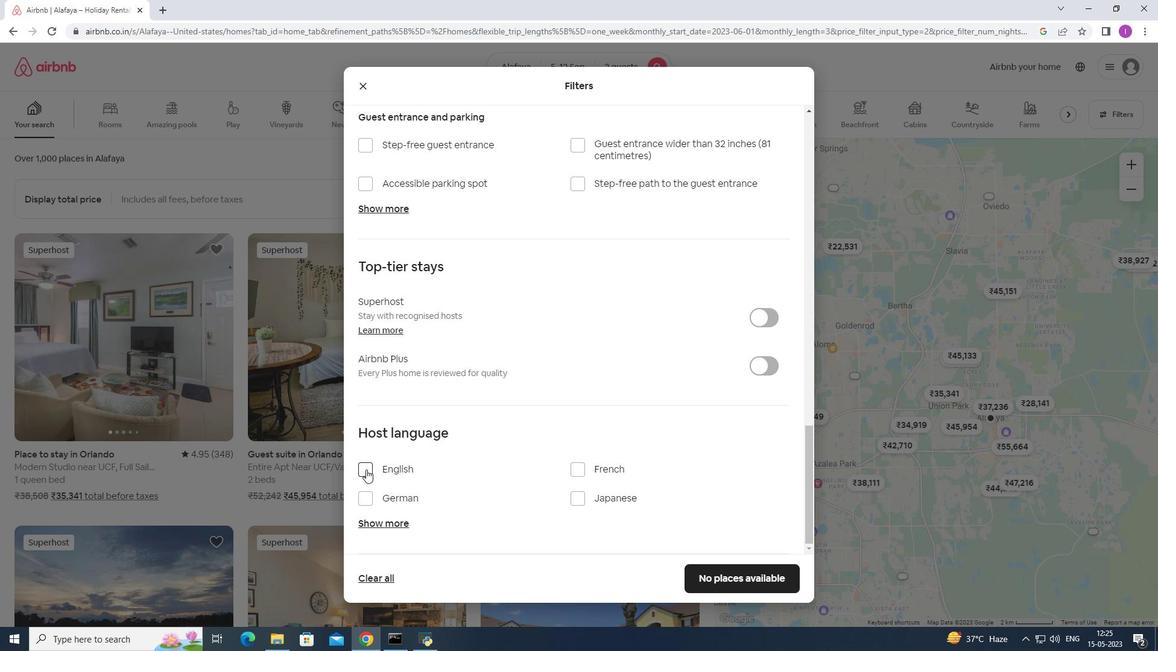 
Action: Mouse moved to (721, 576)
Screenshot: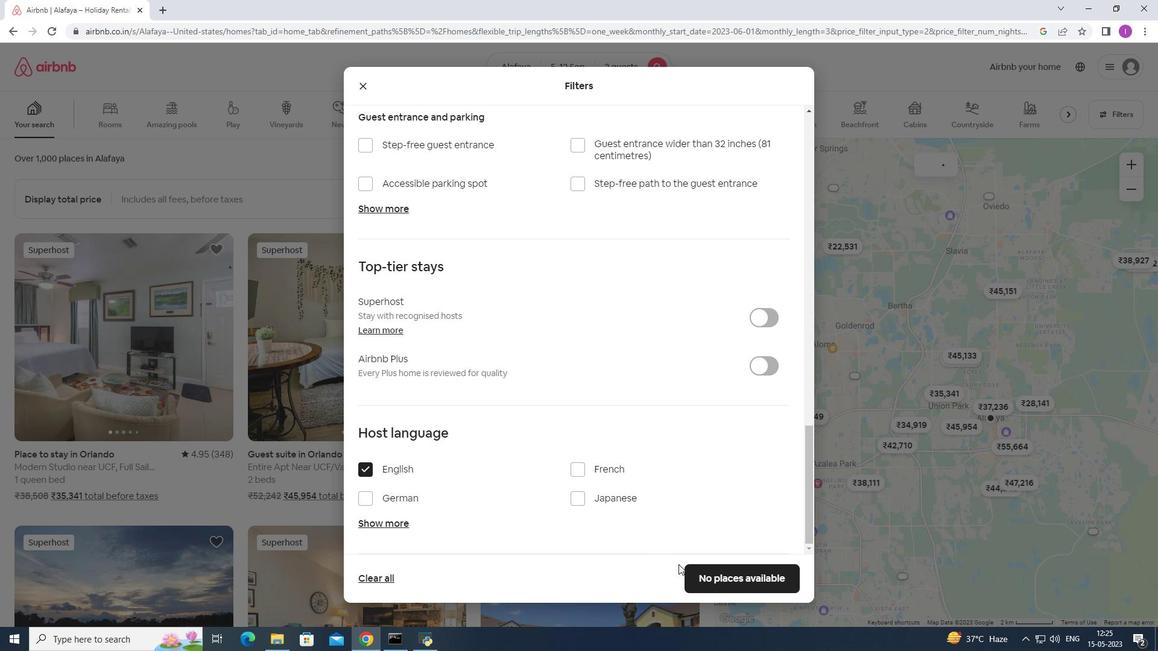 
Action: Mouse pressed left at (721, 576)
Screenshot: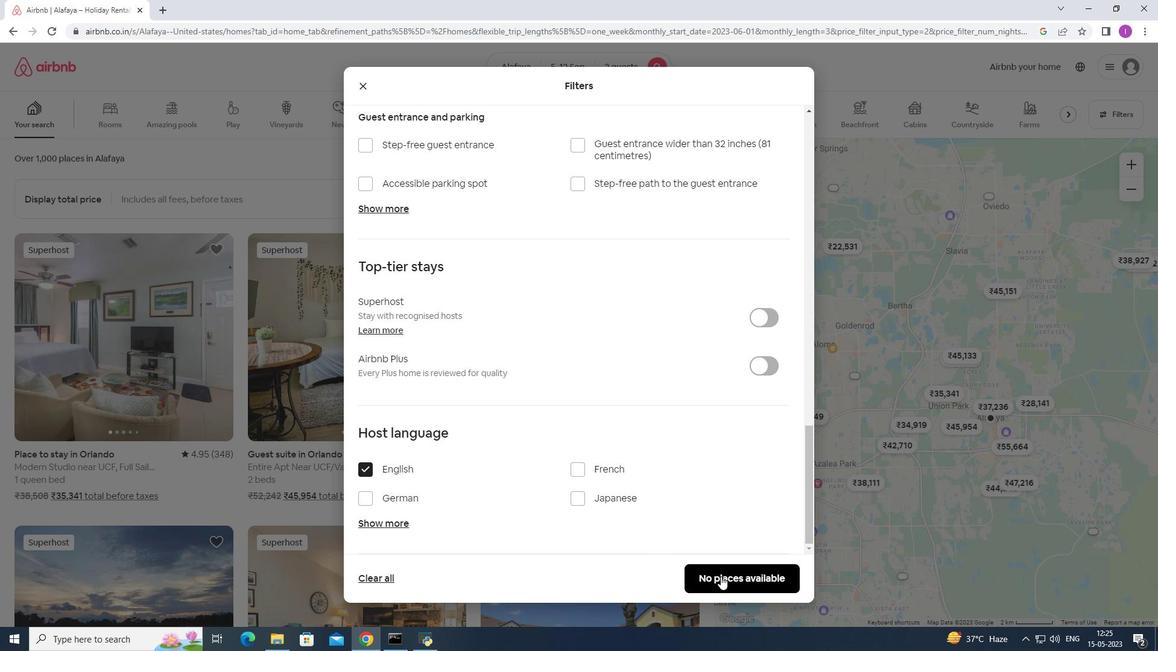 
Action: Mouse moved to (605, 601)
Screenshot: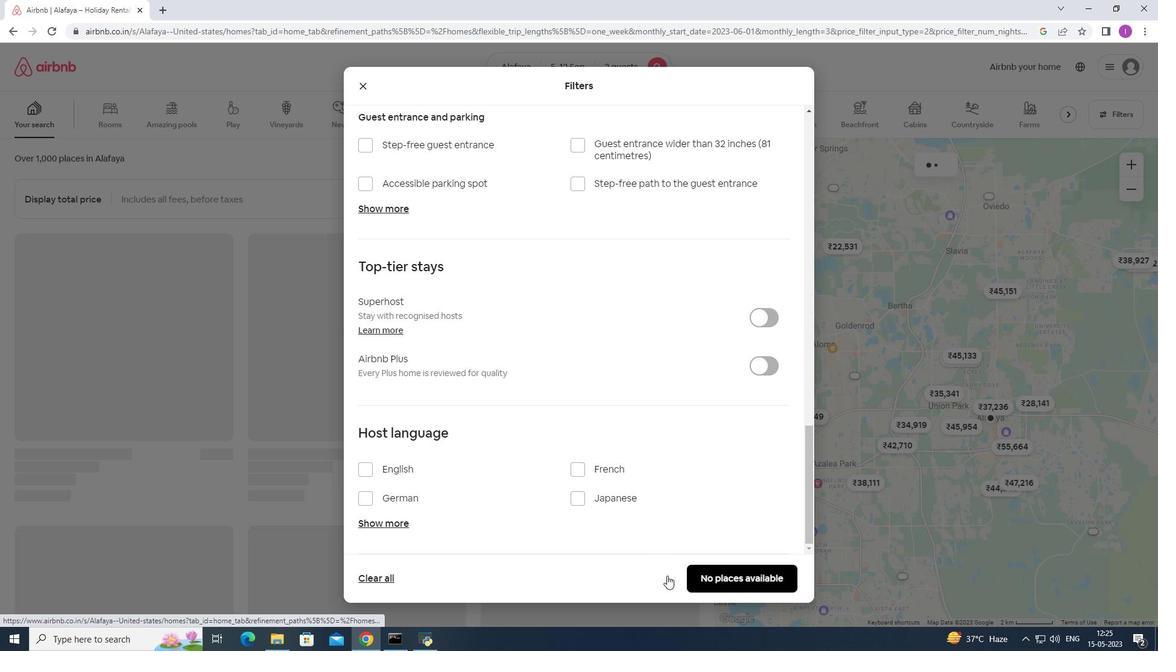 
